 Task: Look for space in Auckland, New Zealand from 24th August, 2023 to 10th September, 2023 for 8 adults, 2 children in price range Rs.12000 to Rs.15000. Place can be entire place or shared room with 4 bedrooms having 8 beds and 4 bathrooms. Property type can be house, flat, guest house. Amenities needed are: wifi, TV, free parkinig on premises, gym, breakfast. Booking option can be shelf check-in. Required host language is English.
Action: Mouse moved to (615, 116)
Screenshot: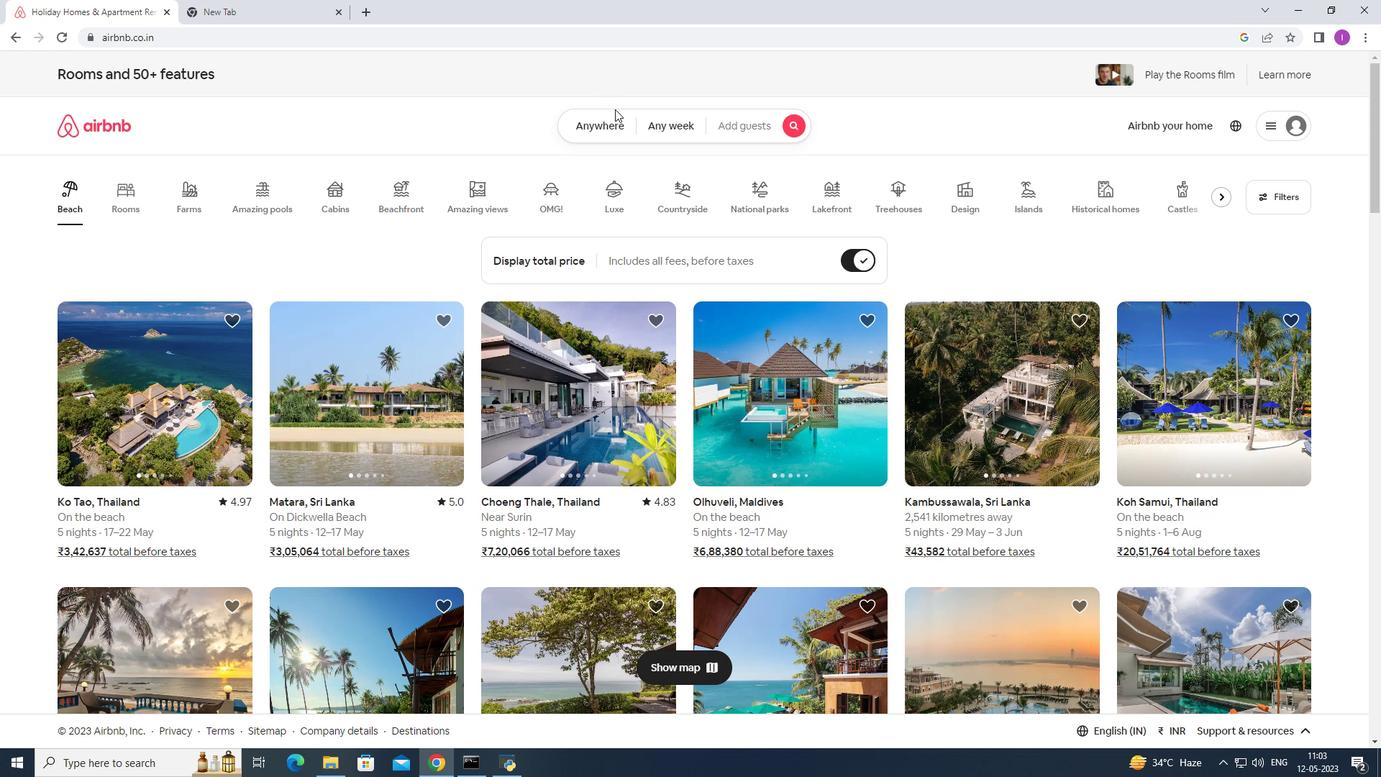 
Action: Mouse pressed left at (615, 116)
Screenshot: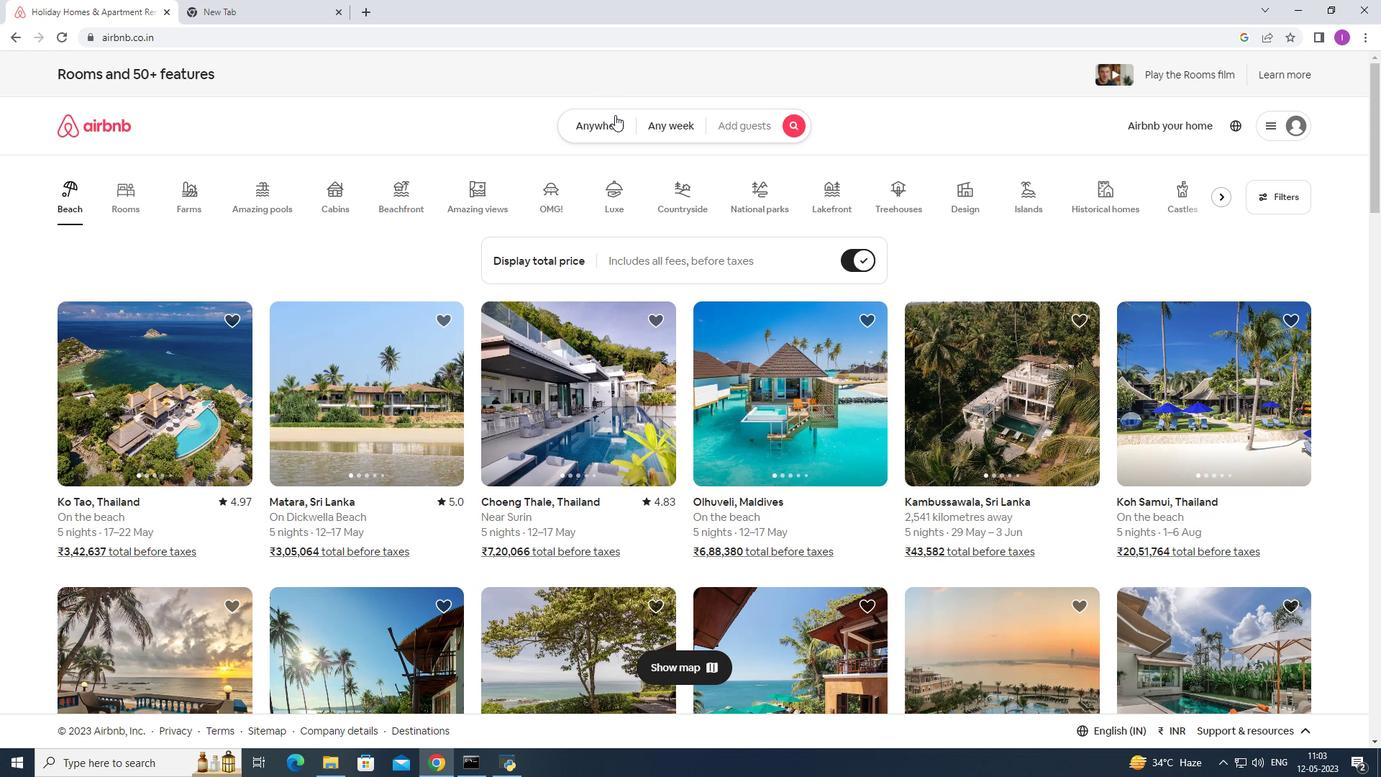
Action: Mouse moved to (462, 177)
Screenshot: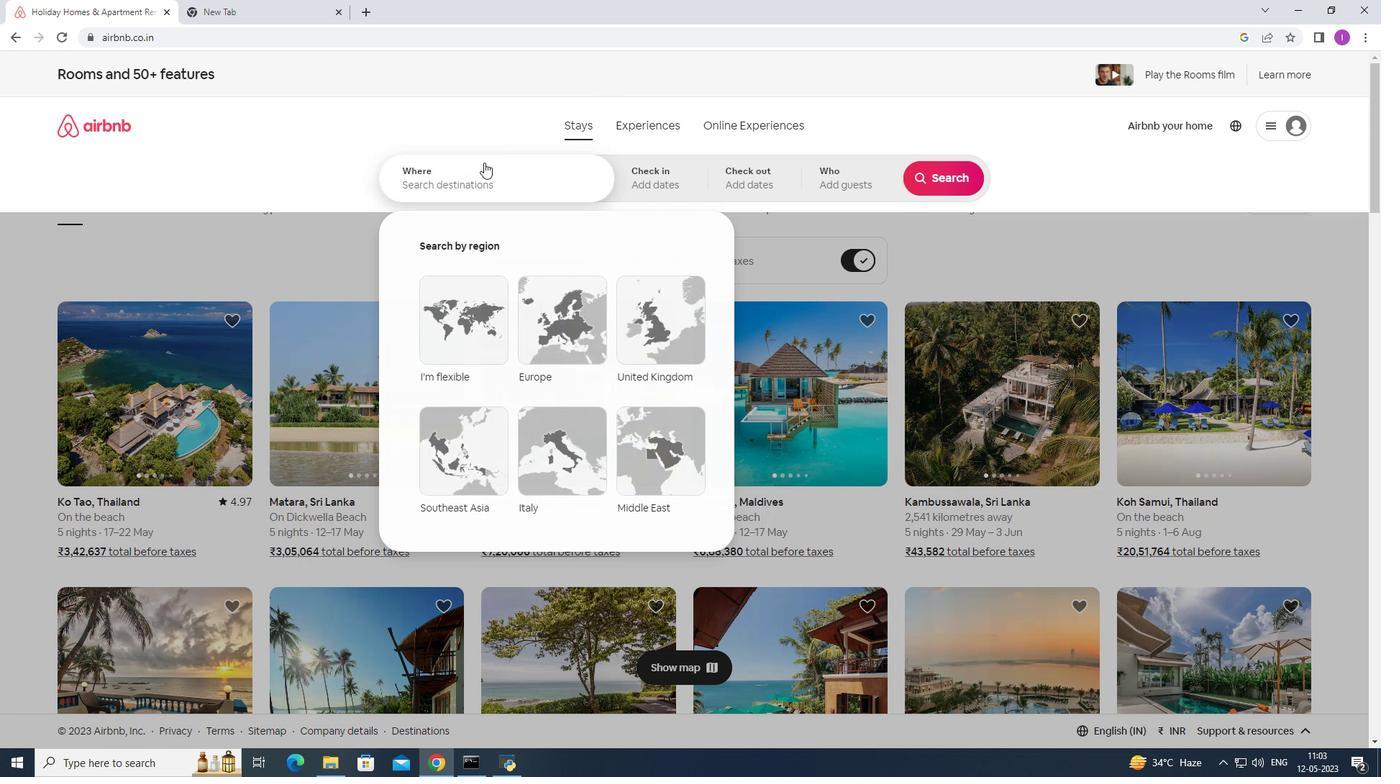 
Action: Mouse pressed left at (462, 177)
Screenshot: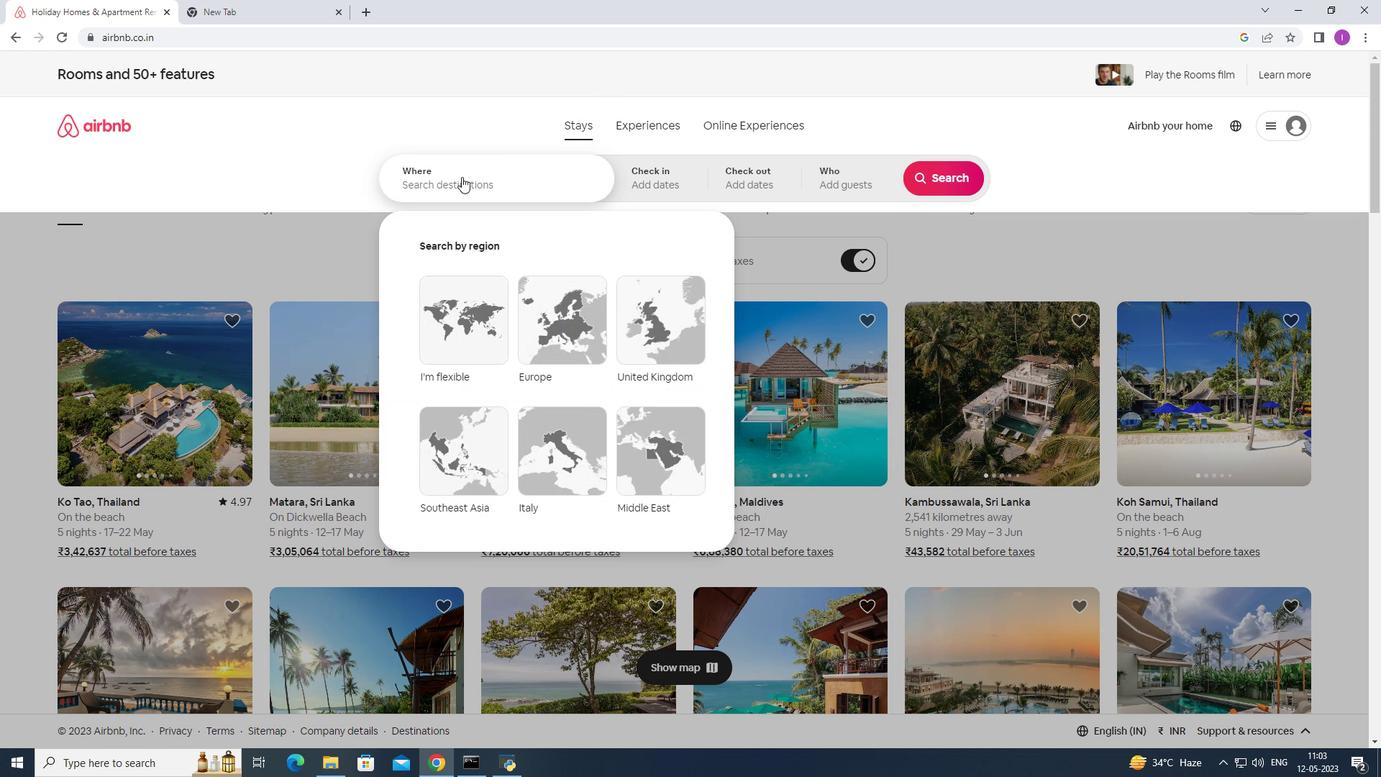 
Action: Key pressed <Key.shift>Auv<Key.backspace>ckland,<Key.shift>New
Screenshot: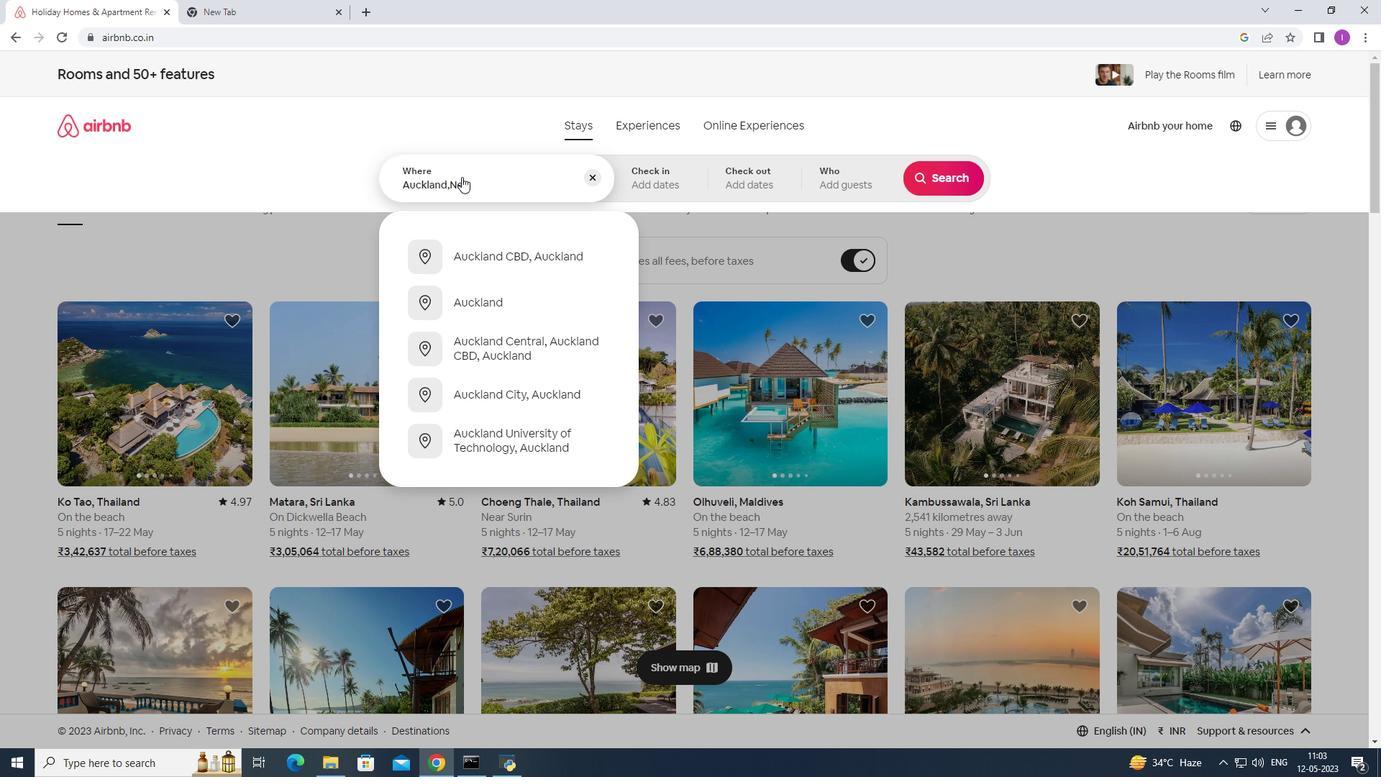 
Action: Mouse moved to (561, 263)
Screenshot: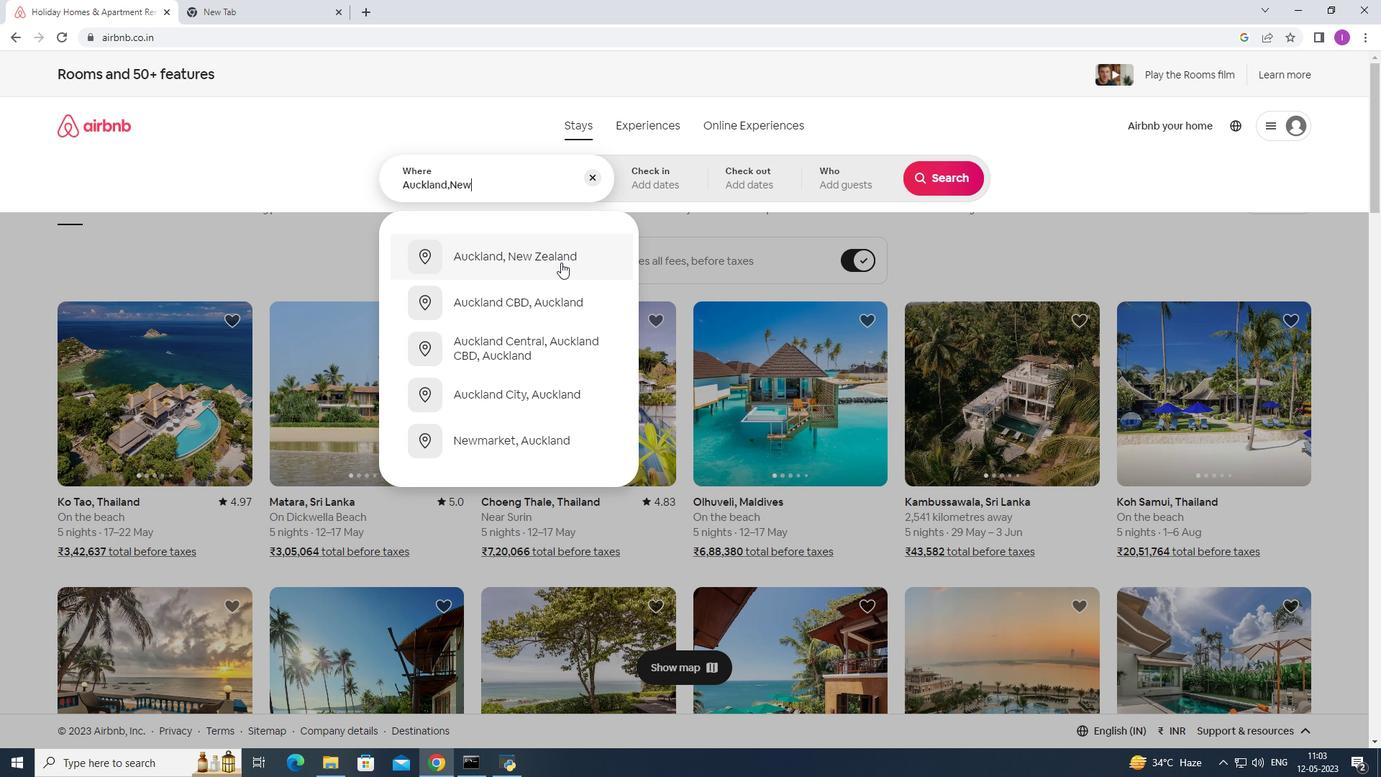 
Action: Mouse pressed left at (561, 263)
Screenshot: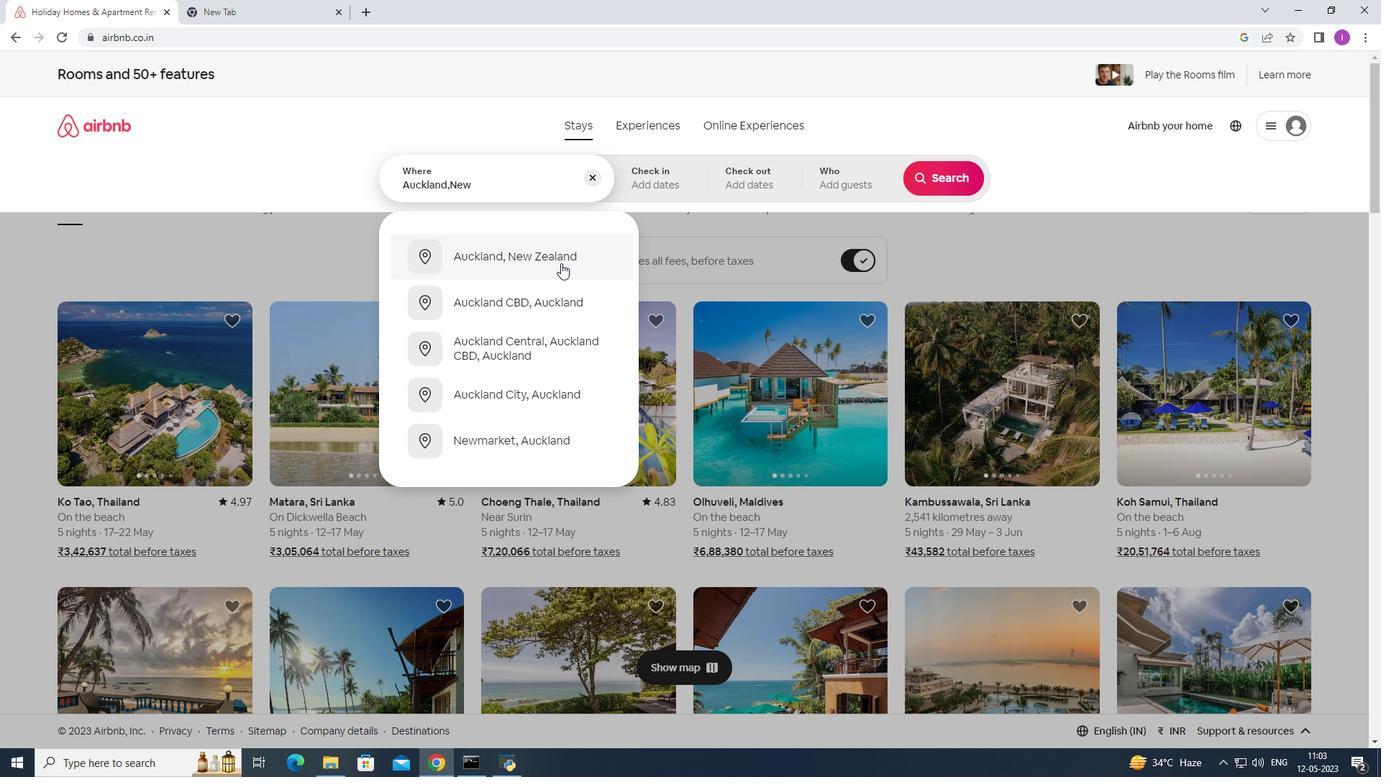 
Action: Mouse moved to (932, 290)
Screenshot: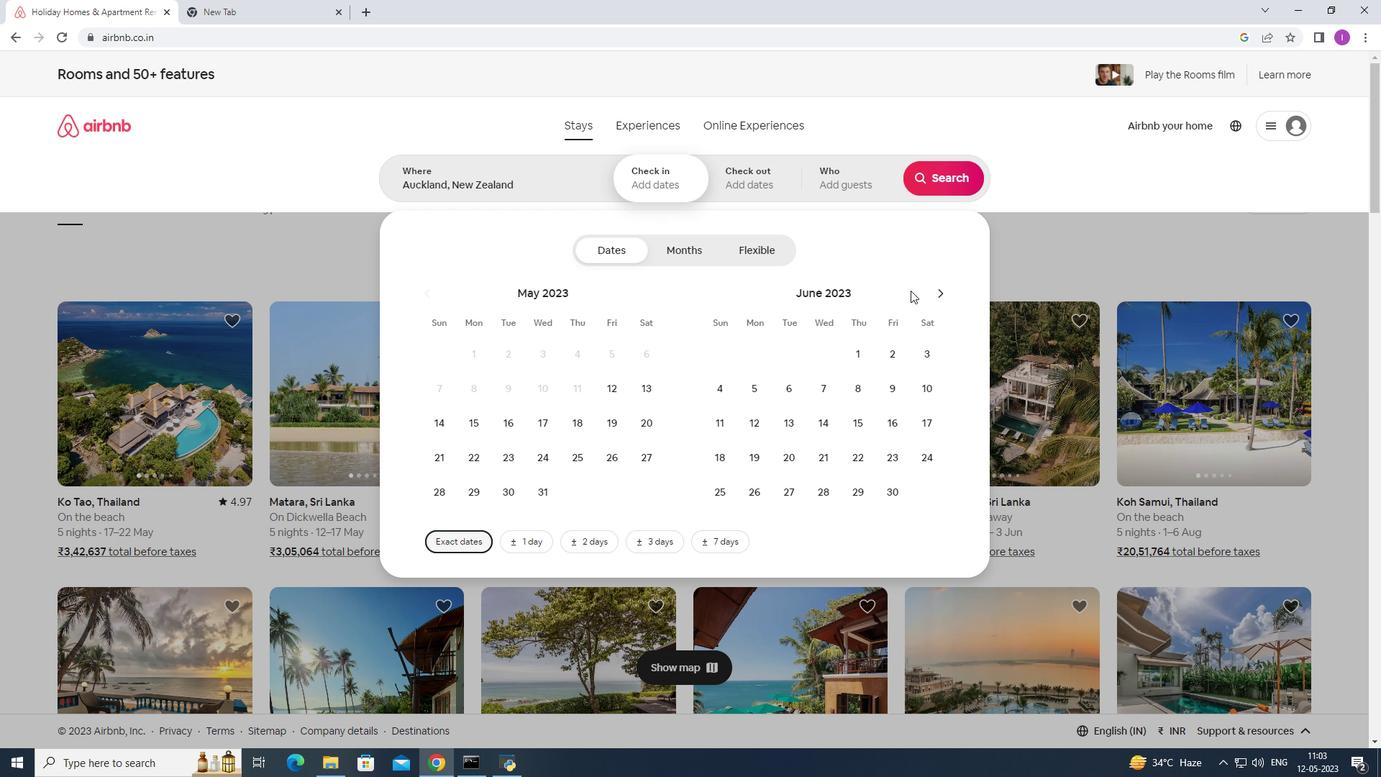 
Action: Mouse pressed left at (932, 290)
Screenshot: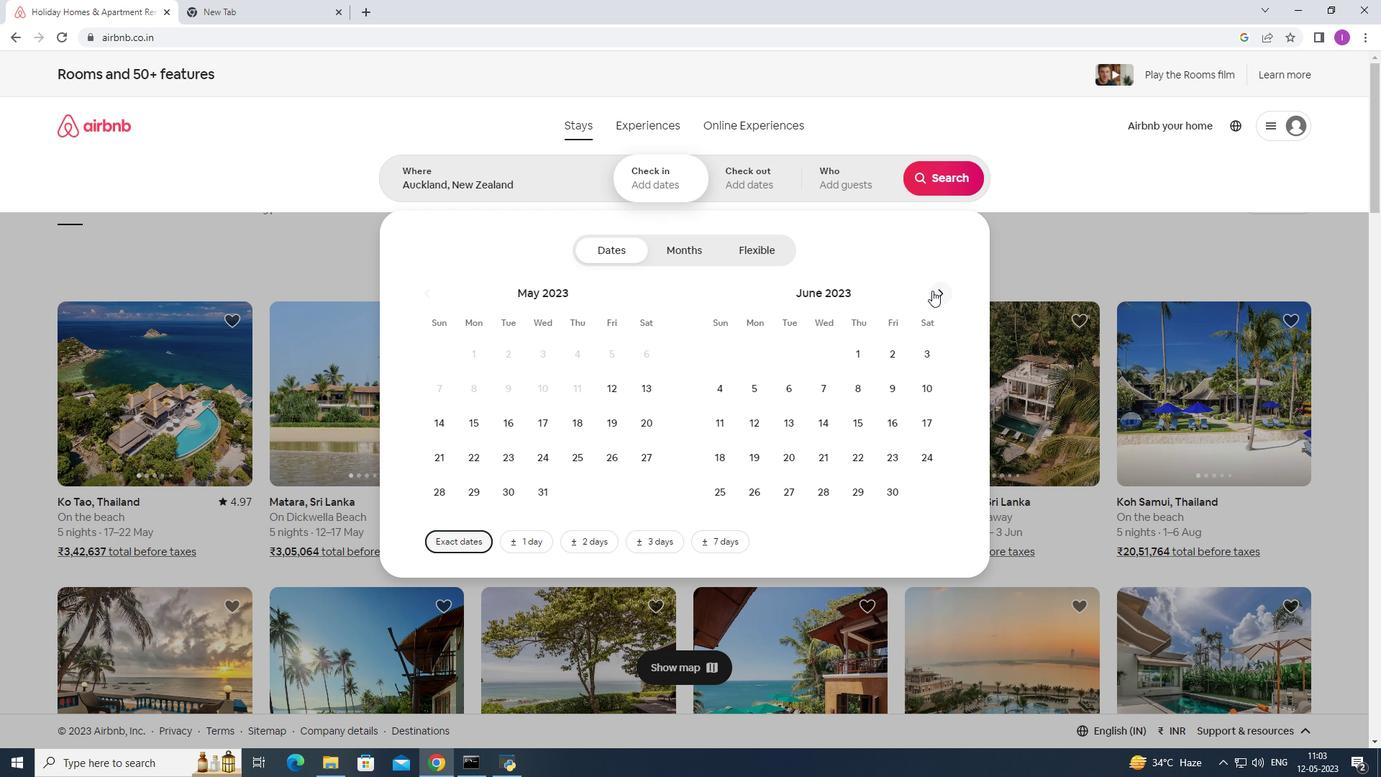 
Action: Mouse pressed left at (932, 290)
Screenshot: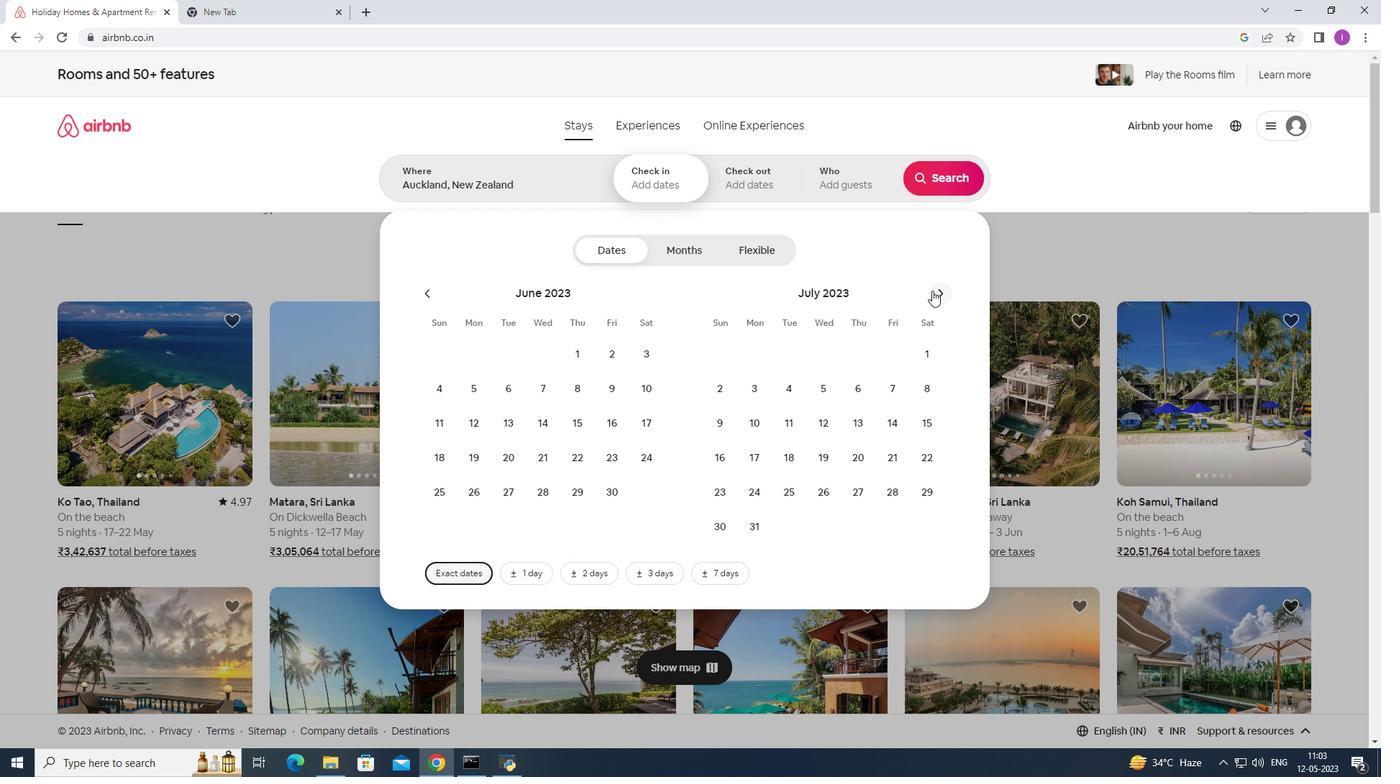 
Action: Mouse pressed left at (932, 290)
Screenshot: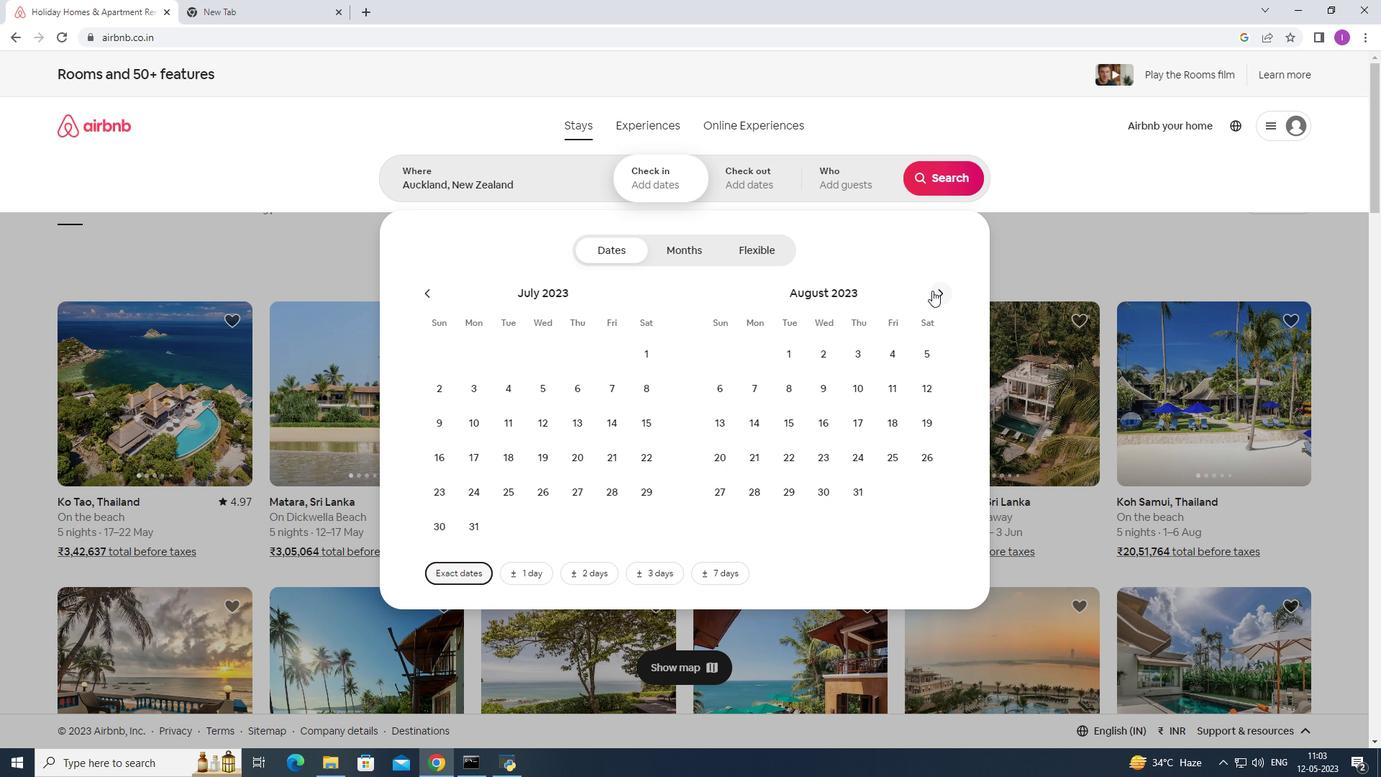
Action: Mouse moved to (579, 455)
Screenshot: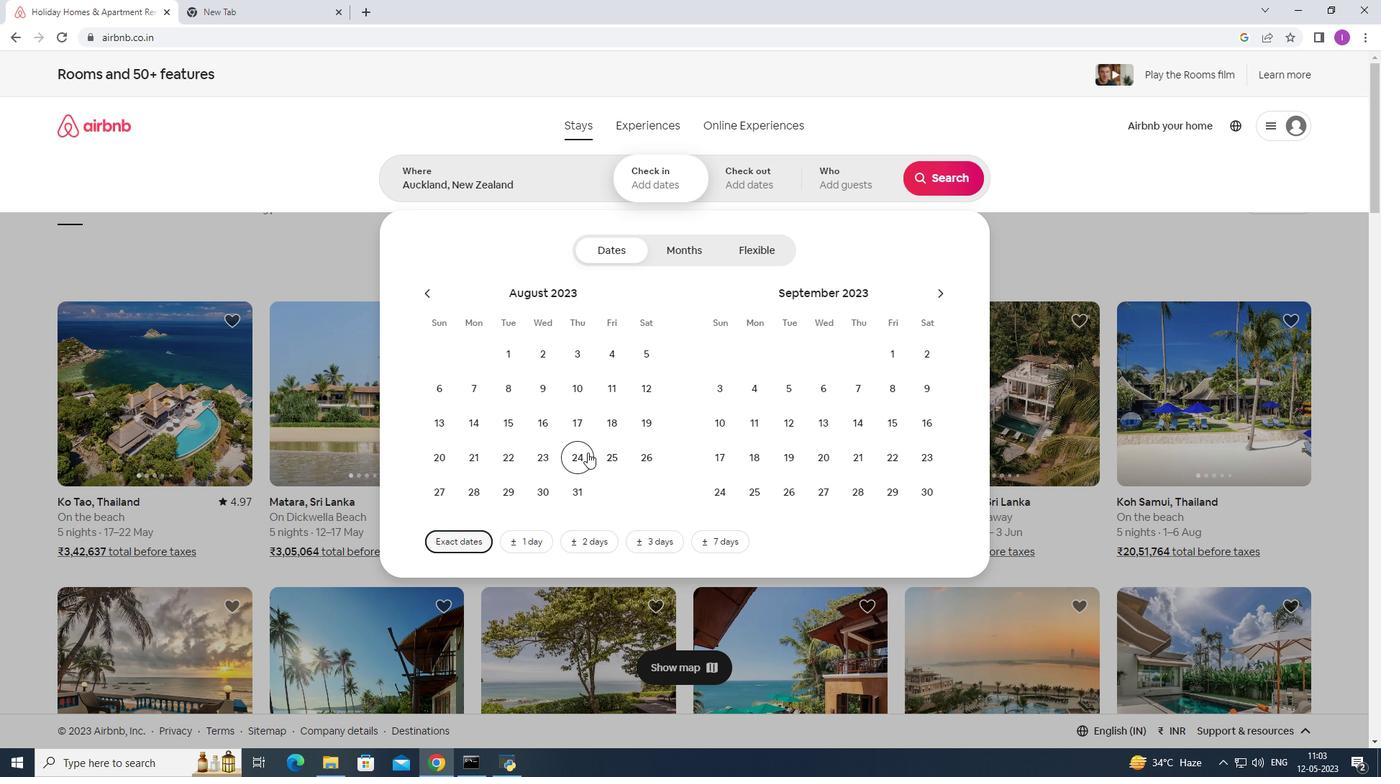 
Action: Mouse pressed left at (579, 455)
Screenshot: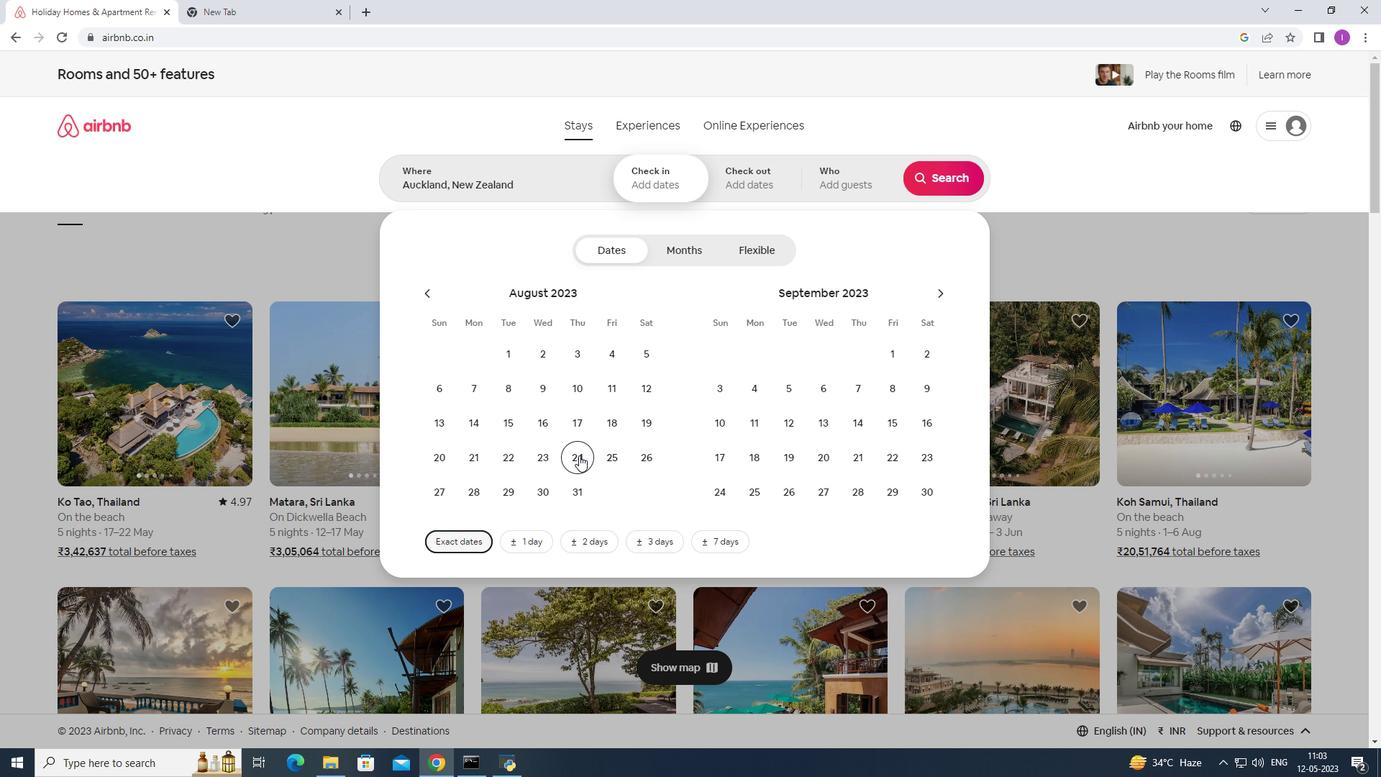 
Action: Mouse moved to (724, 425)
Screenshot: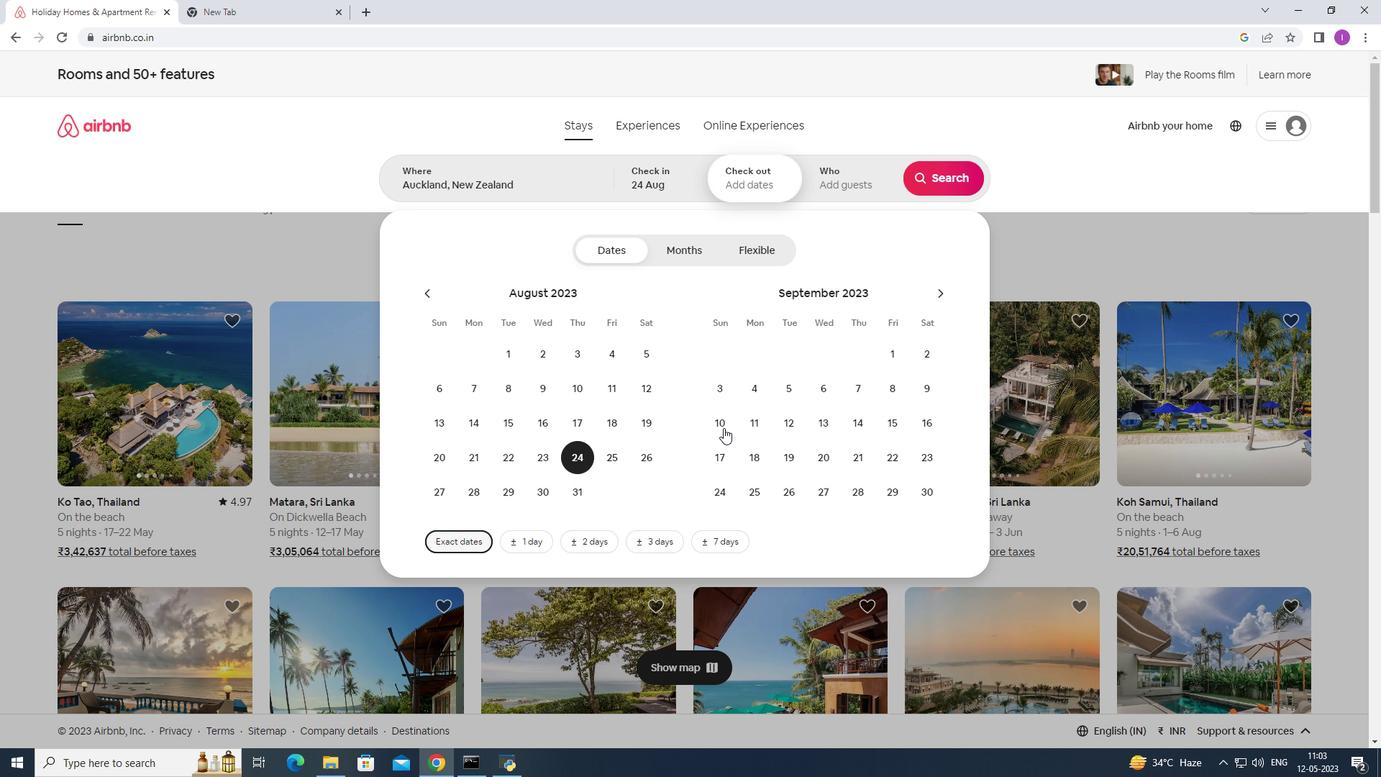 
Action: Mouse pressed left at (724, 425)
Screenshot: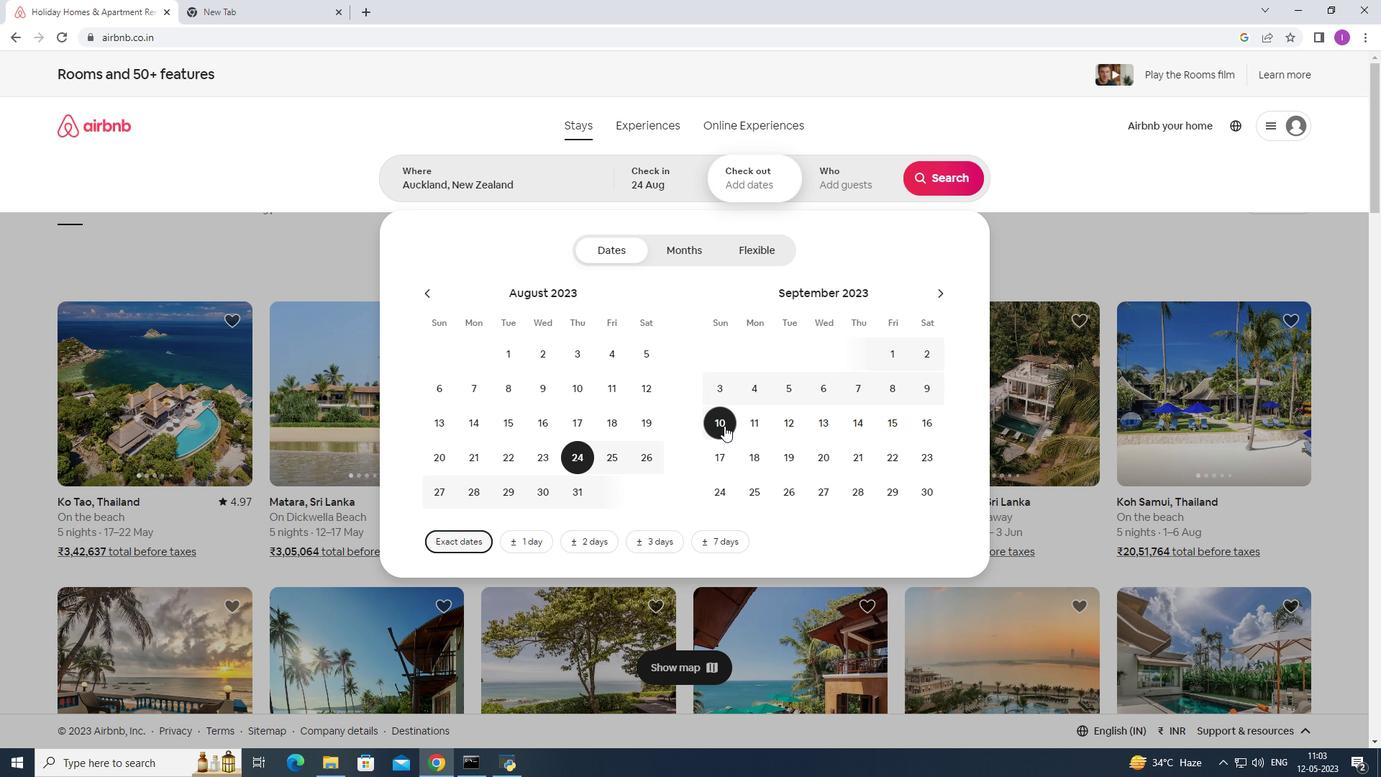 
Action: Mouse moved to (838, 177)
Screenshot: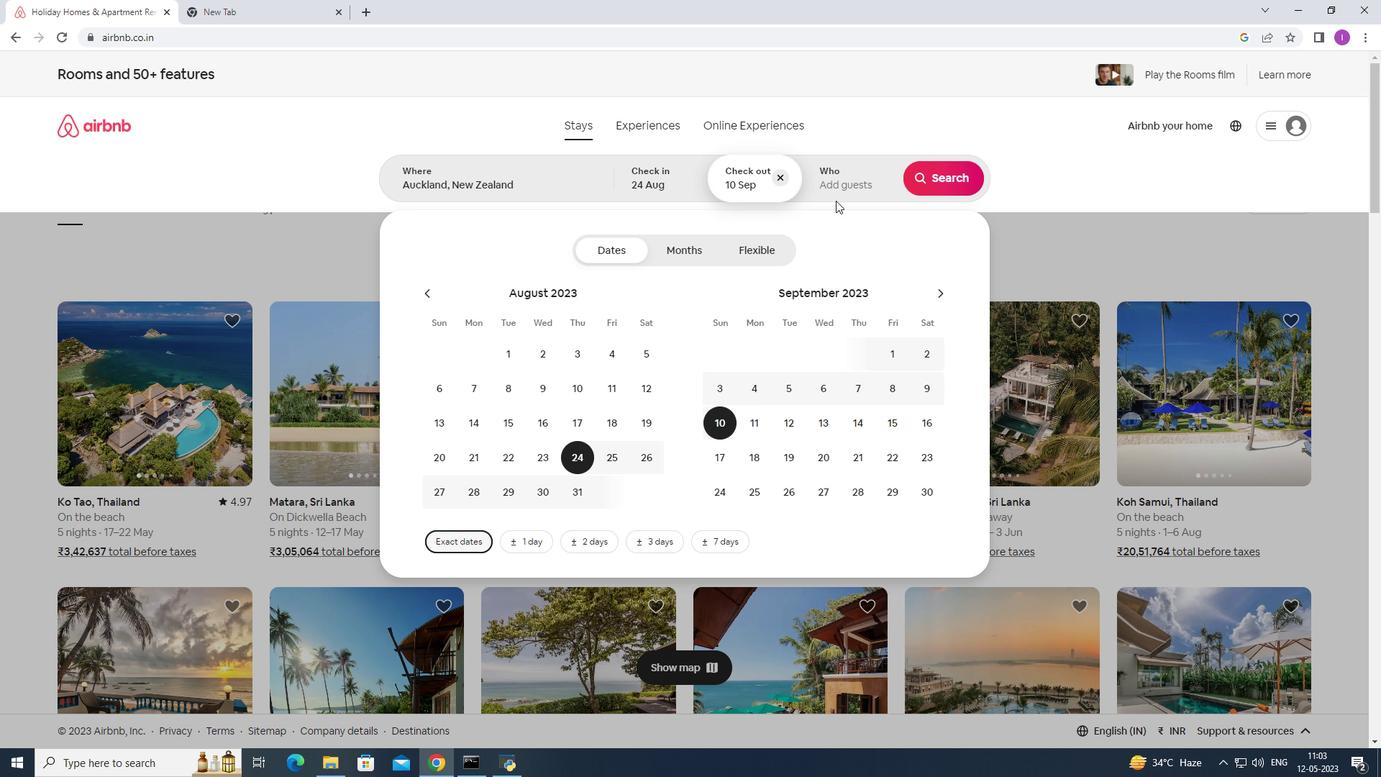 
Action: Mouse pressed left at (838, 177)
Screenshot: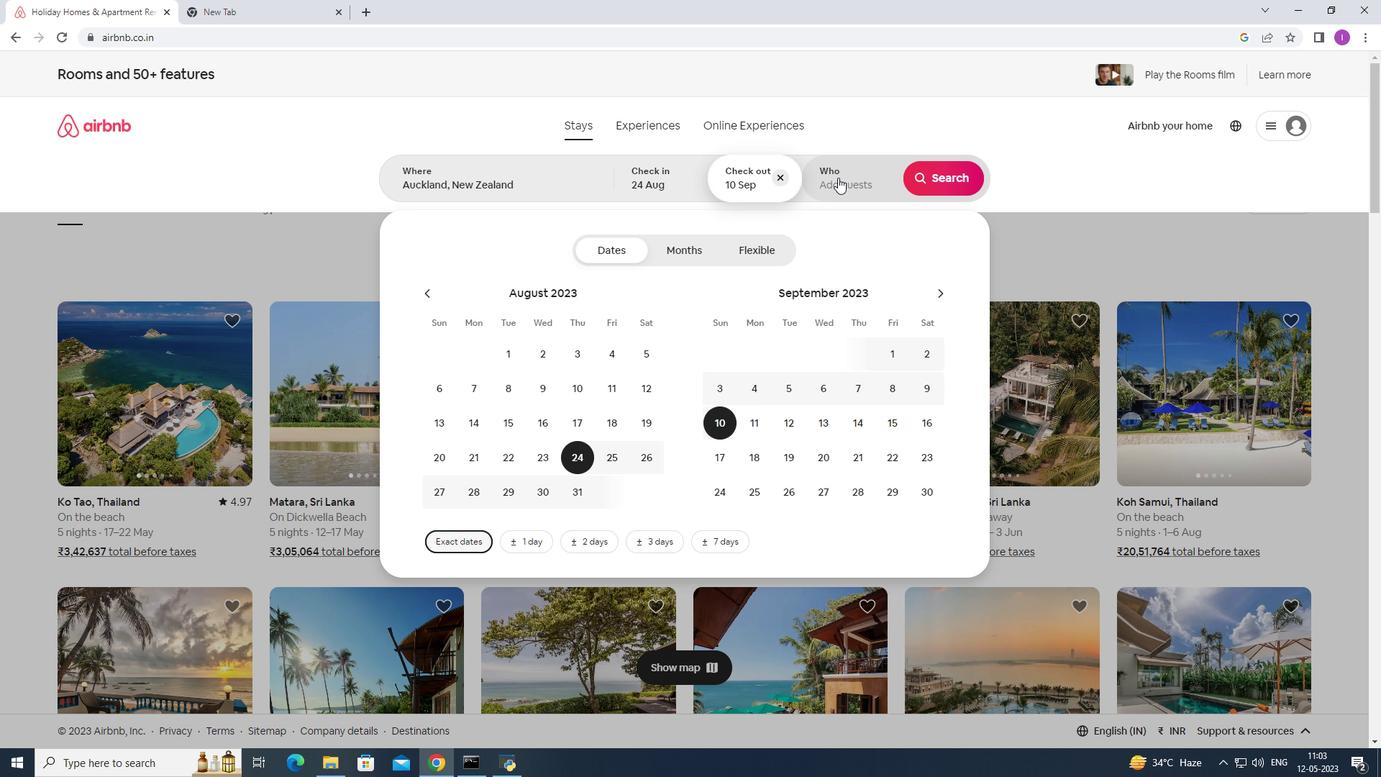 
Action: Mouse moved to (949, 252)
Screenshot: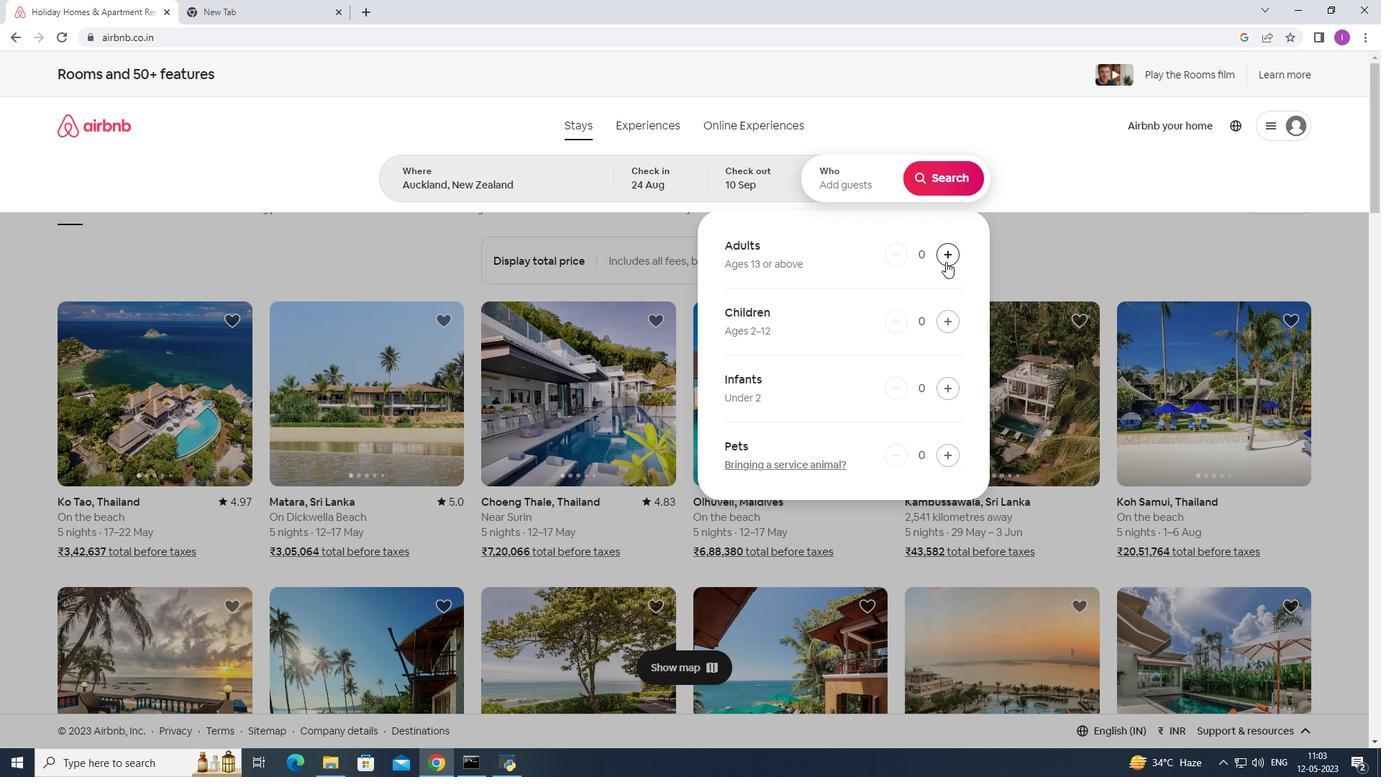 
Action: Mouse pressed left at (949, 252)
Screenshot: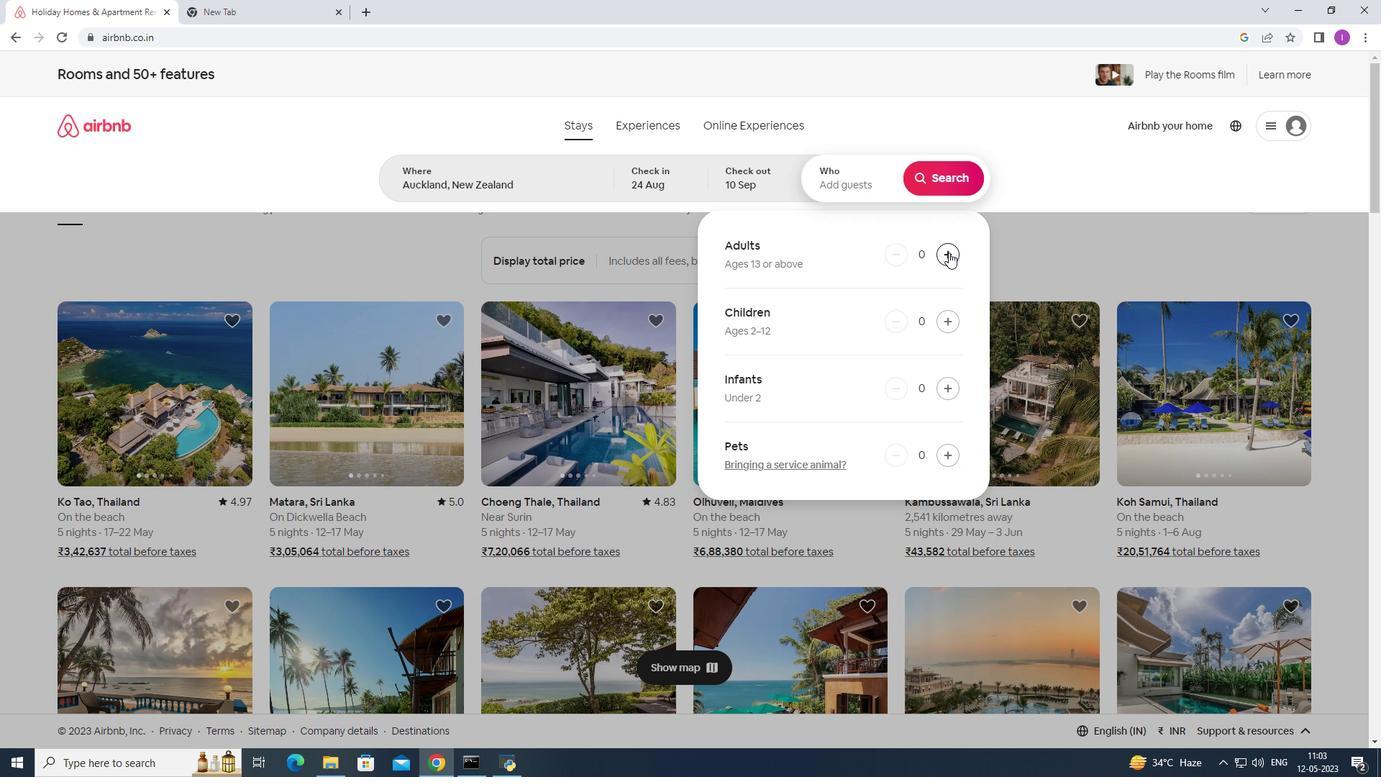 
Action: Mouse pressed left at (949, 252)
Screenshot: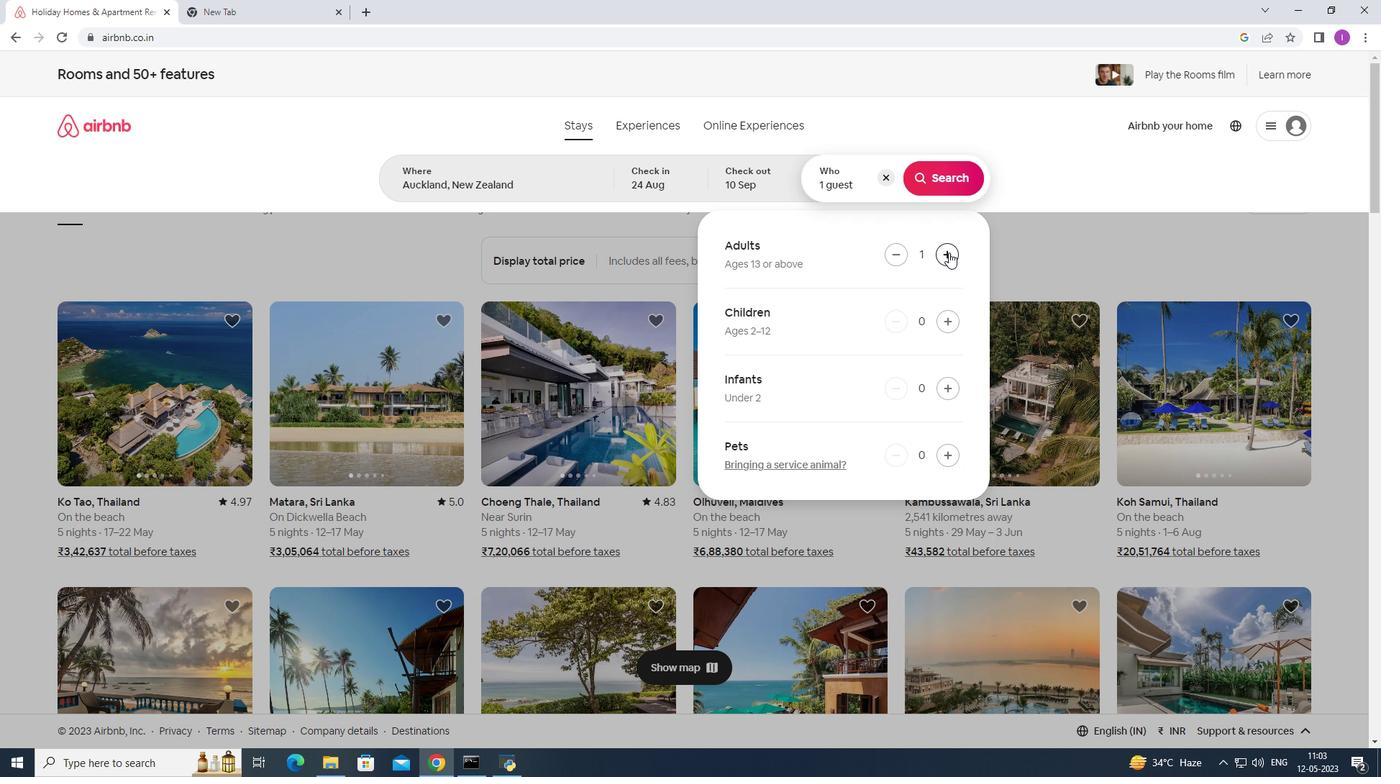 
Action: Mouse pressed left at (949, 252)
Screenshot: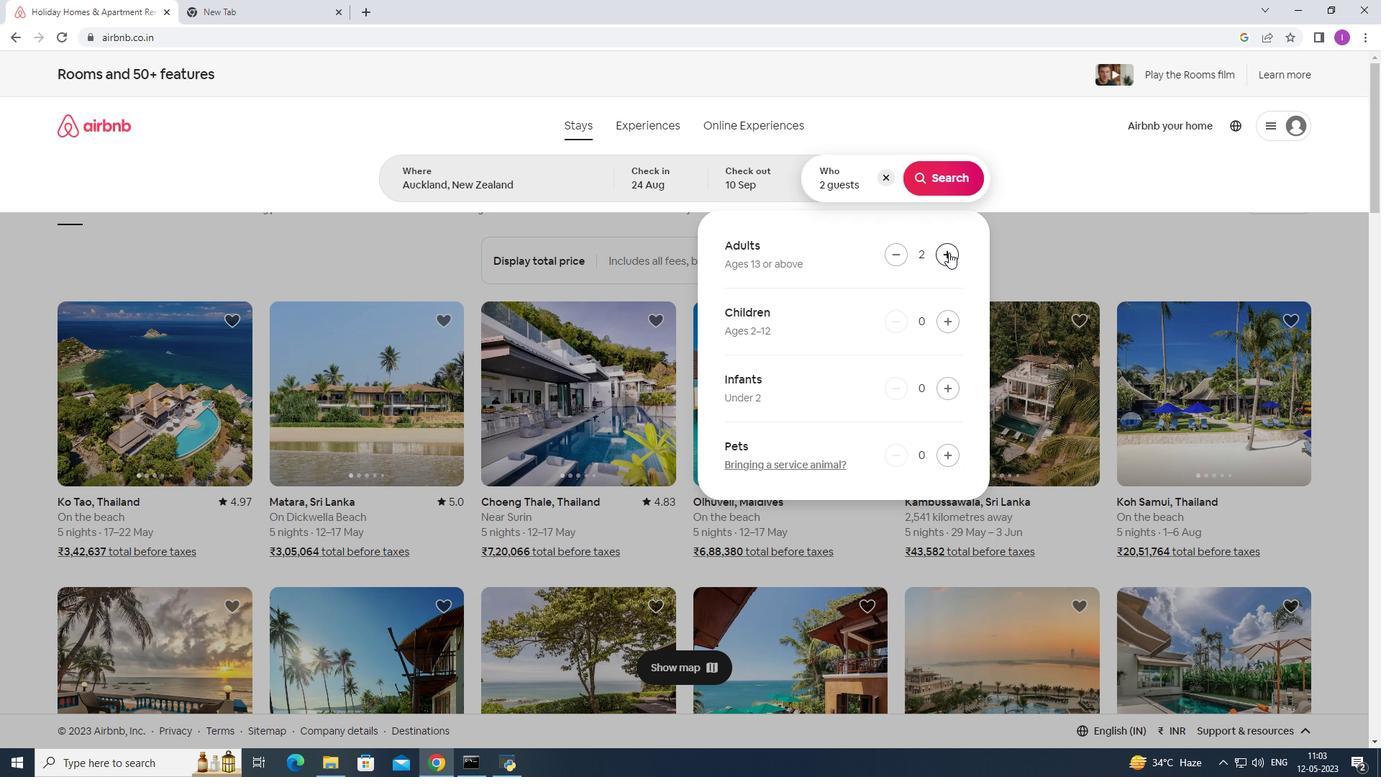 
Action: Mouse pressed left at (949, 252)
Screenshot: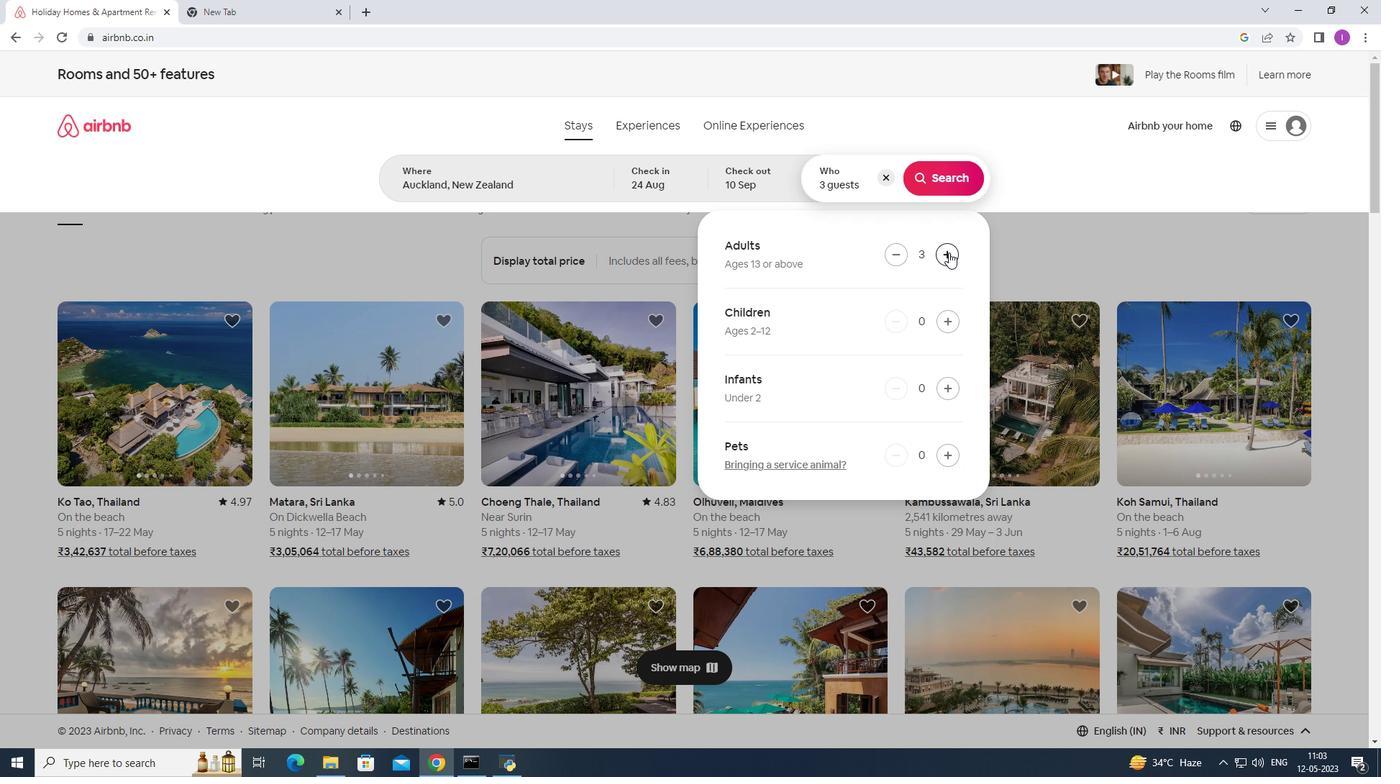 
Action: Mouse pressed left at (949, 252)
Screenshot: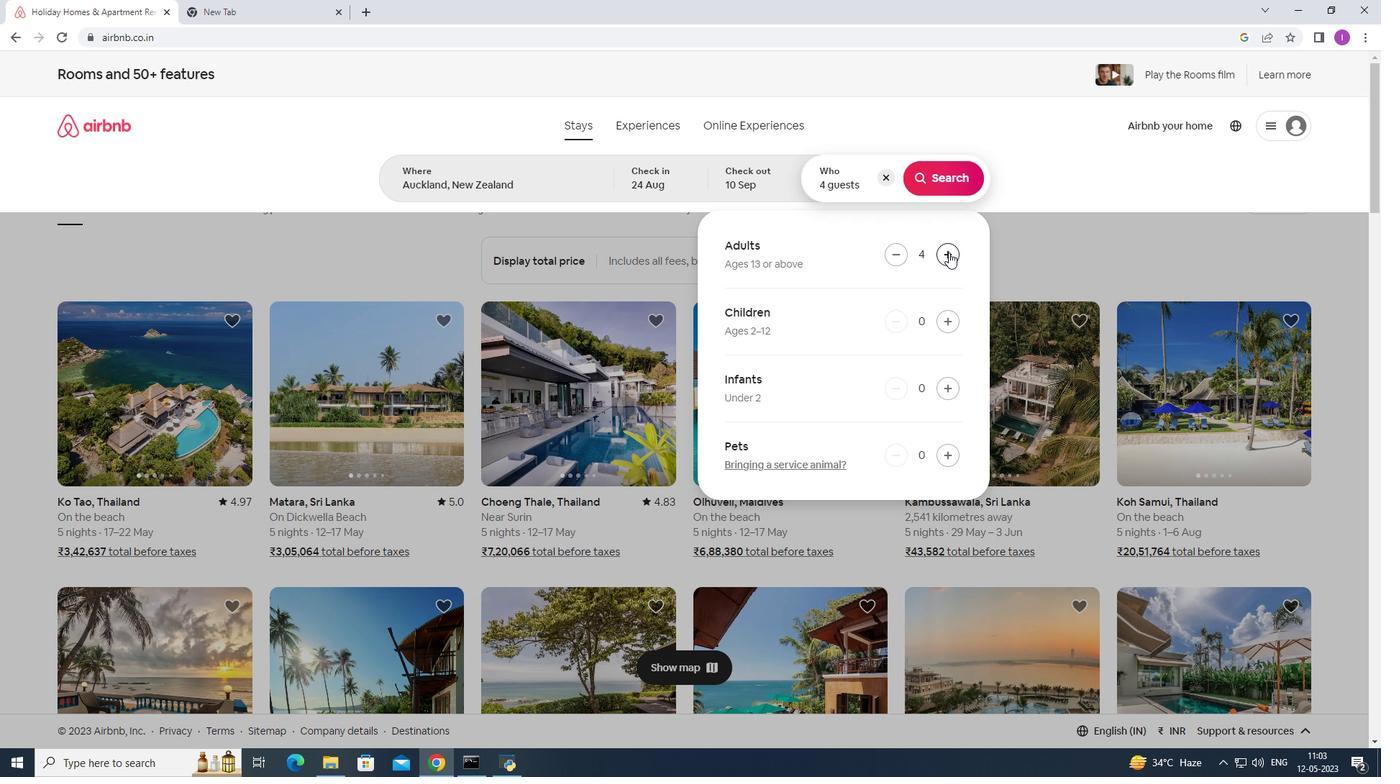 
Action: Mouse pressed left at (949, 252)
Screenshot: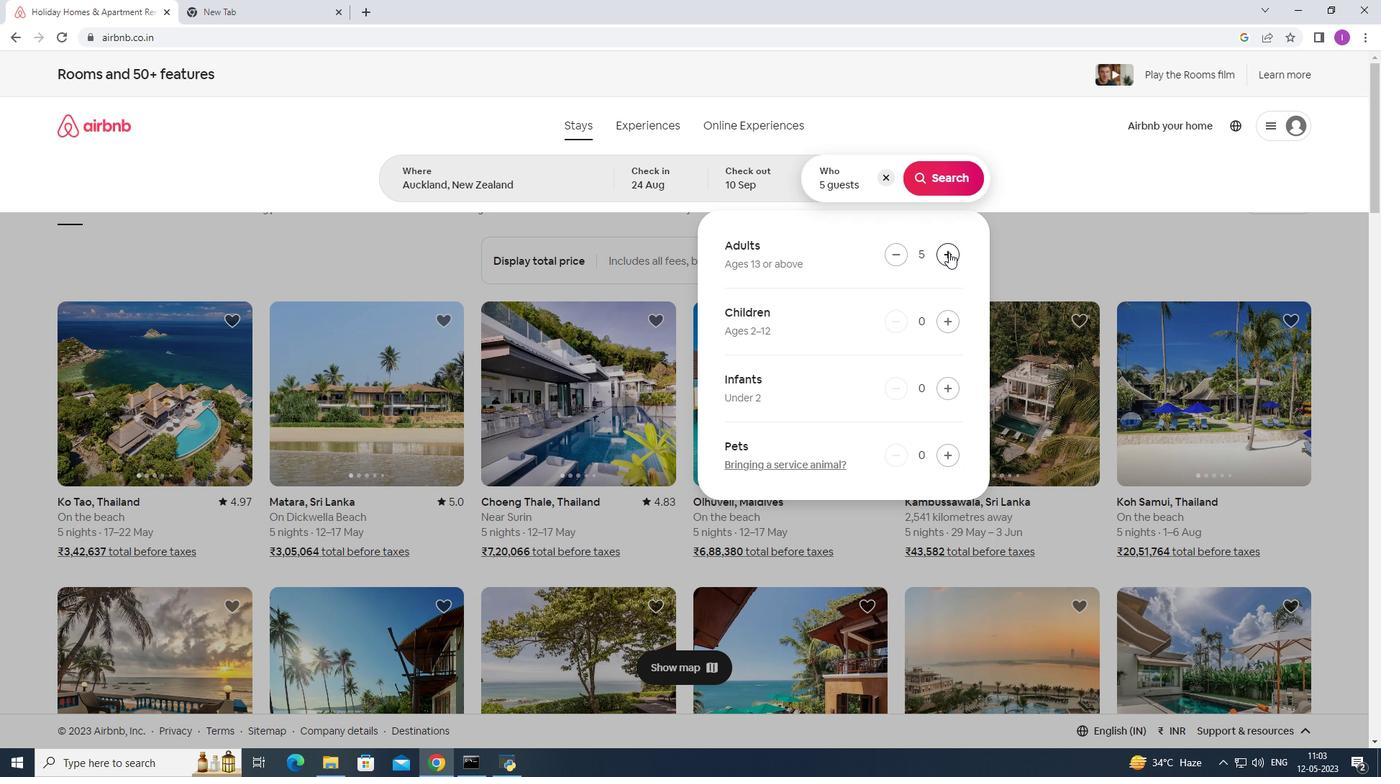 
Action: Mouse pressed left at (949, 252)
Screenshot: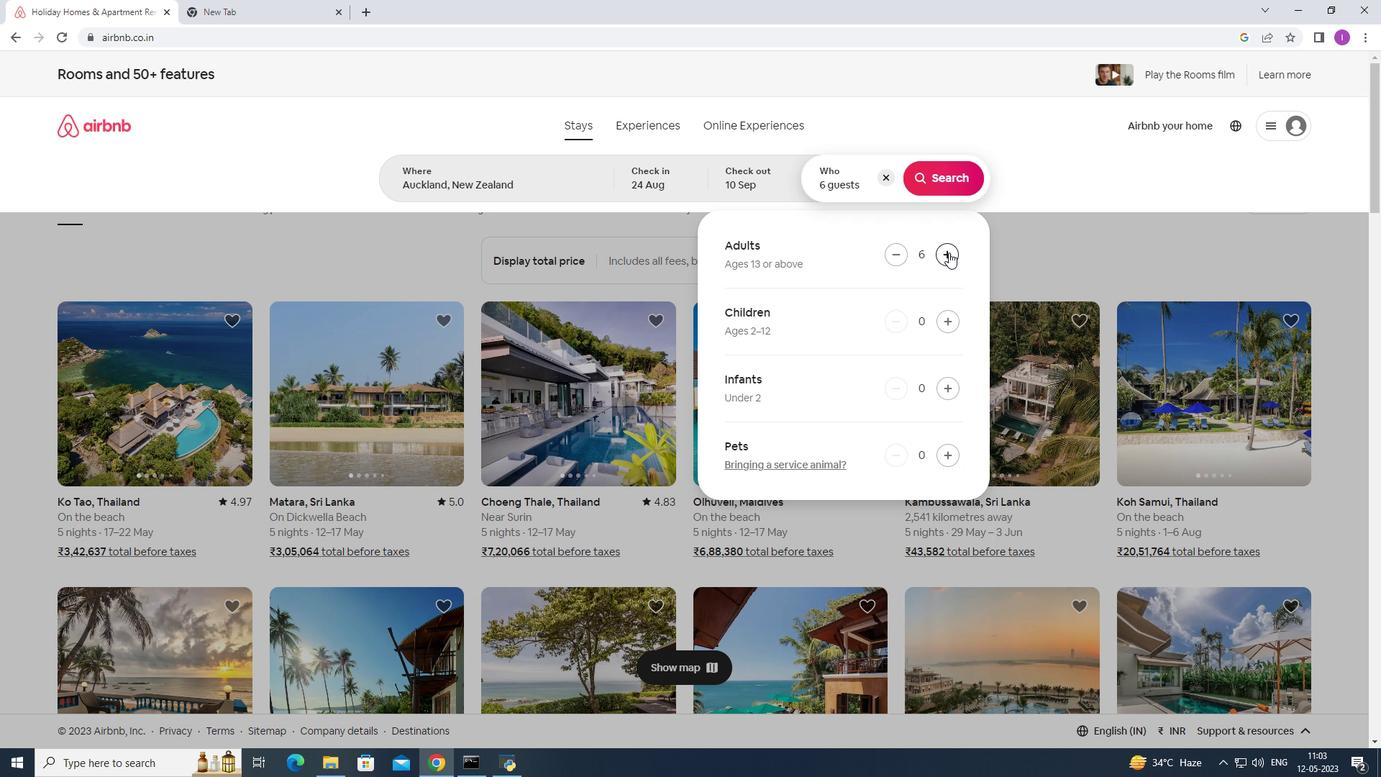 
Action: Mouse pressed left at (949, 252)
Screenshot: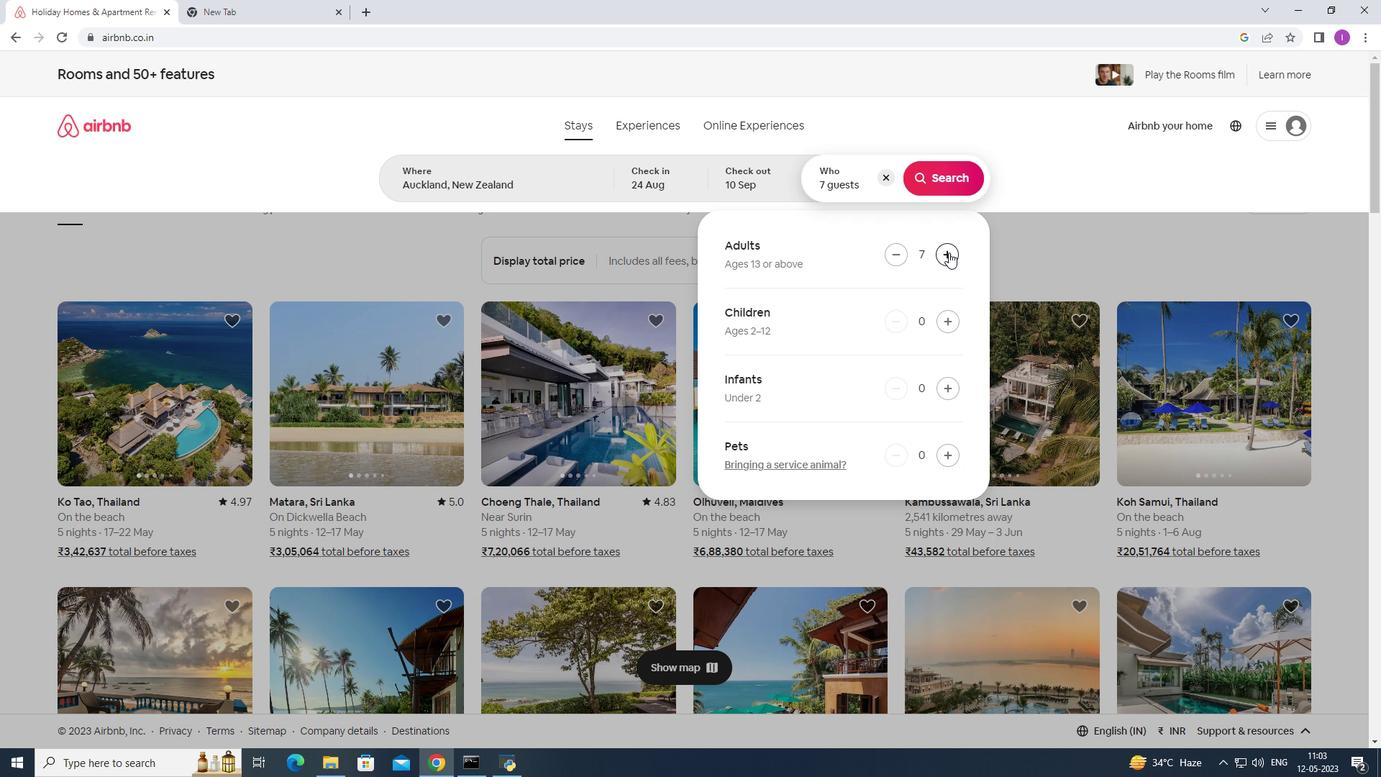 
Action: Mouse moved to (955, 318)
Screenshot: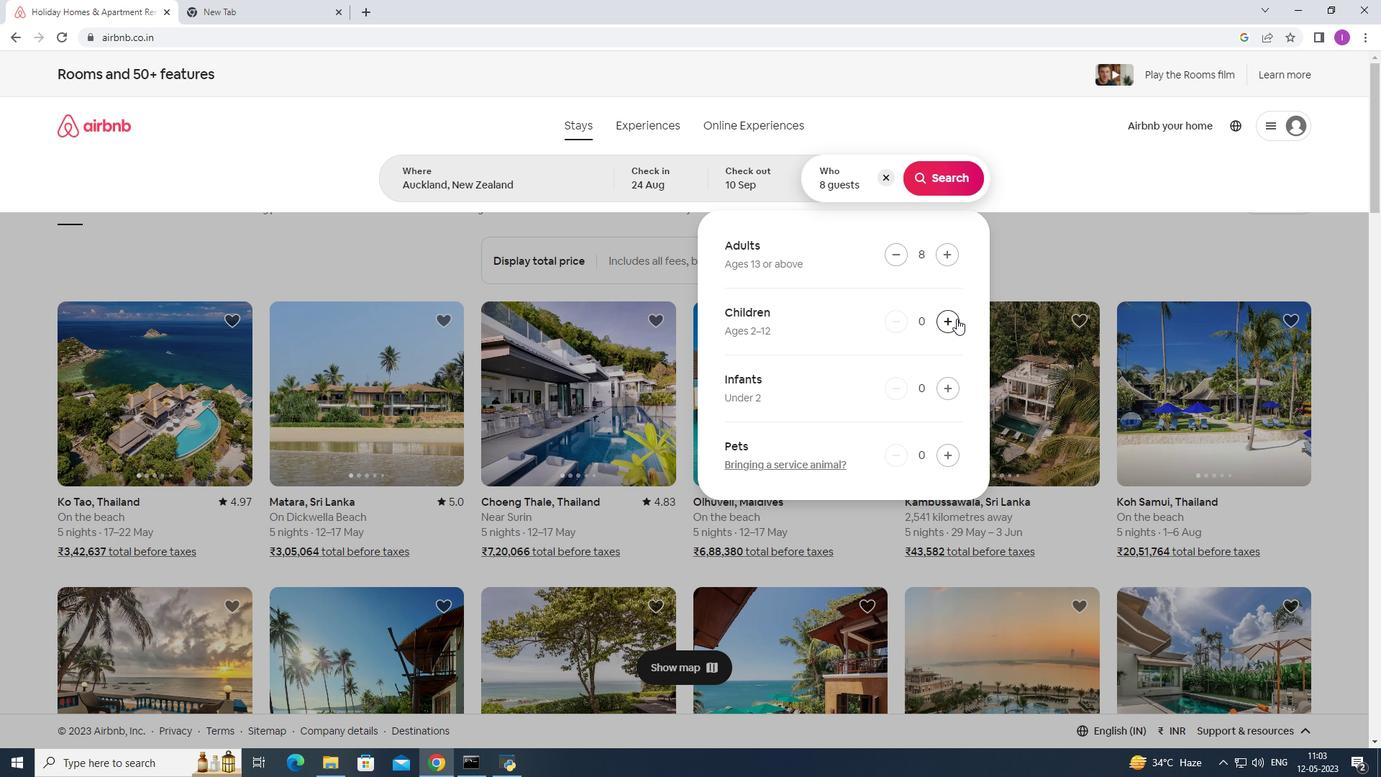 
Action: Mouse pressed left at (955, 318)
Screenshot: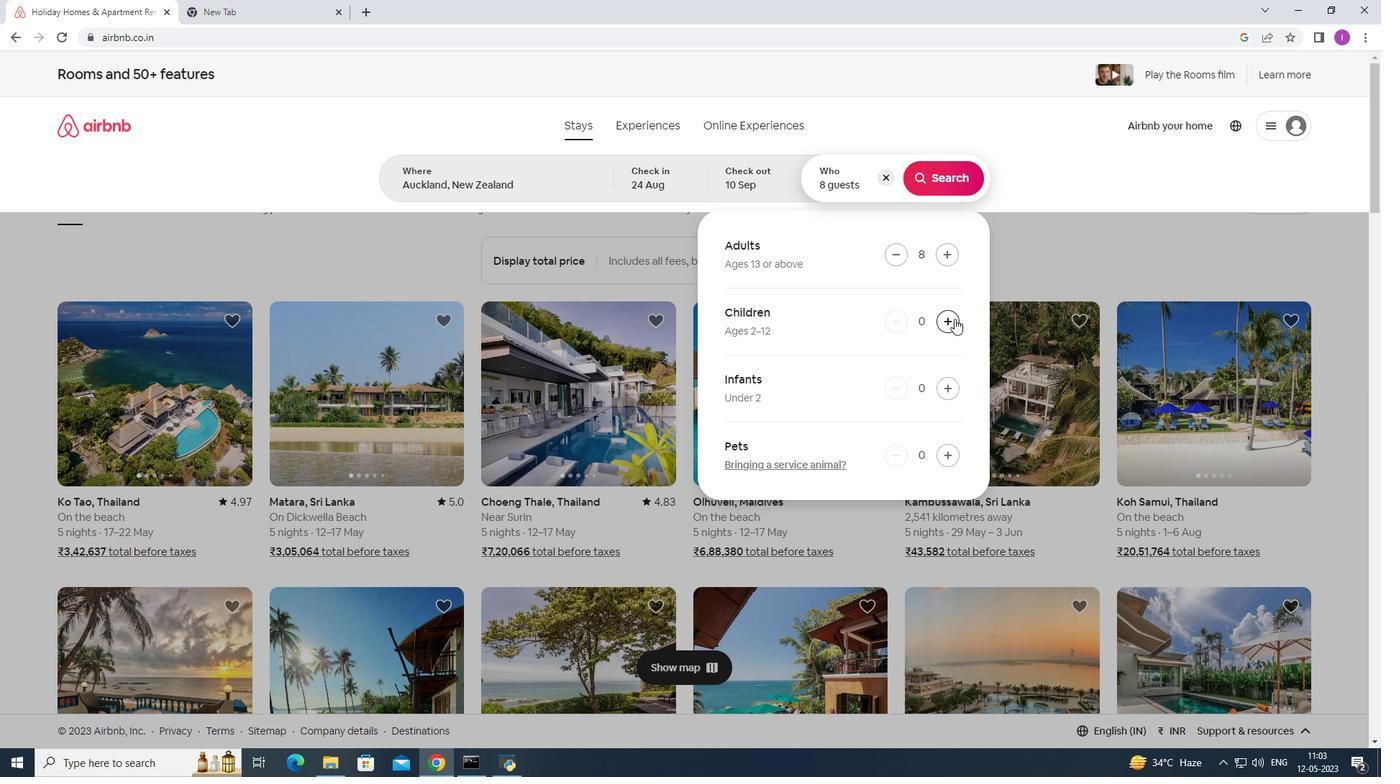 
Action: Mouse pressed left at (955, 318)
Screenshot: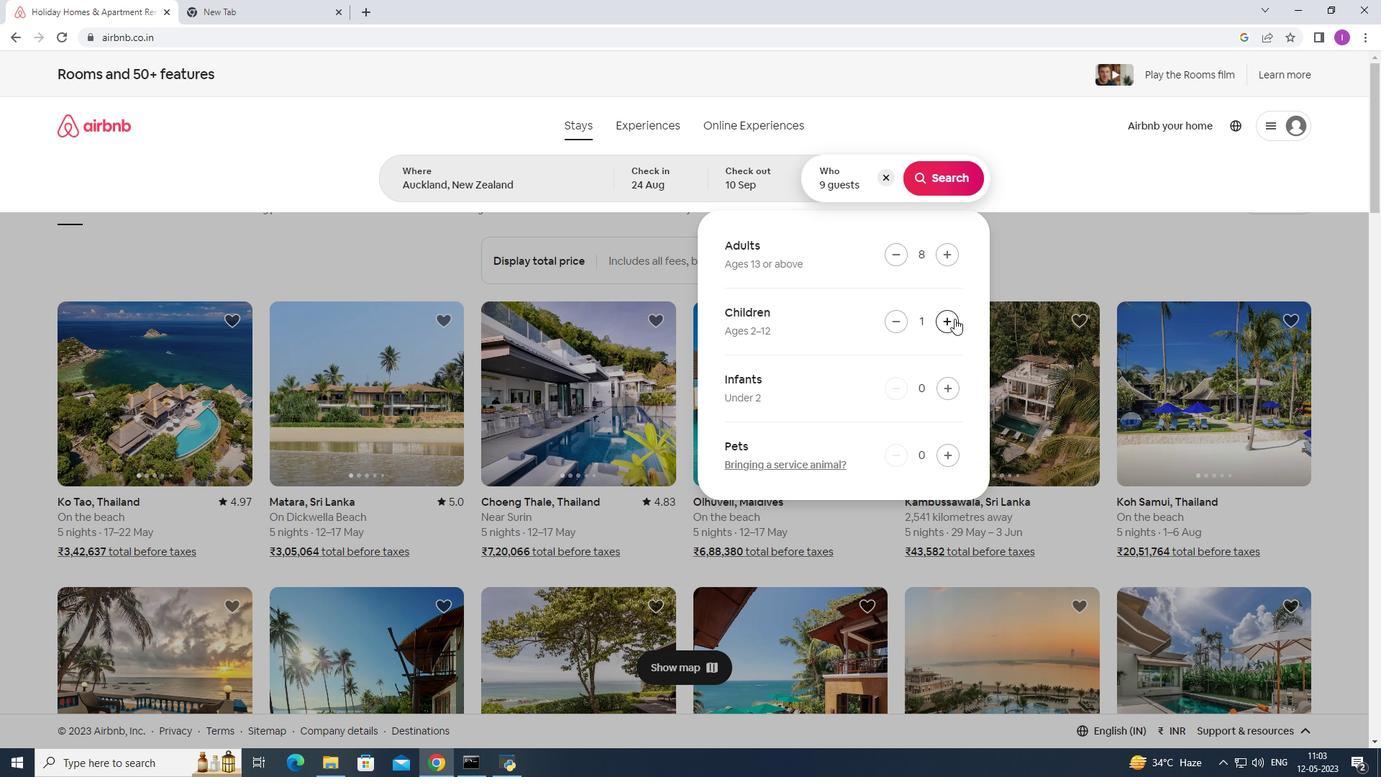 
Action: Mouse moved to (937, 175)
Screenshot: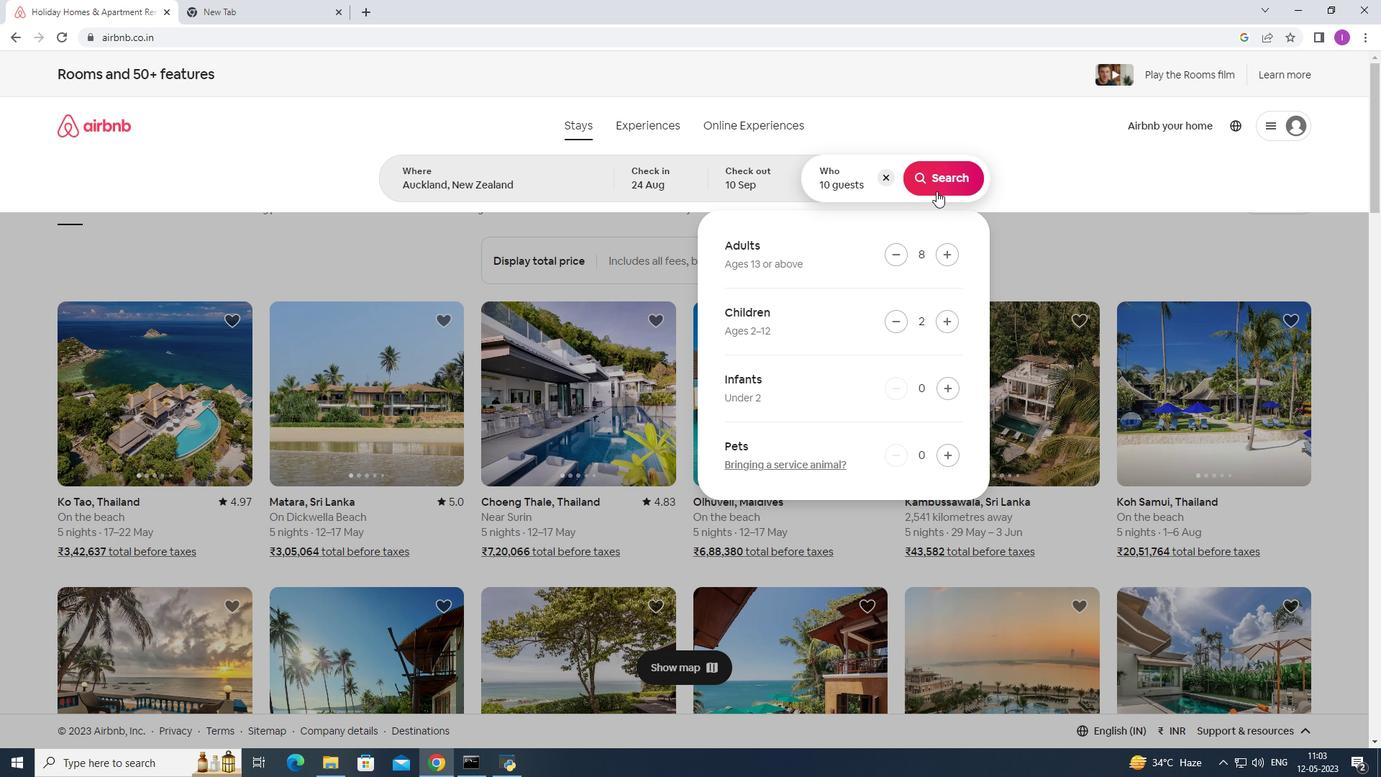 
Action: Mouse pressed left at (937, 175)
Screenshot: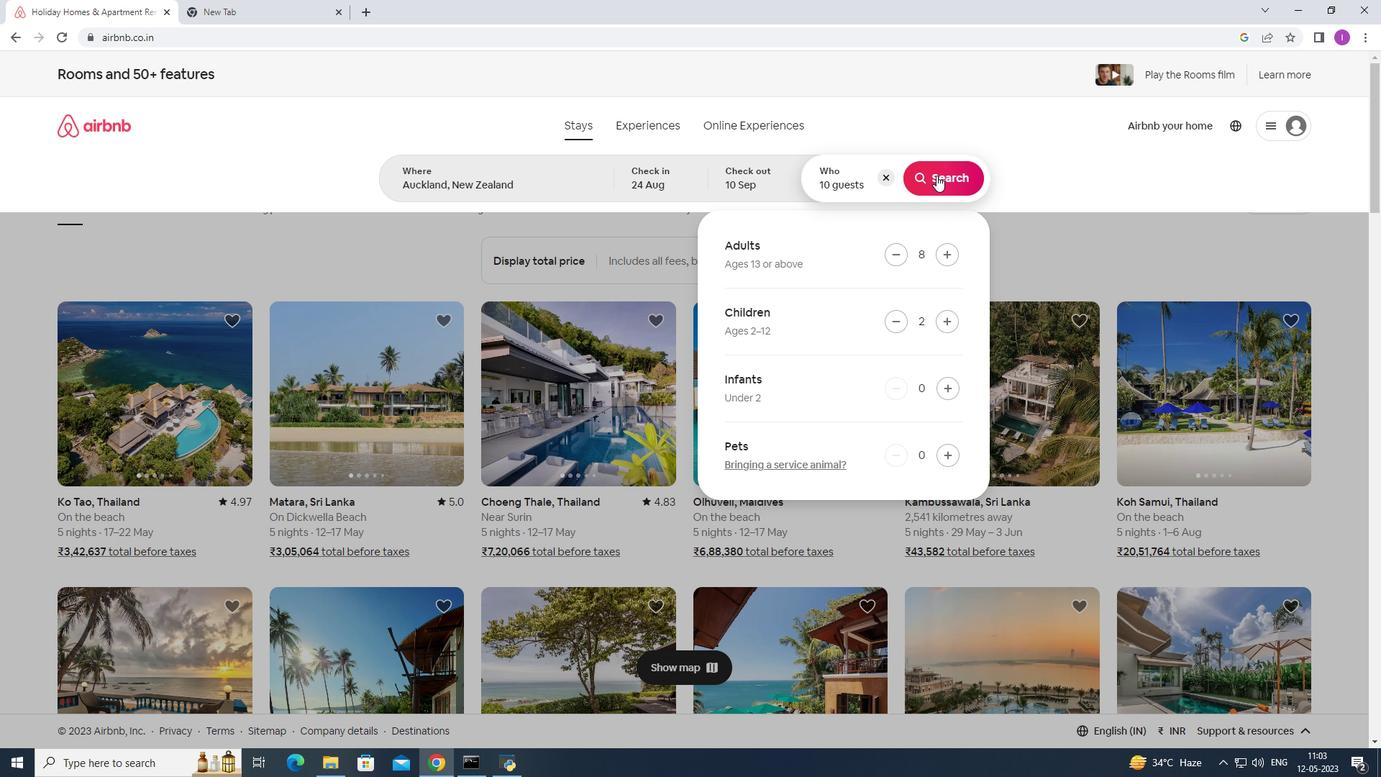 
Action: Mouse moved to (1318, 135)
Screenshot: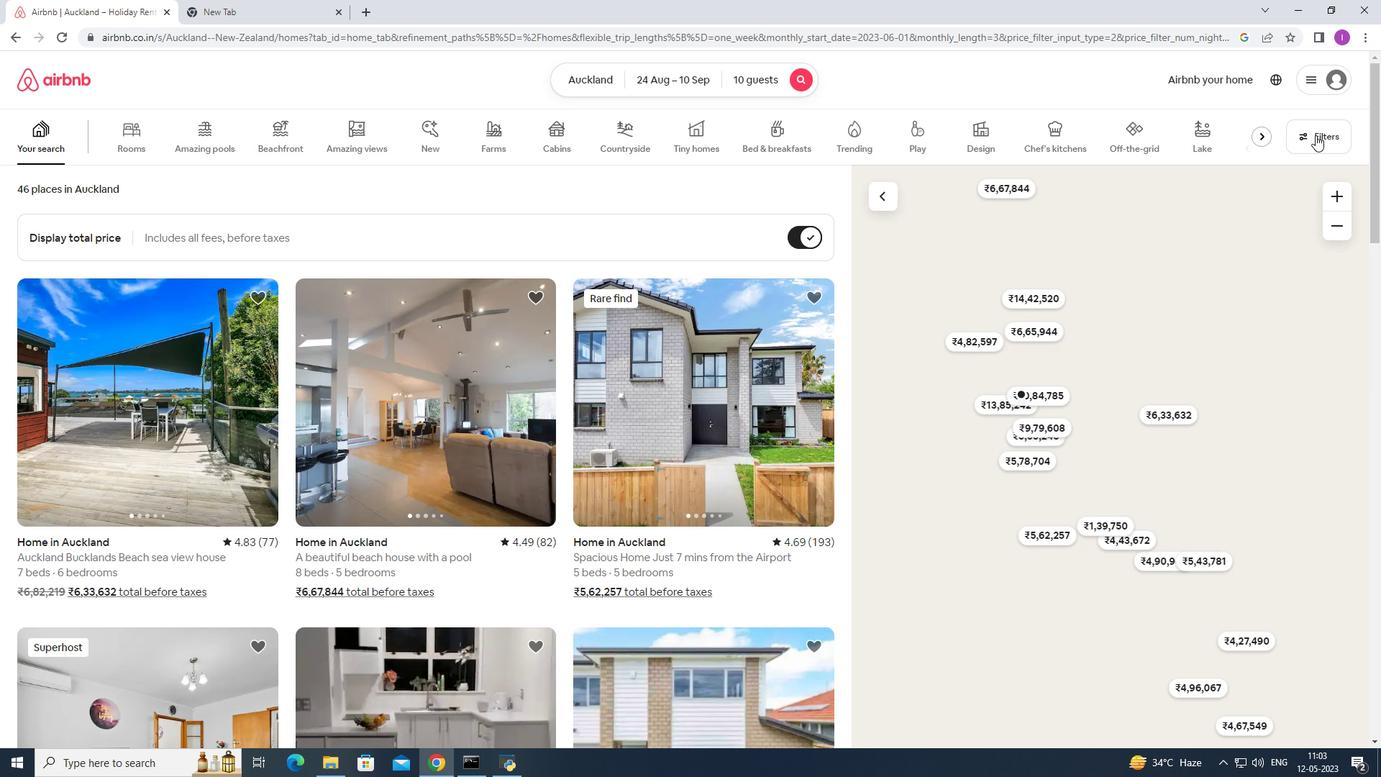 
Action: Mouse pressed left at (1318, 135)
Screenshot: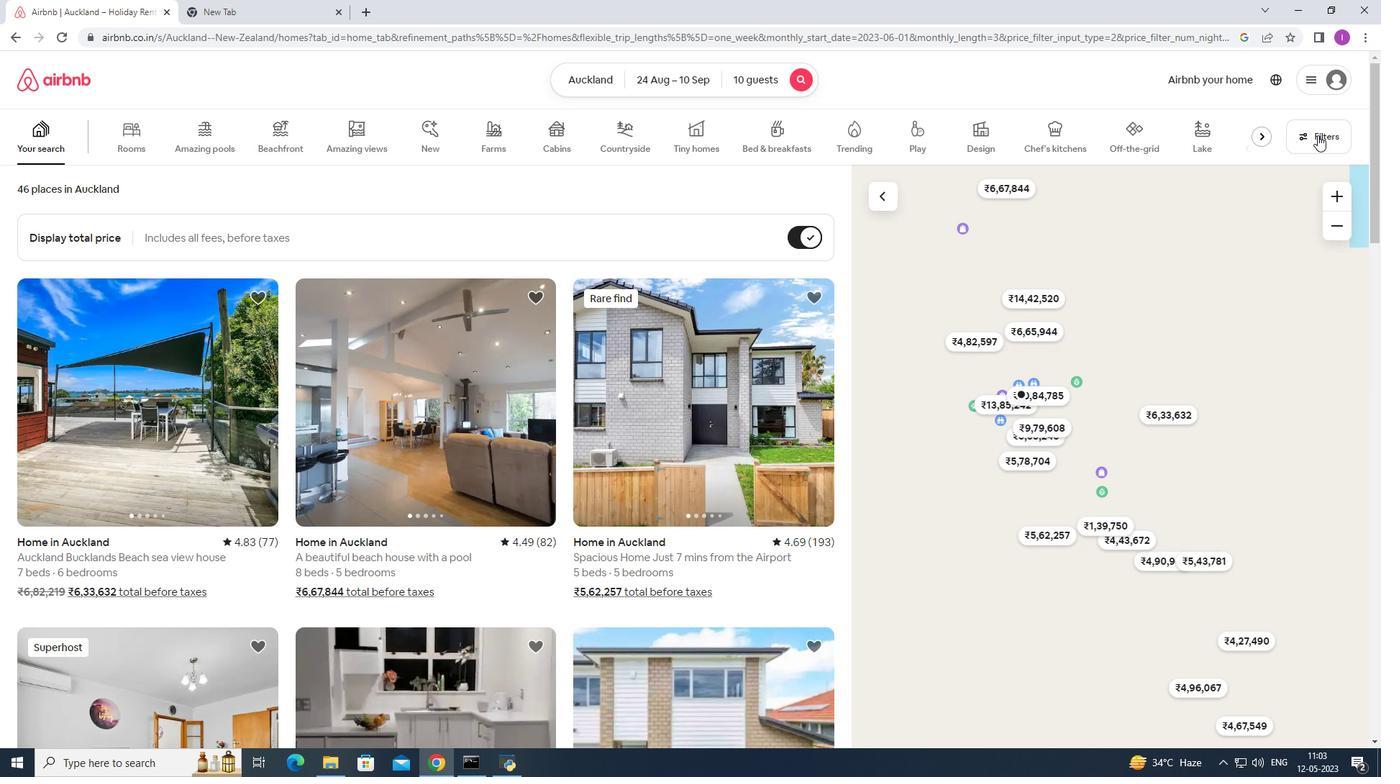 
Action: Mouse moved to (803, 484)
Screenshot: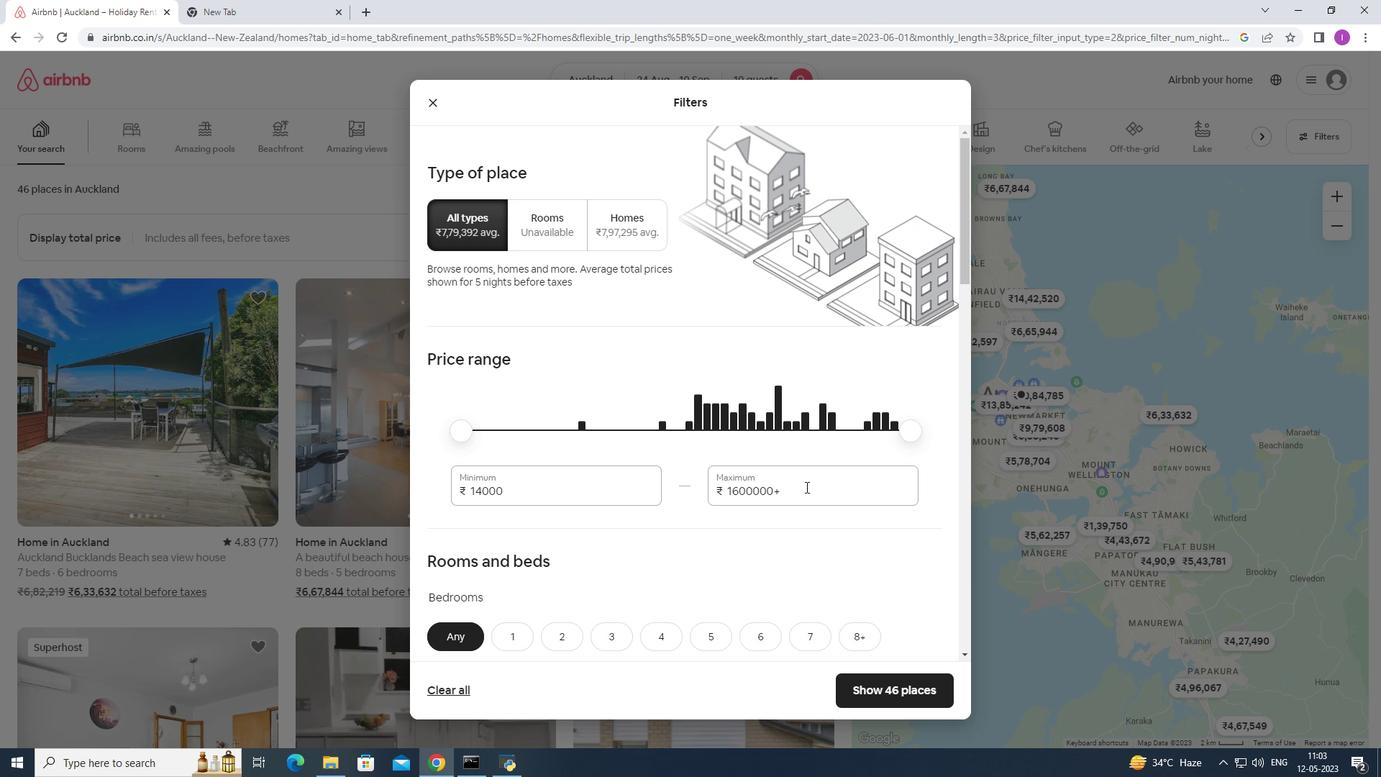 
Action: Mouse pressed left at (803, 484)
Screenshot: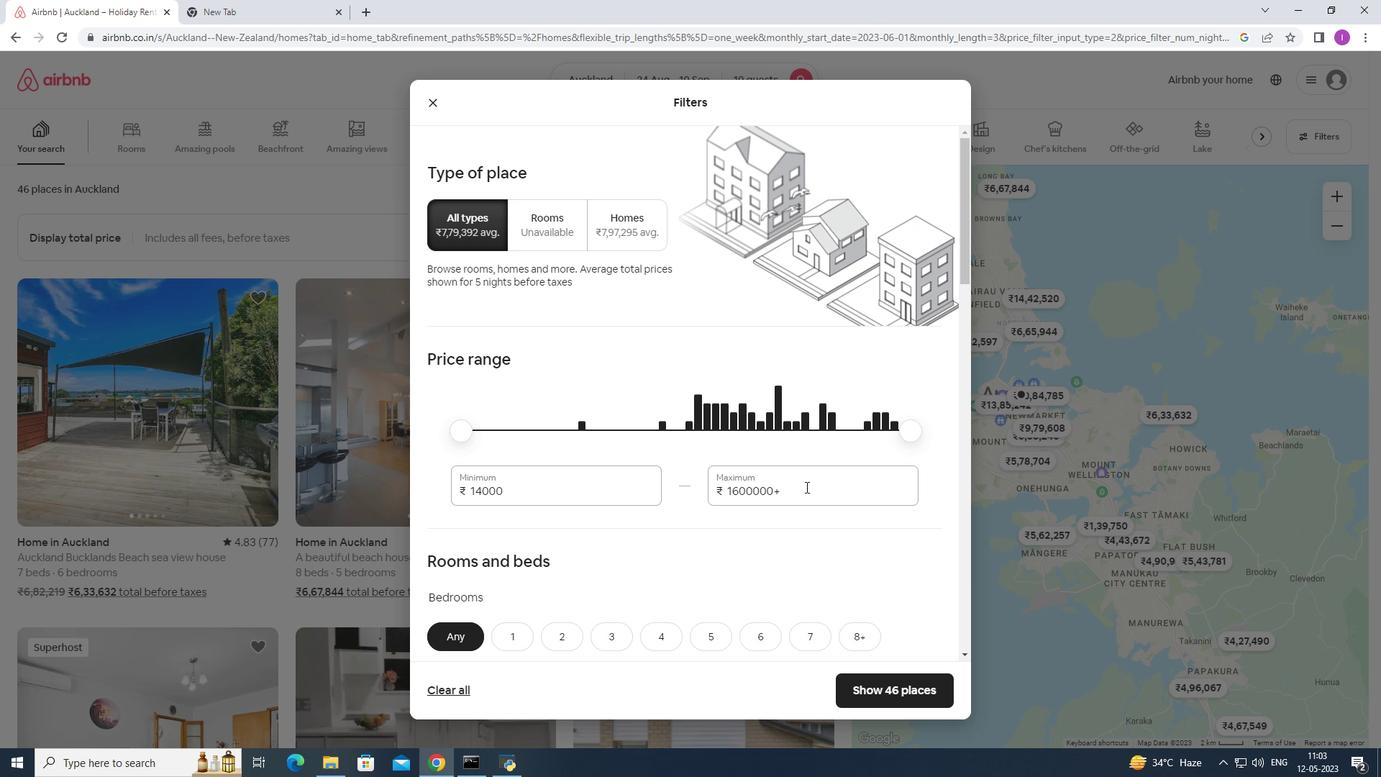 
Action: Mouse moved to (708, 500)
Screenshot: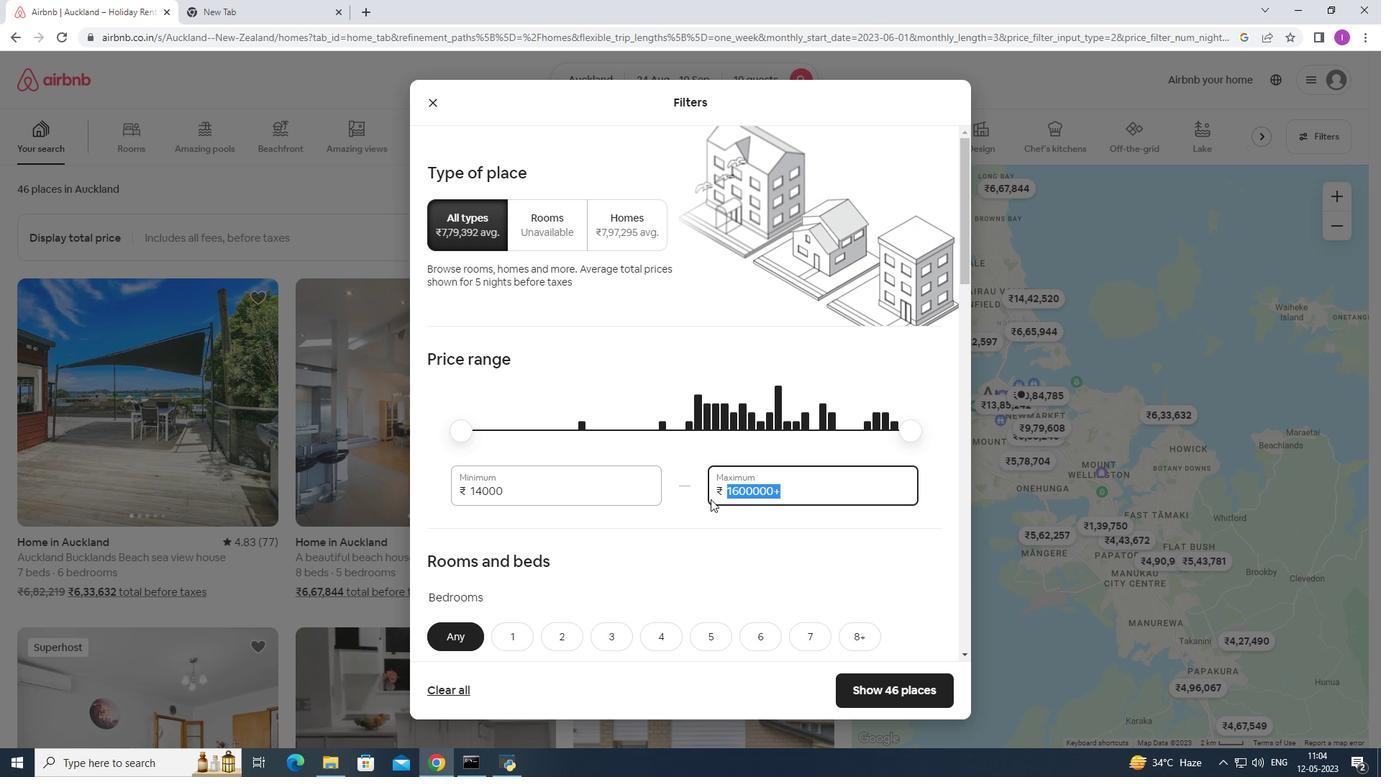 
Action: Key pressed 15000
Screenshot: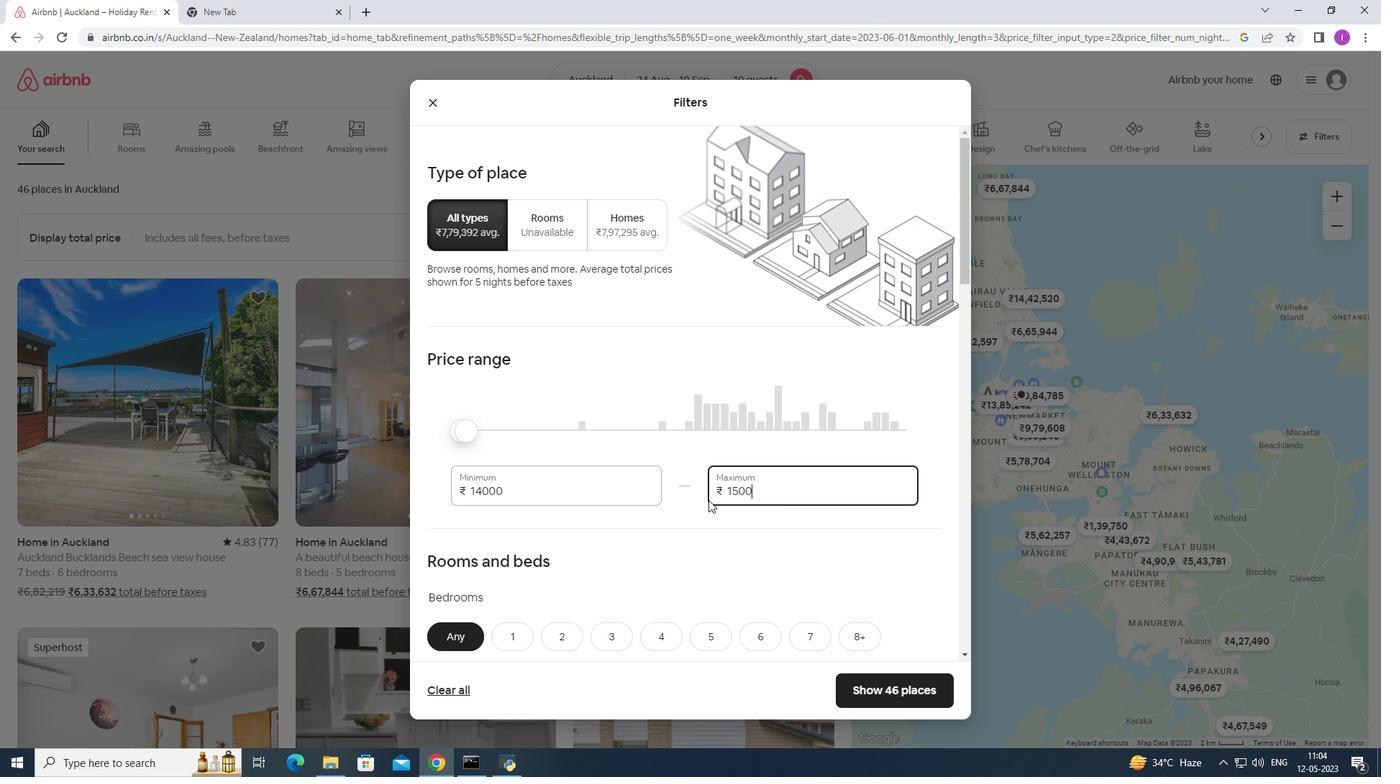 
Action: Mouse moved to (519, 495)
Screenshot: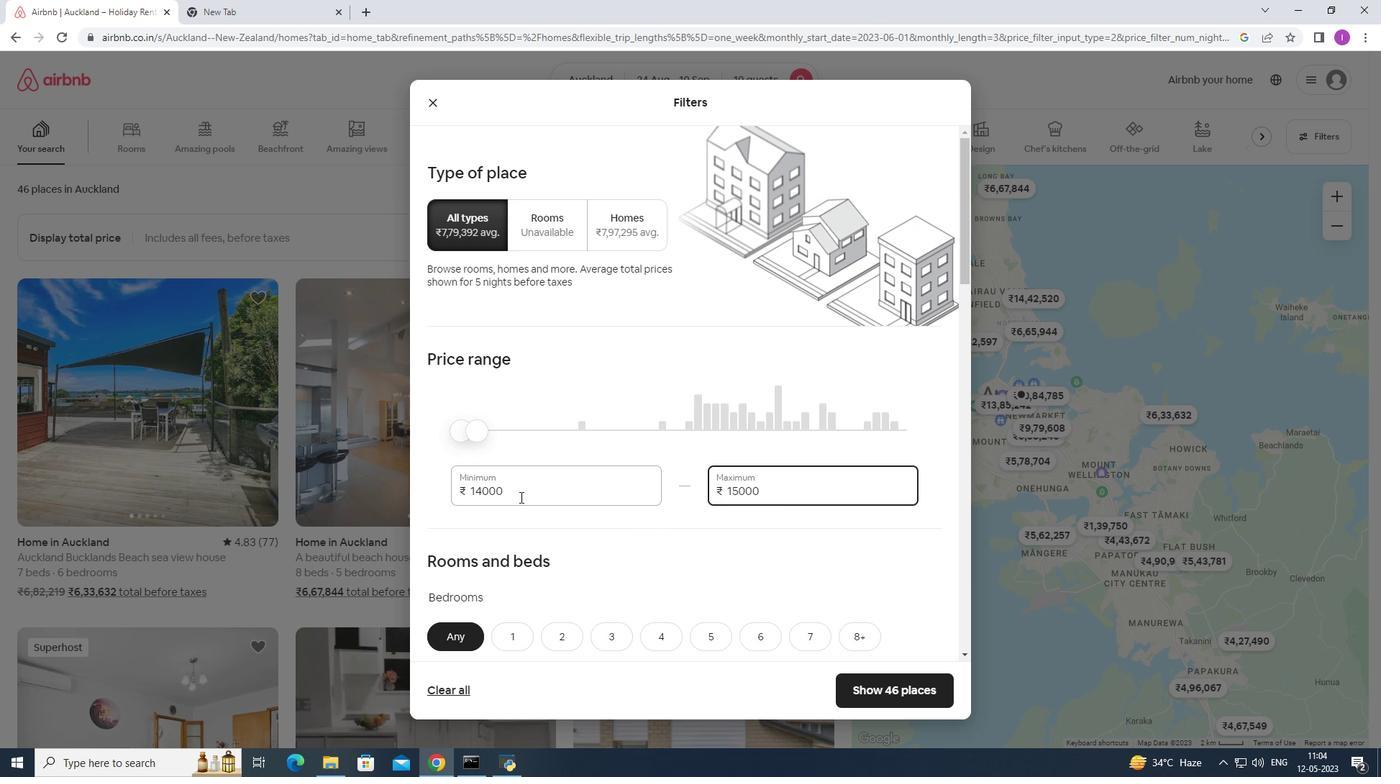 
Action: Mouse pressed left at (519, 495)
Screenshot: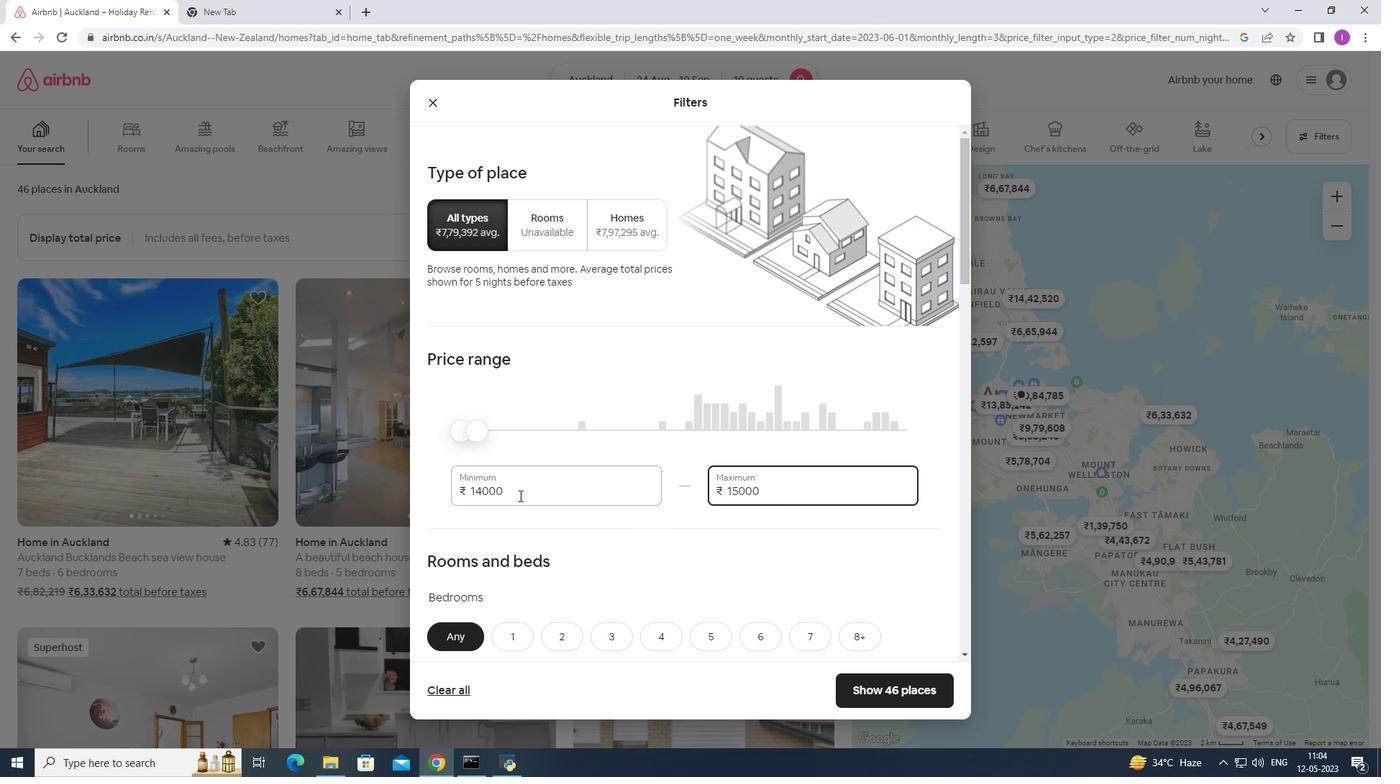 
Action: Mouse moved to (456, 499)
Screenshot: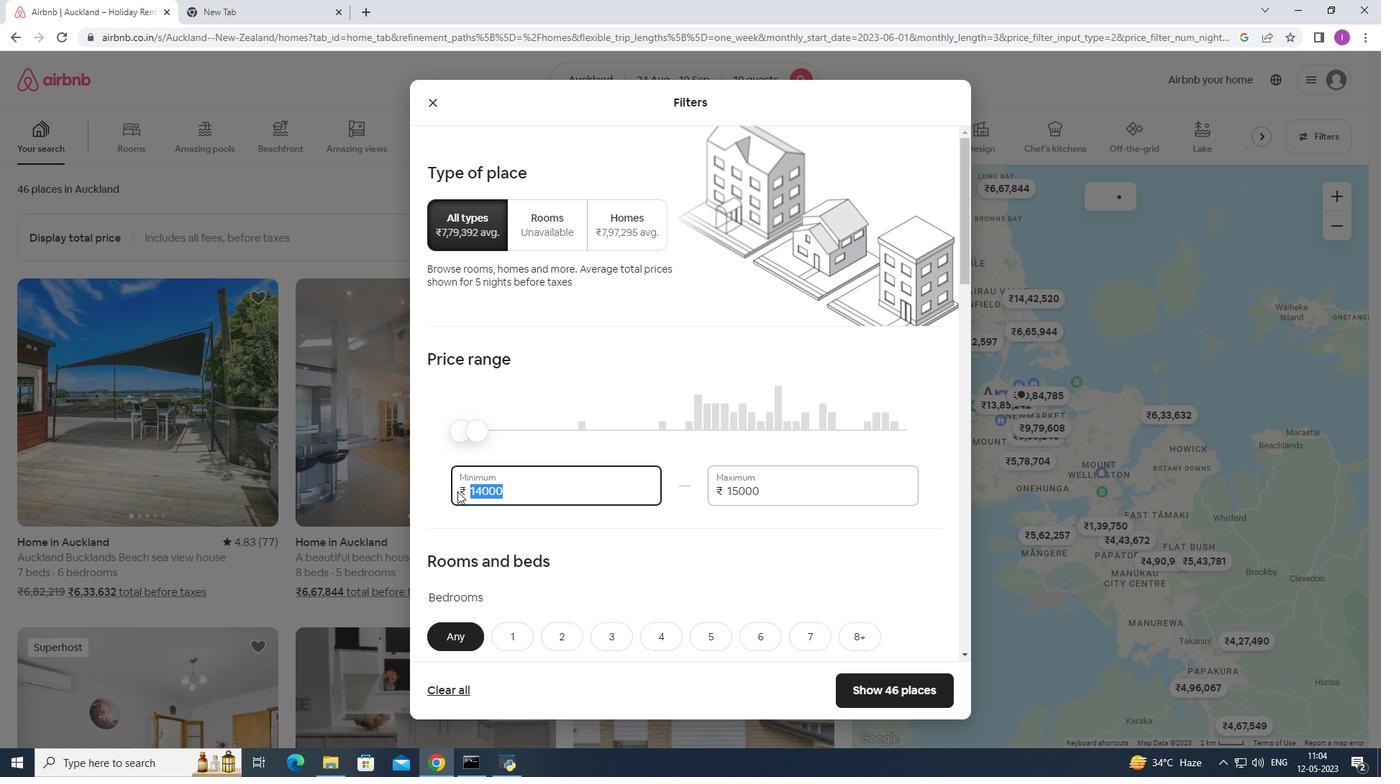 
Action: Key pressed 12
Screenshot: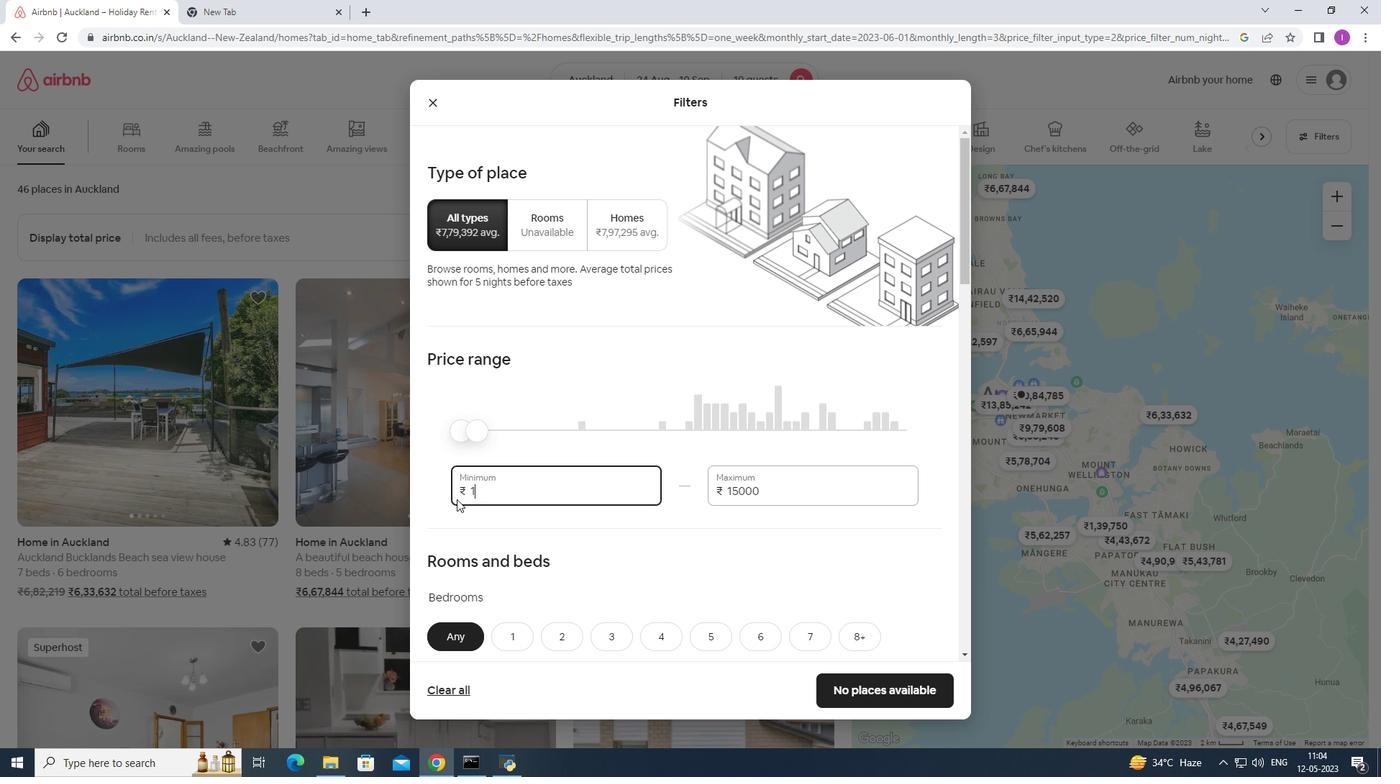 
Action: Mouse moved to (457, 499)
Screenshot: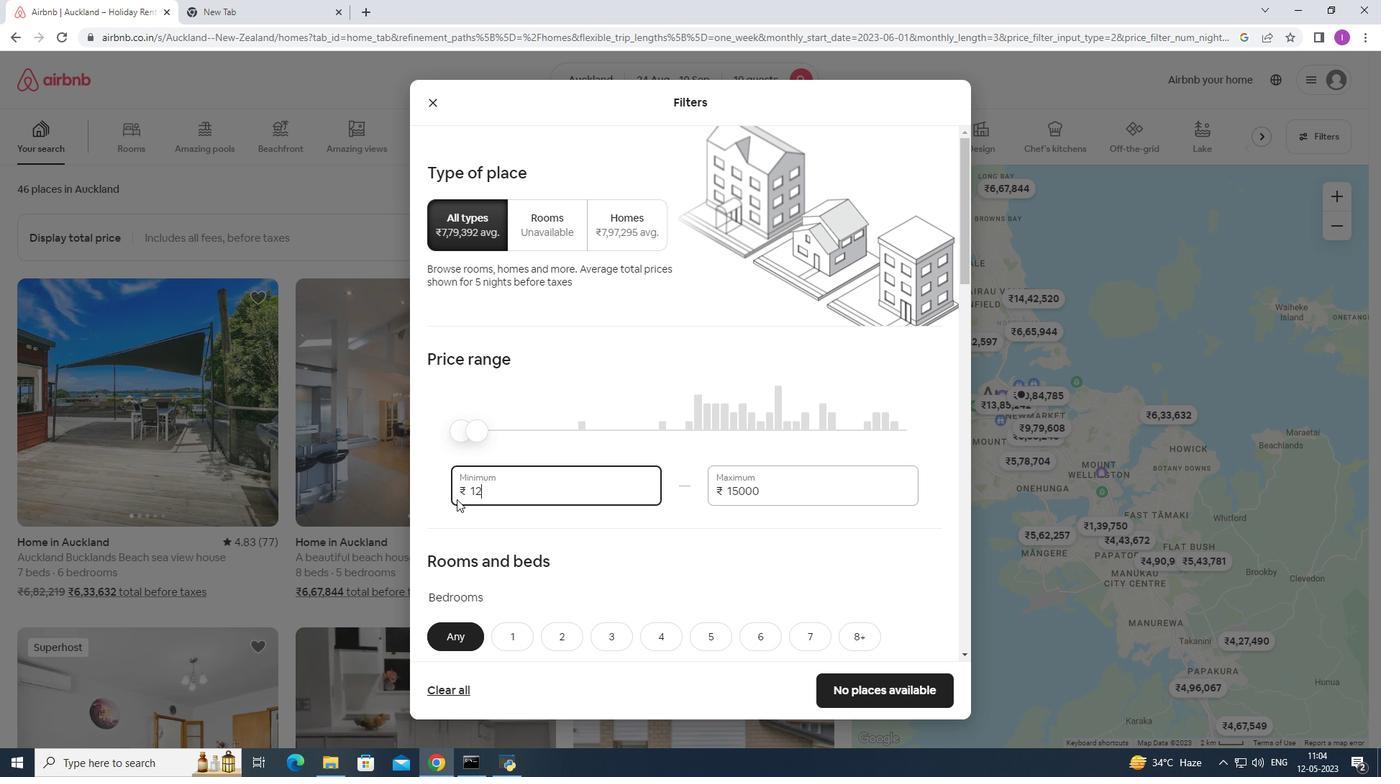 
Action: Key pressed 000
Screenshot: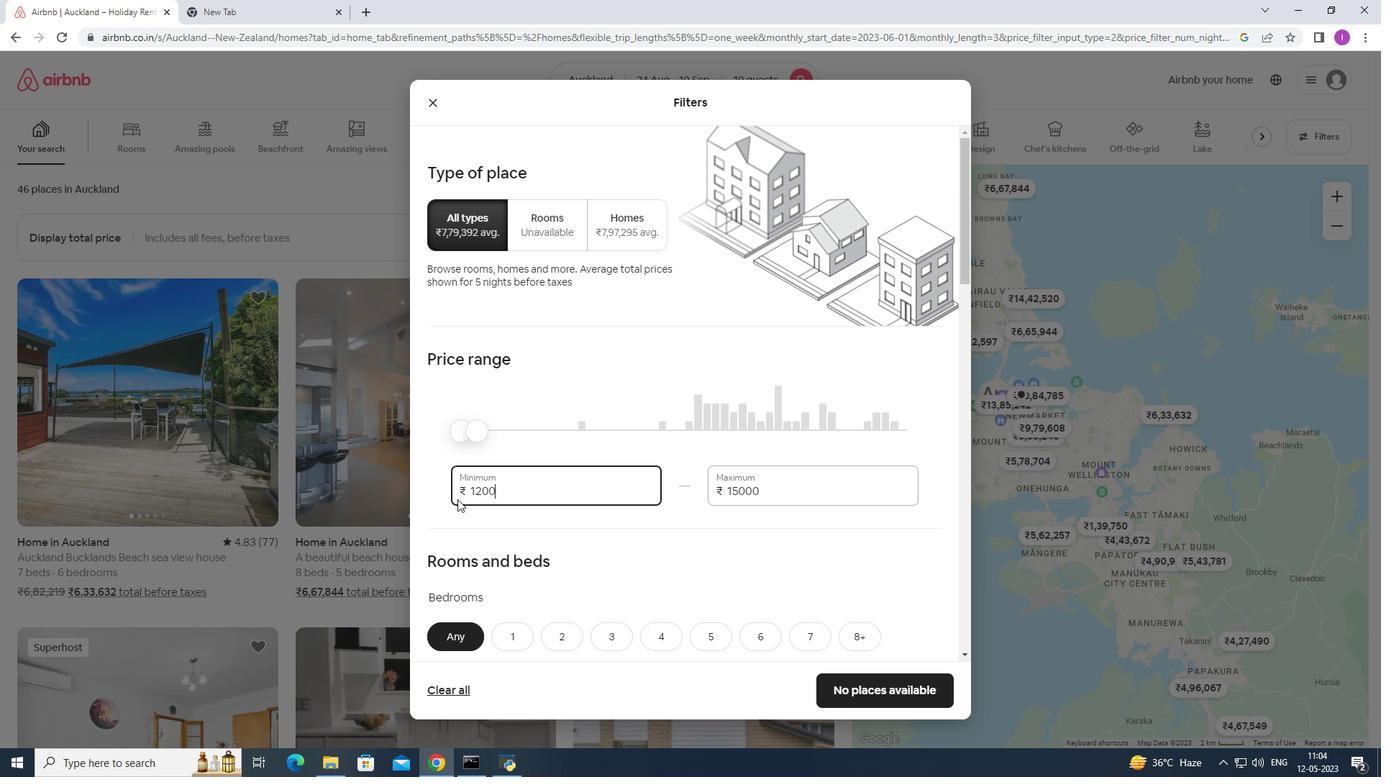 
Action: Mouse moved to (598, 495)
Screenshot: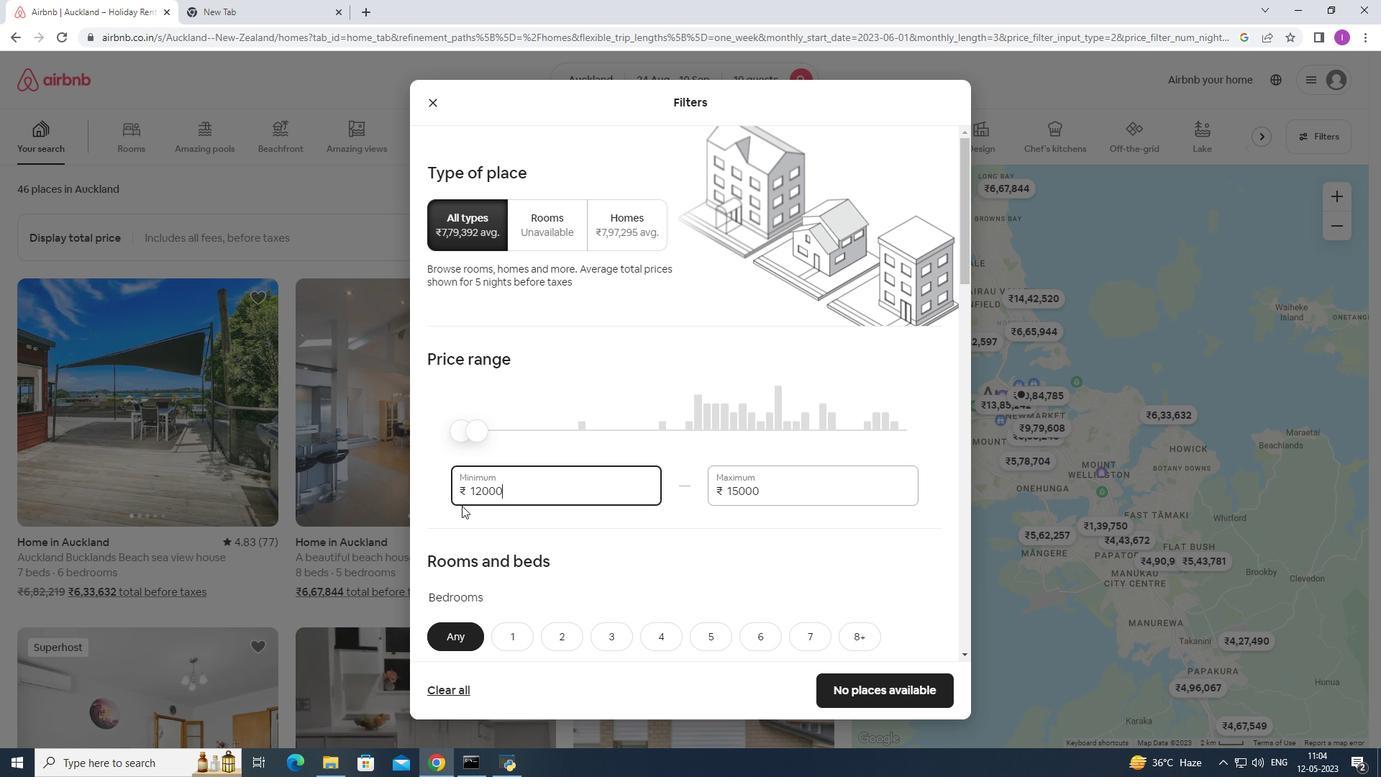 
Action: Mouse scrolled (598, 494) with delta (0, 0)
Screenshot: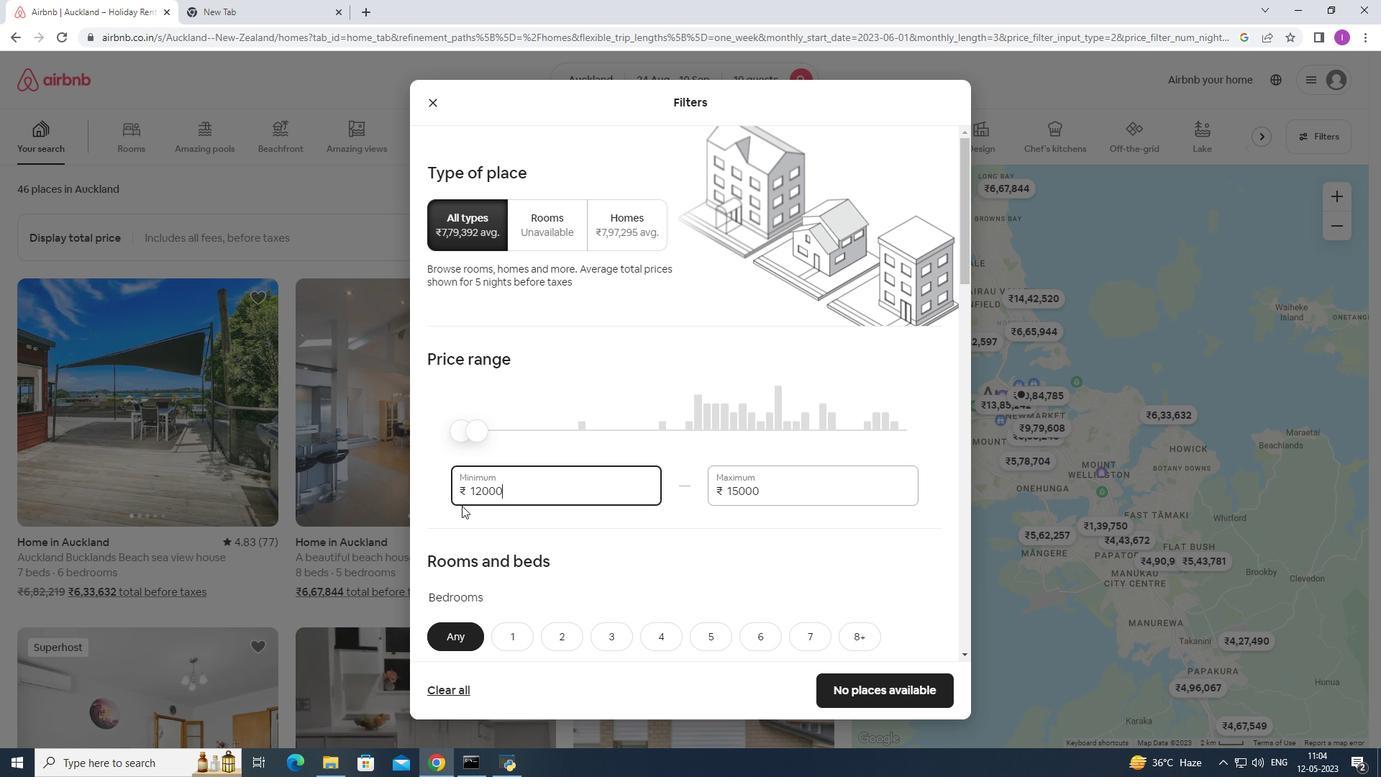 
Action: Mouse scrolled (598, 494) with delta (0, 0)
Screenshot: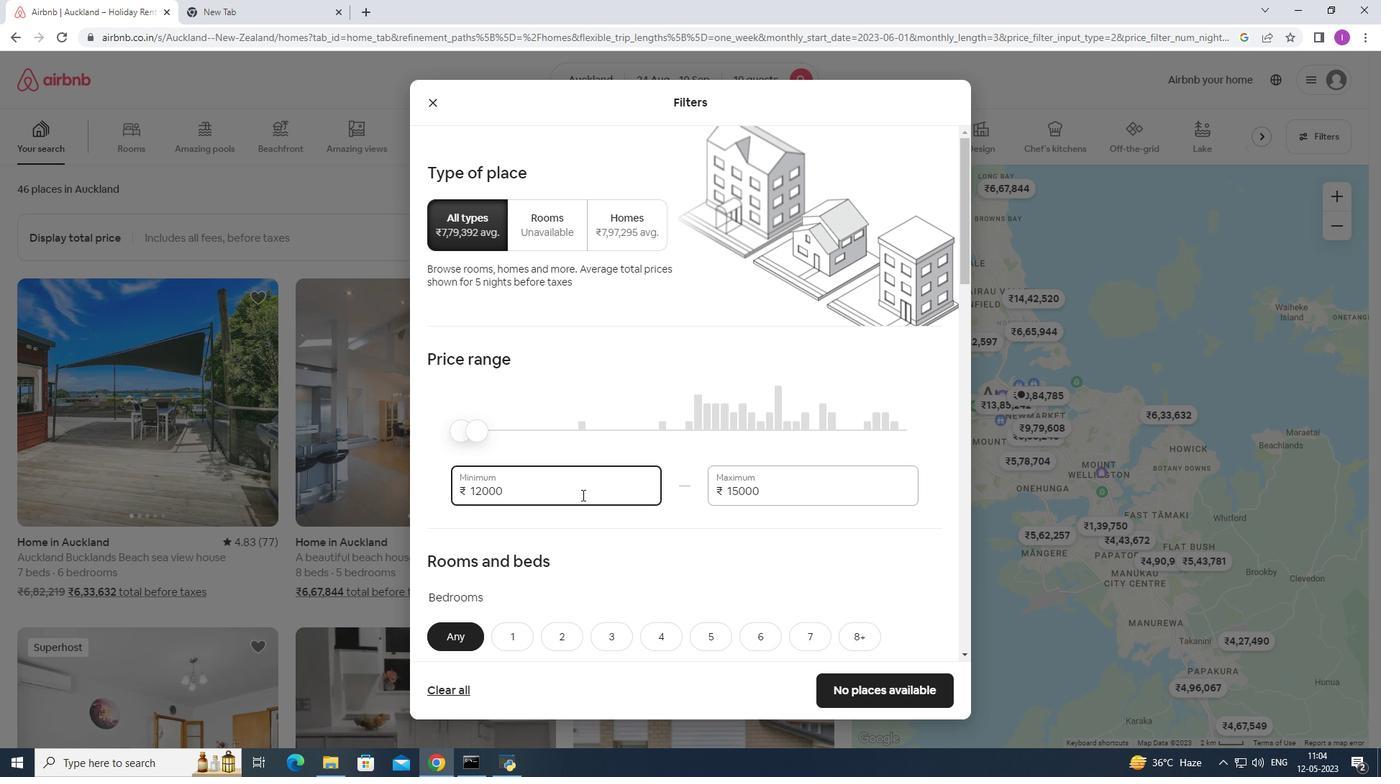 
Action: Mouse moved to (638, 483)
Screenshot: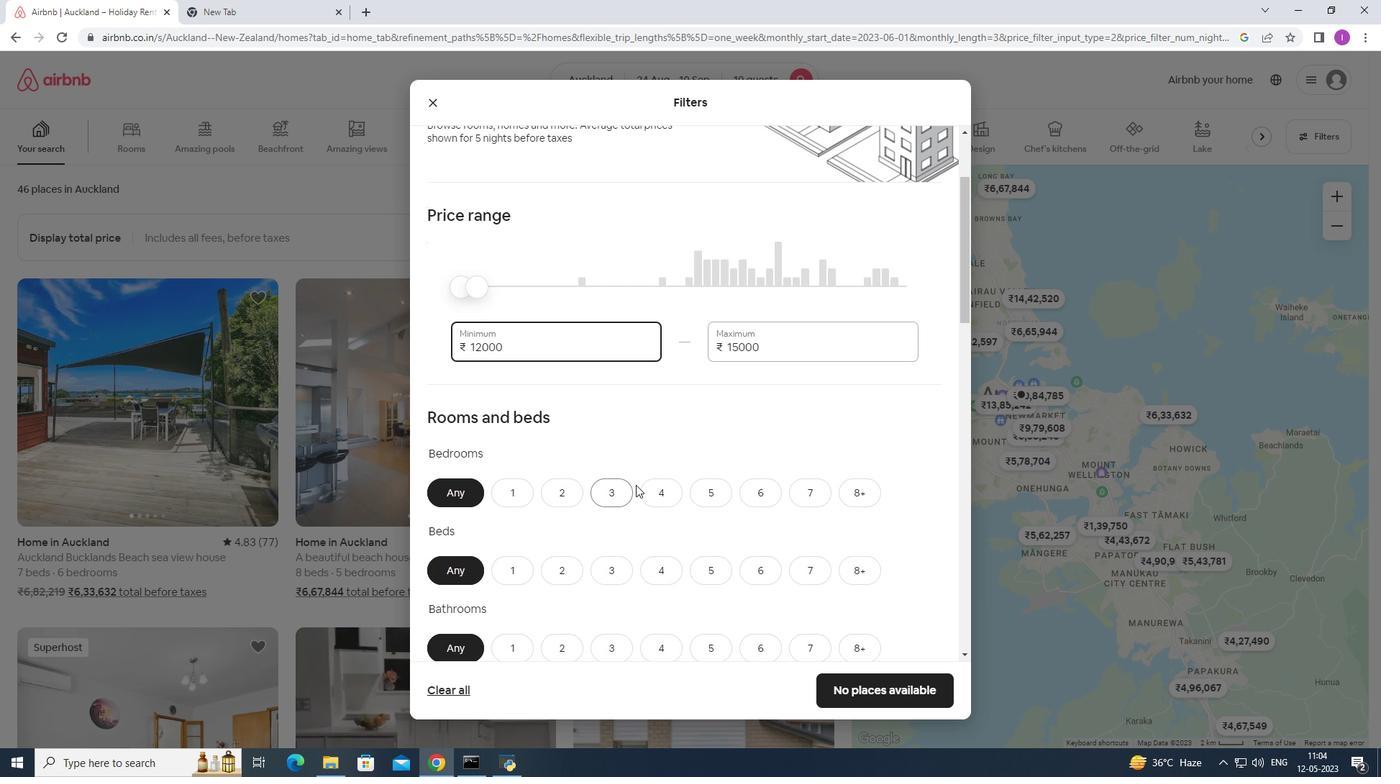 
Action: Mouse scrolled (638, 482) with delta (0, 0)
Screenshot: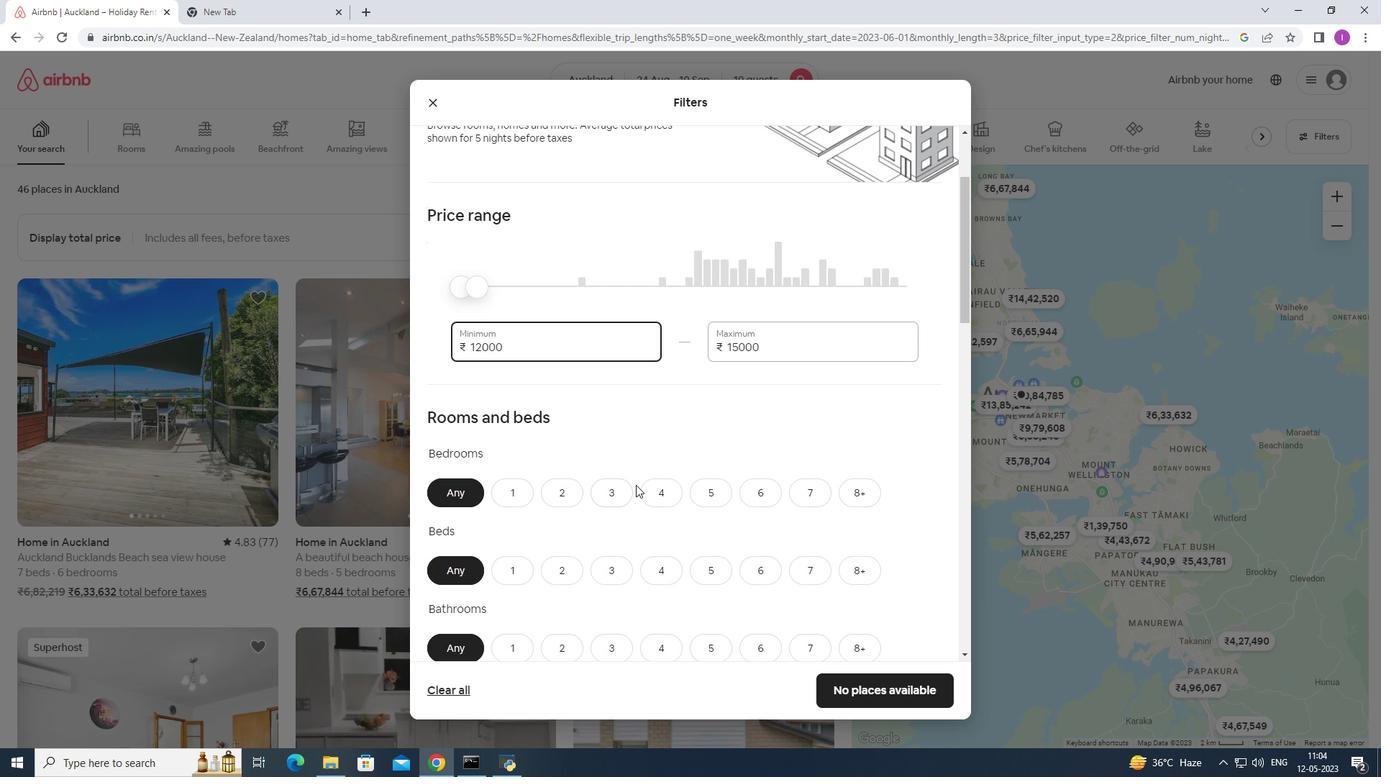 
Action: Mouse moved to (661, 408)
Screenshot: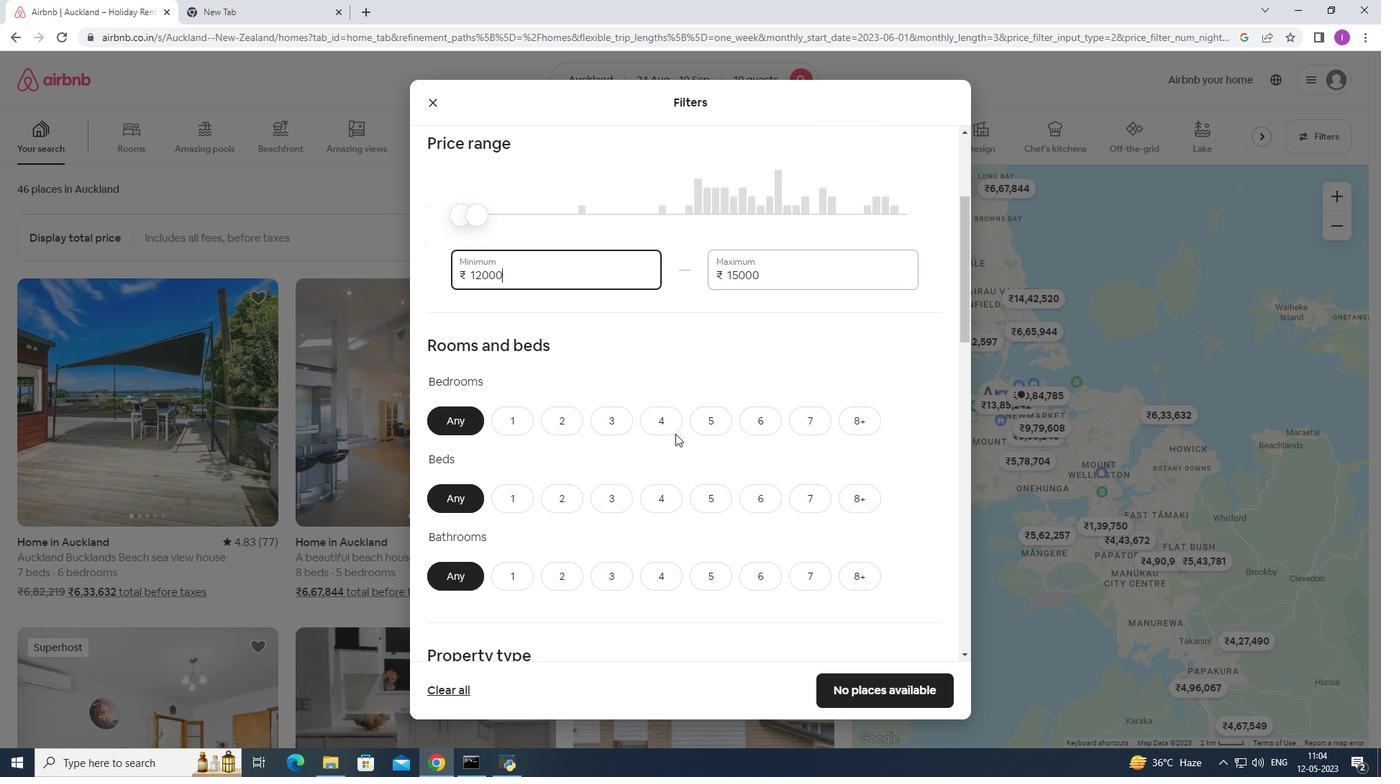 
Action: Mouse pressed left at (661, 408)
Screenshot: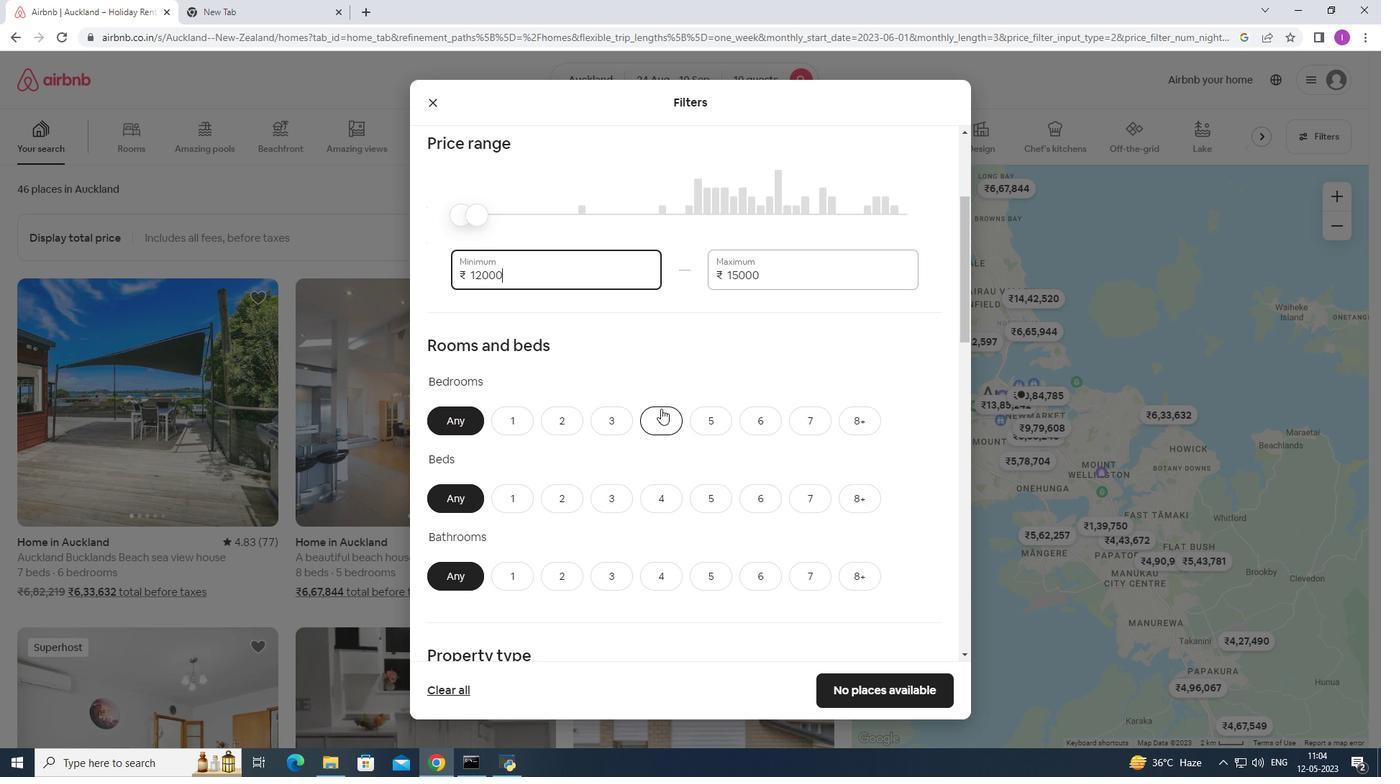 
Action: Mouse moved to (854, 488)
Screenshot: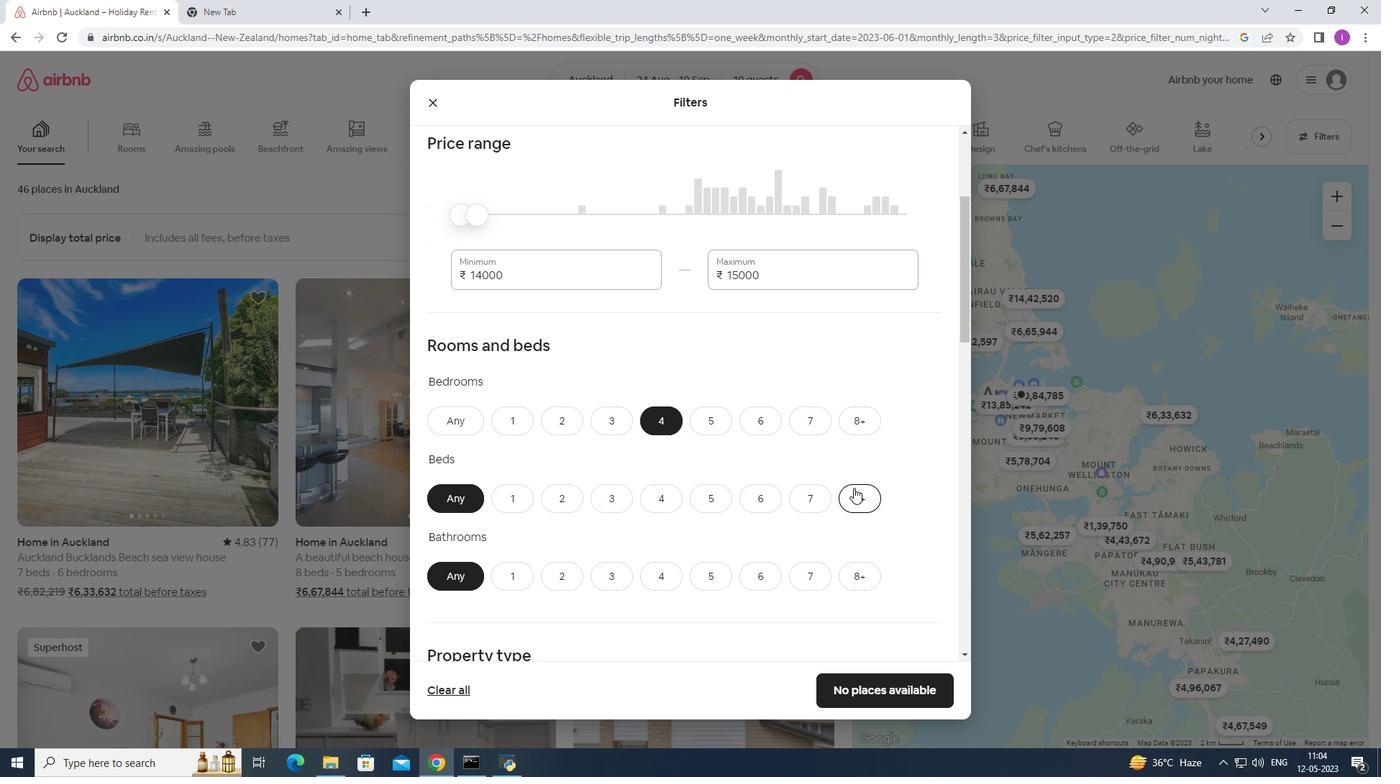 
Action: Mouse pressed left at (854, 488)
Screenshot: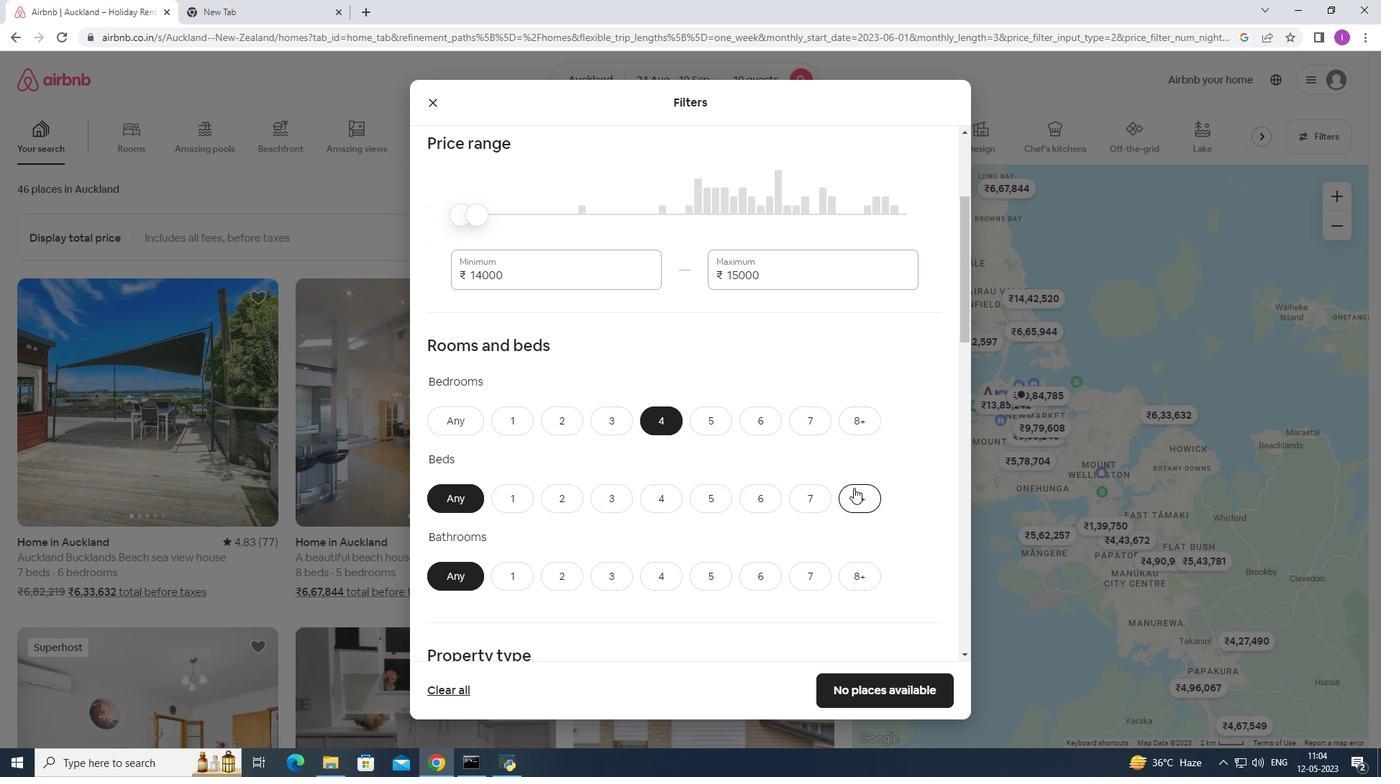
Action: Mouse moved to (672, 576)
Screenshot: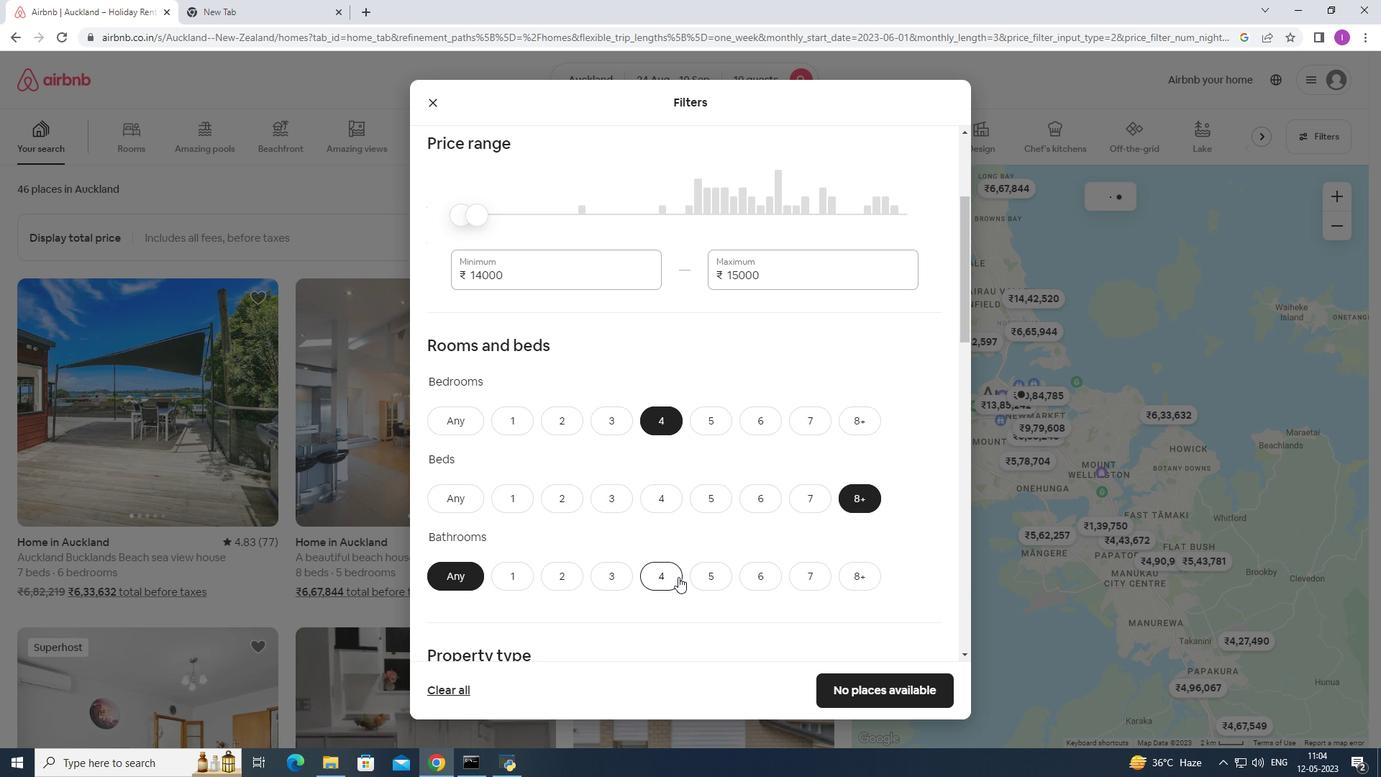 
Action: Mouse pressed left at (672, 576)
Screenshot: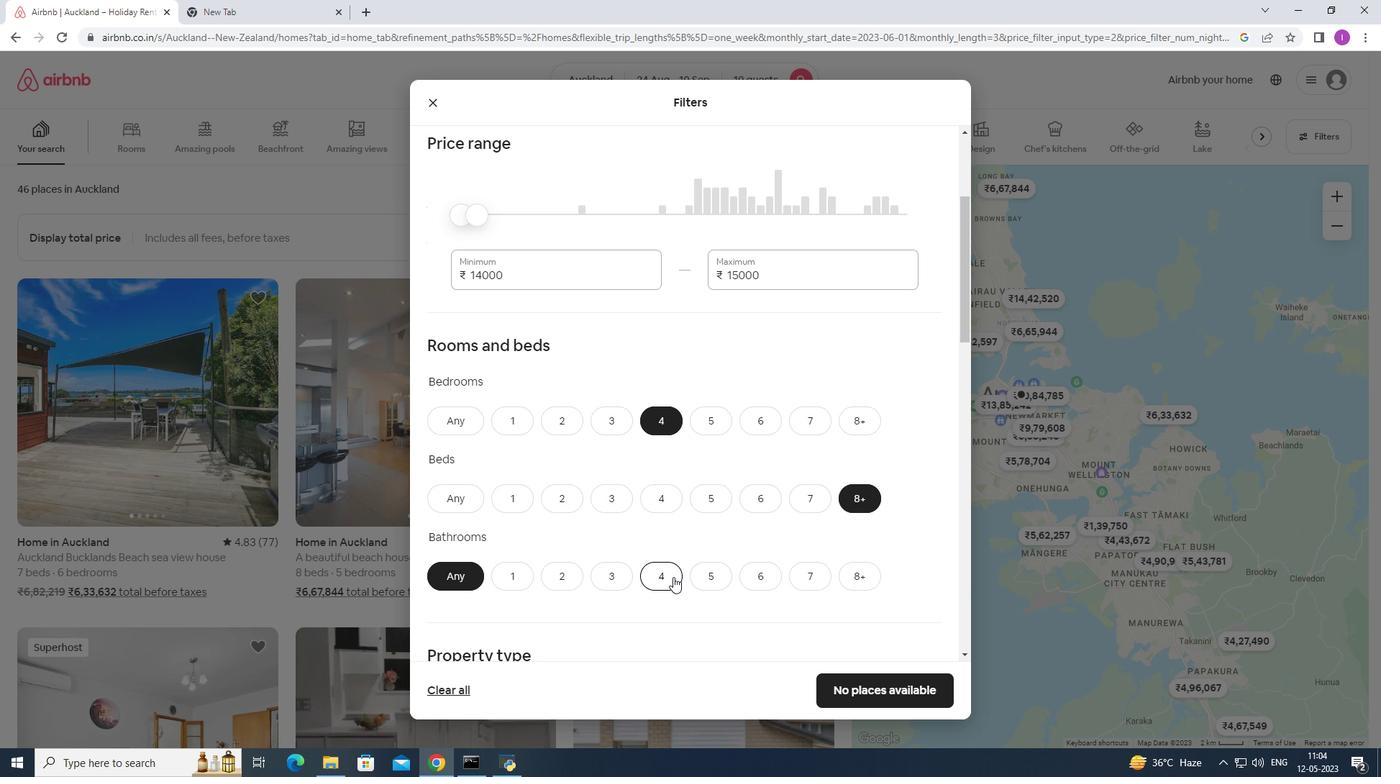 
Action: Mouse moved to (779, 487)
Screenshot: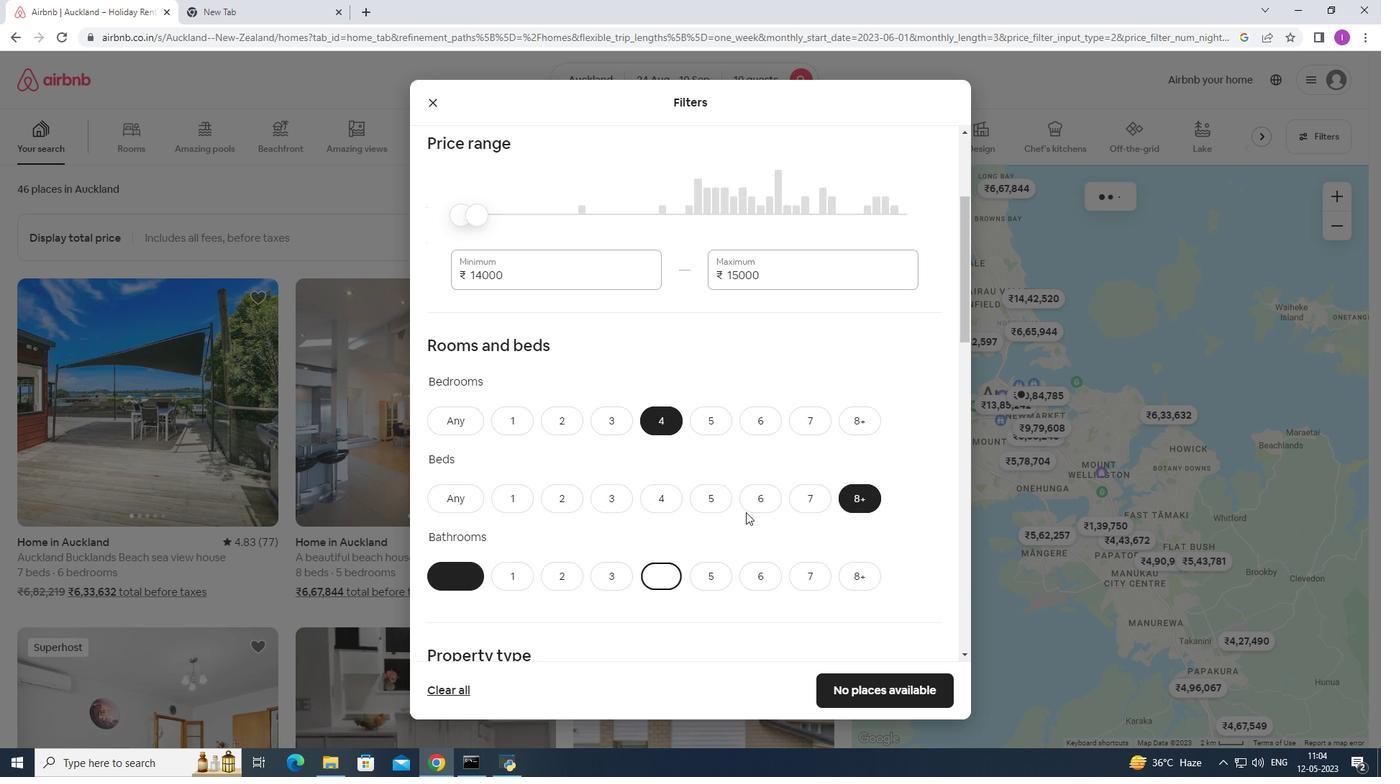 
Action: Mouse scrolled (779, 486) with delta (0, 0)
Screenshot: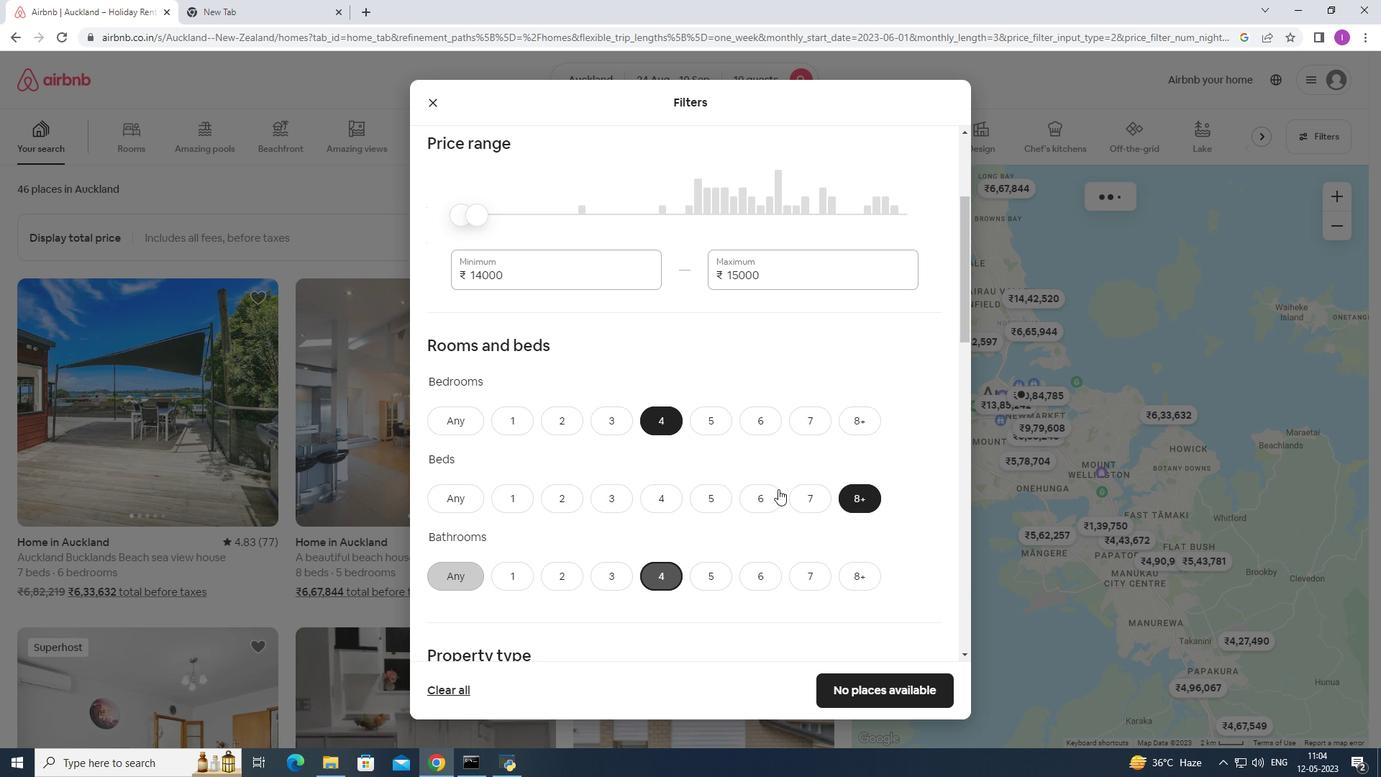
Action: Mouse scrolled (779, 486) with delta (0, 0)
Screenshot: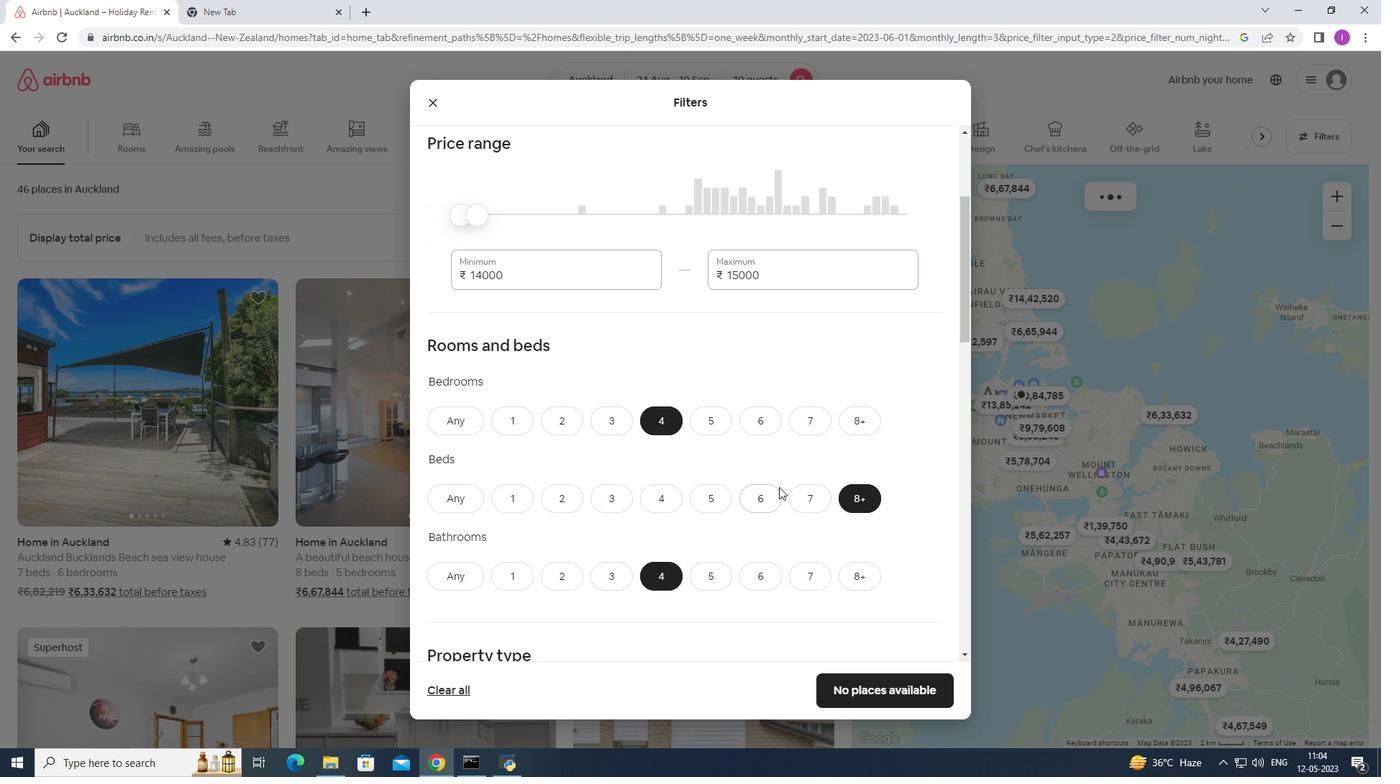 
Action: Mouse scrolled (779, 487) with delta (0, 0)
Screenshot: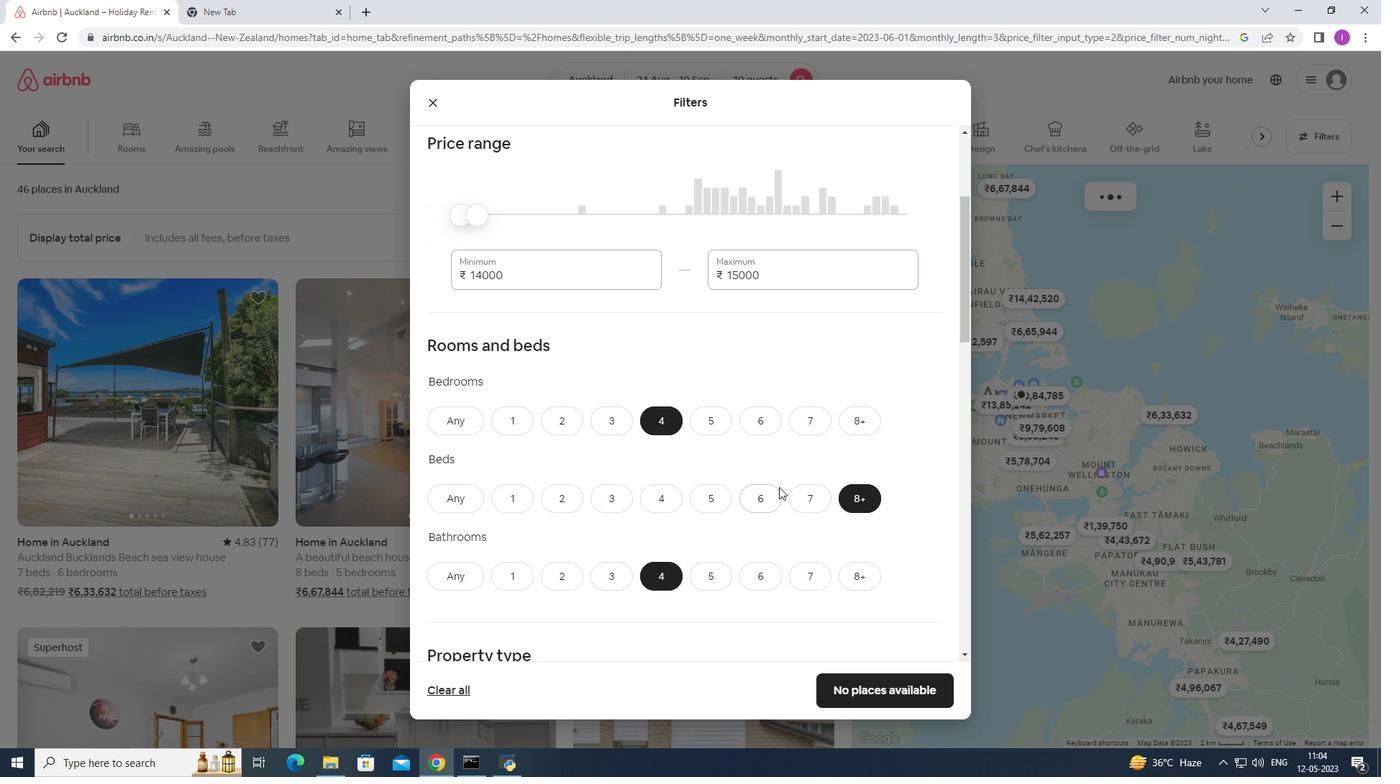 
Action: Mouse moved to (780, 485)
Screenshot: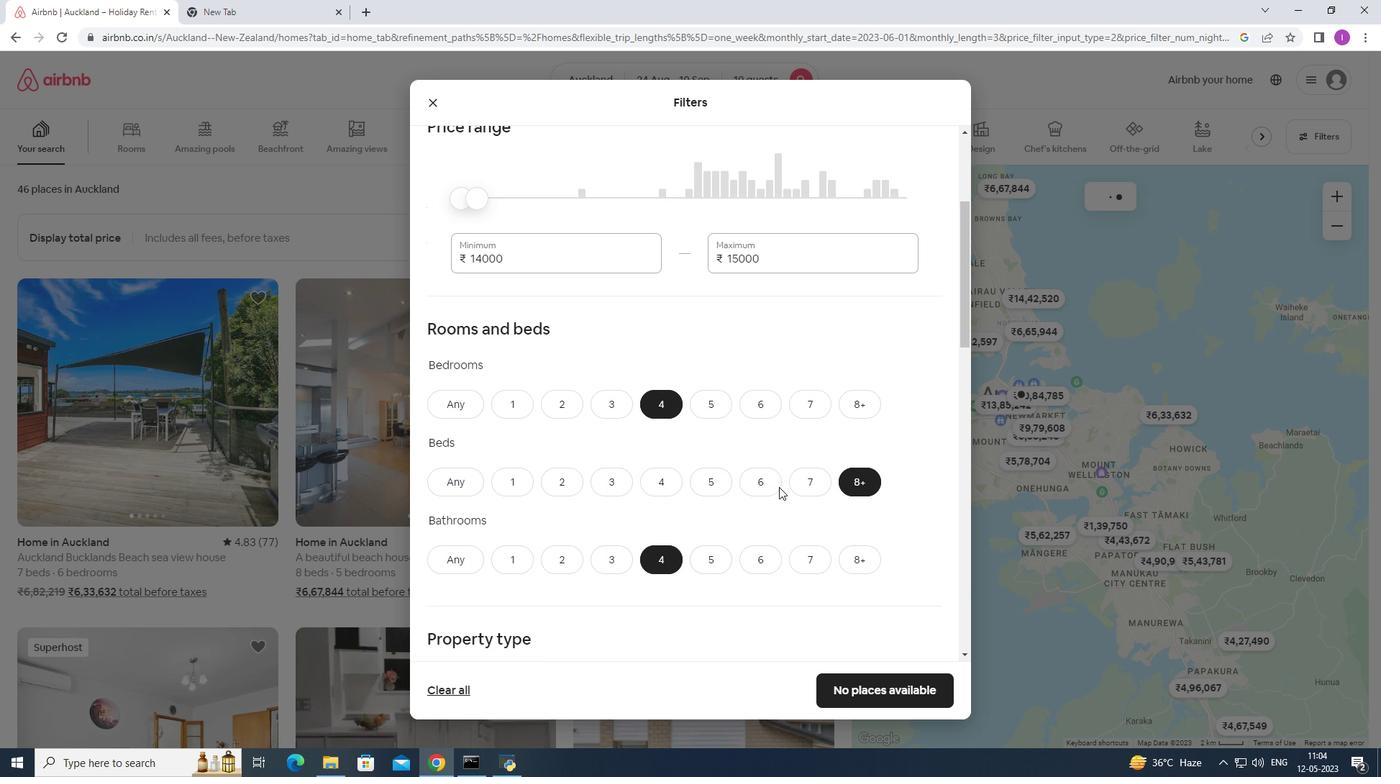 
Action: Mouse scrolled (780, 484) with delta (0, 0)
Screenshot: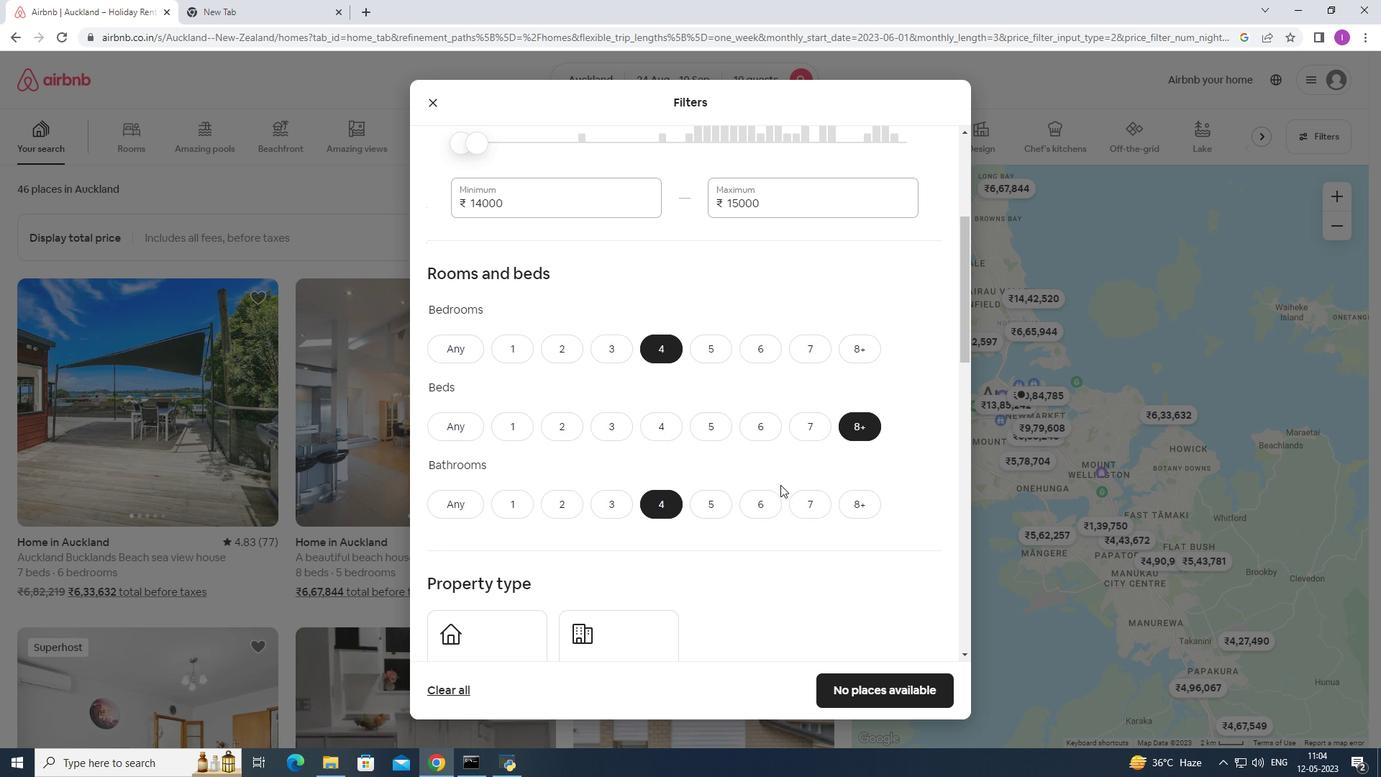 
Action: Mouse scrolled (780, 484) with delta (0, 0)
Screenshot: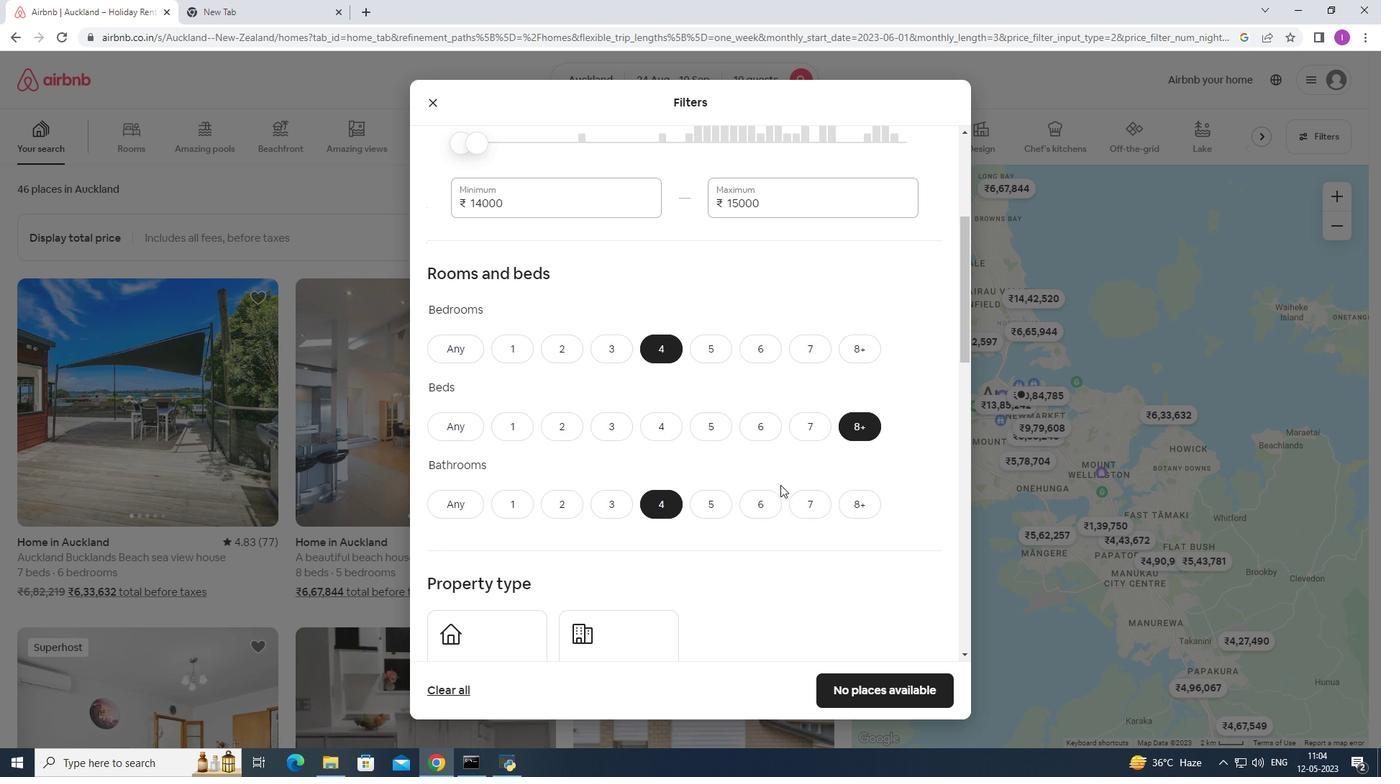 
Action: Mouse scrolled (780, 484) with delta (0, 0)
Screenshot: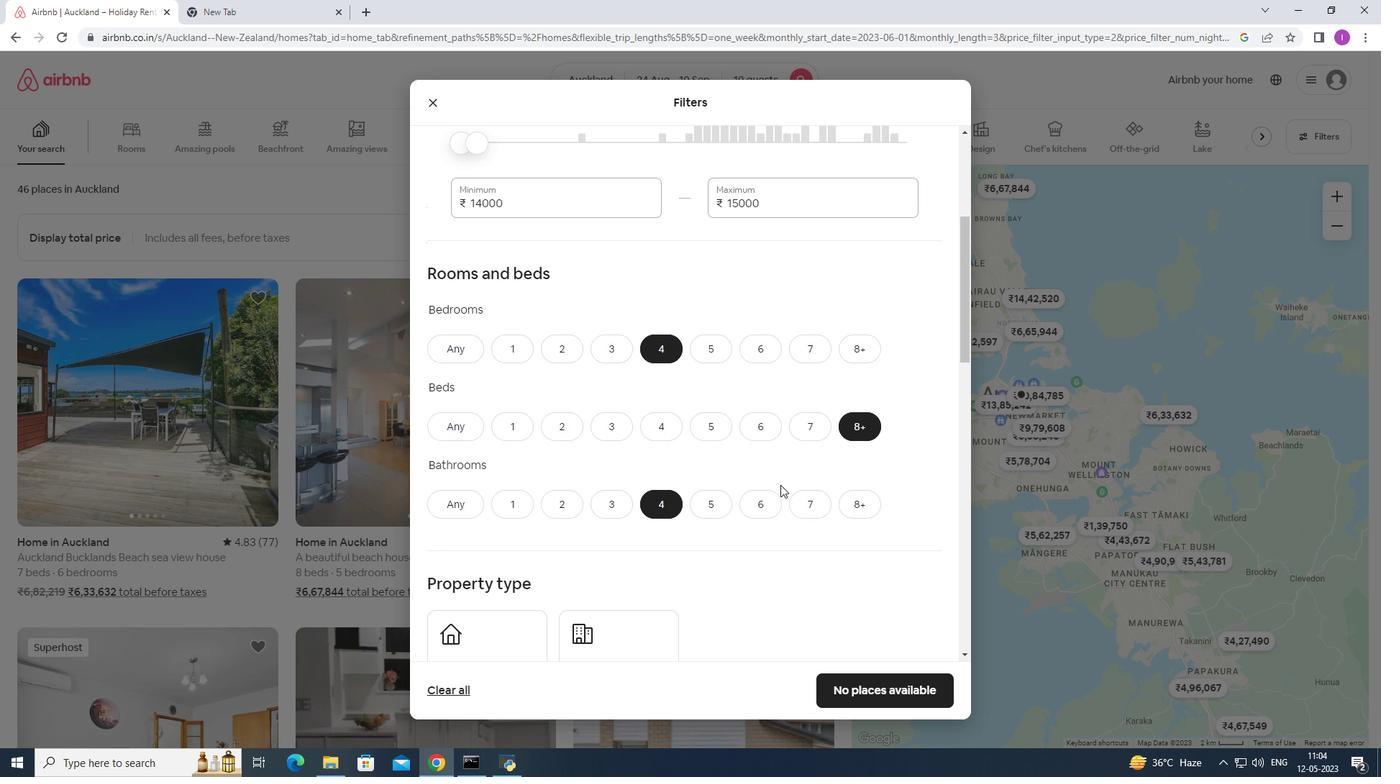 
Action: Mouse scrolled (780, 484) with delta (0, 0)
Screenshot: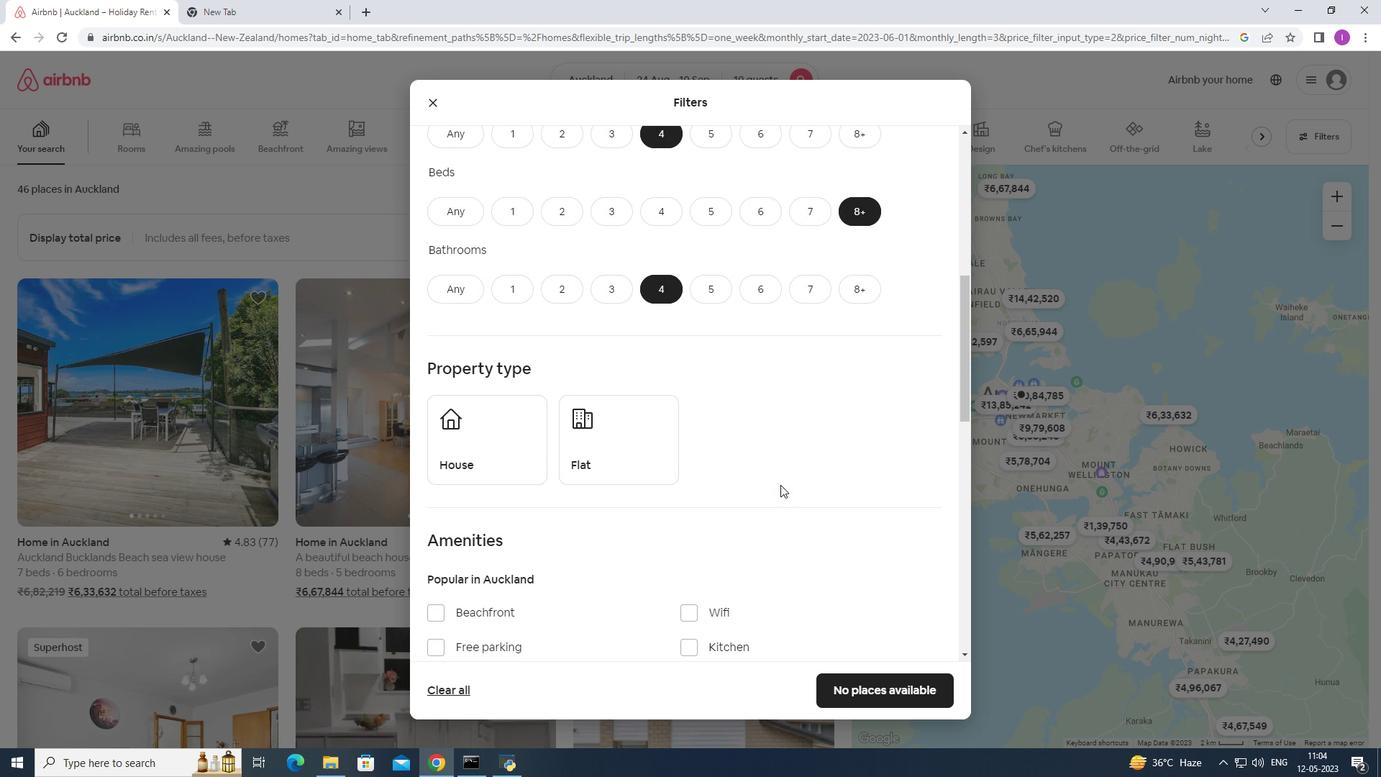 
Action: Mouse moved to (482, 372)
Screenshot: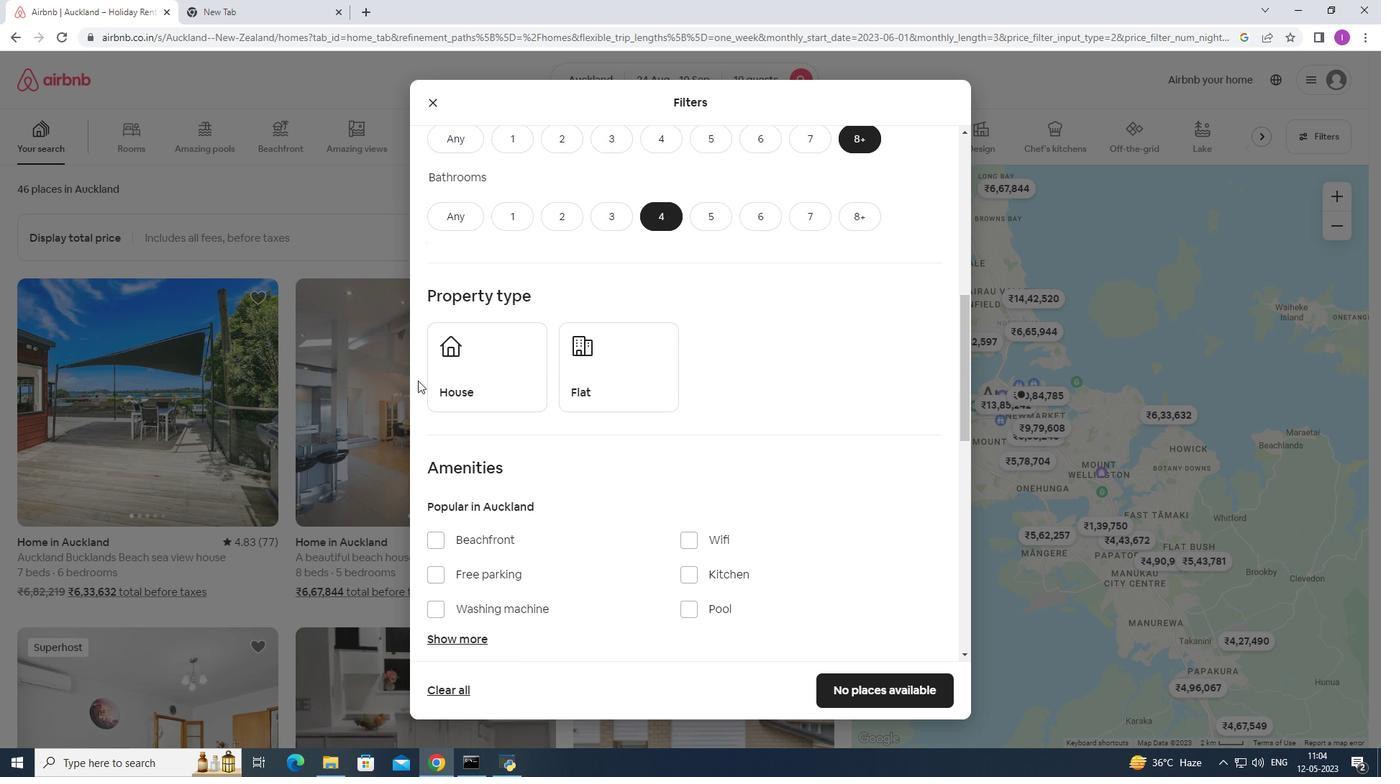 
Action: Mouse pressed left at (482, 372)
Screenshot: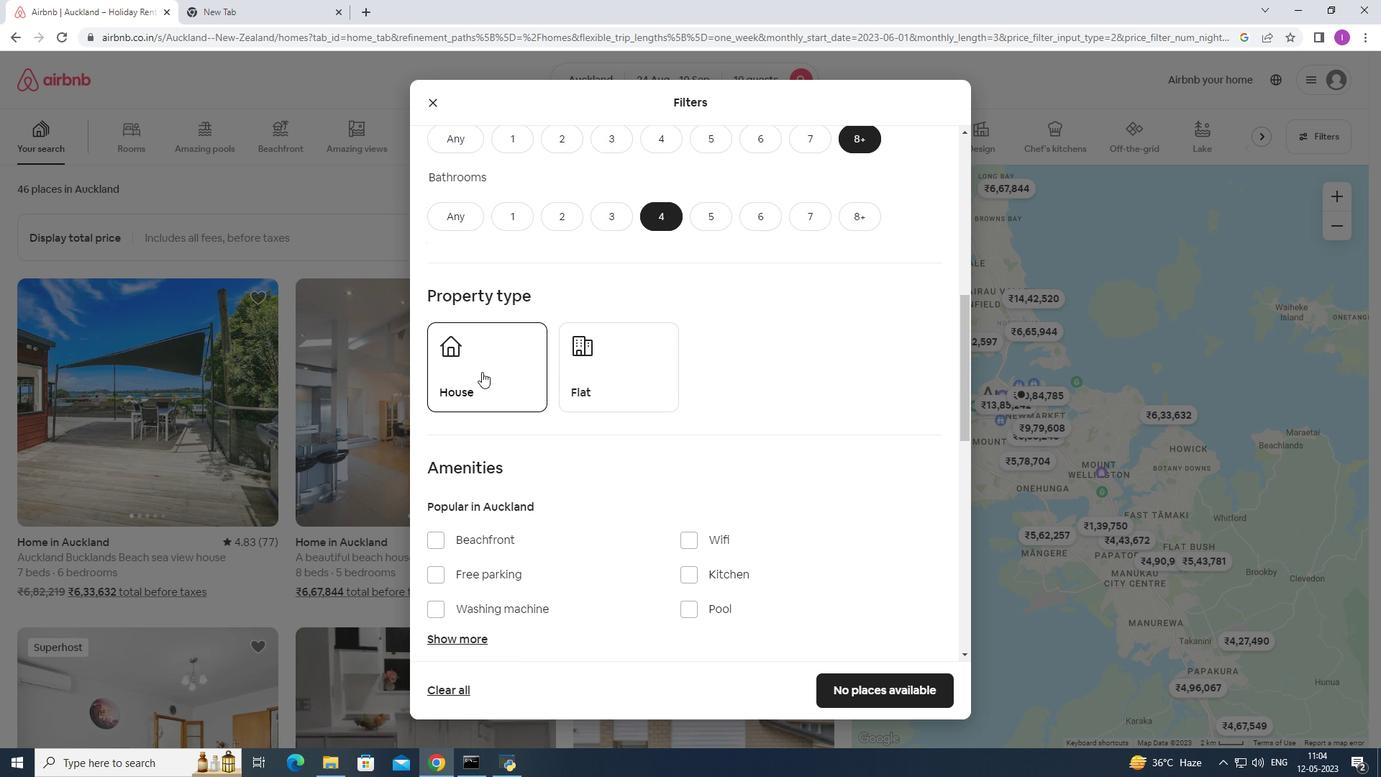 
Action: Mouse moved to (572, 387)
Screenshot: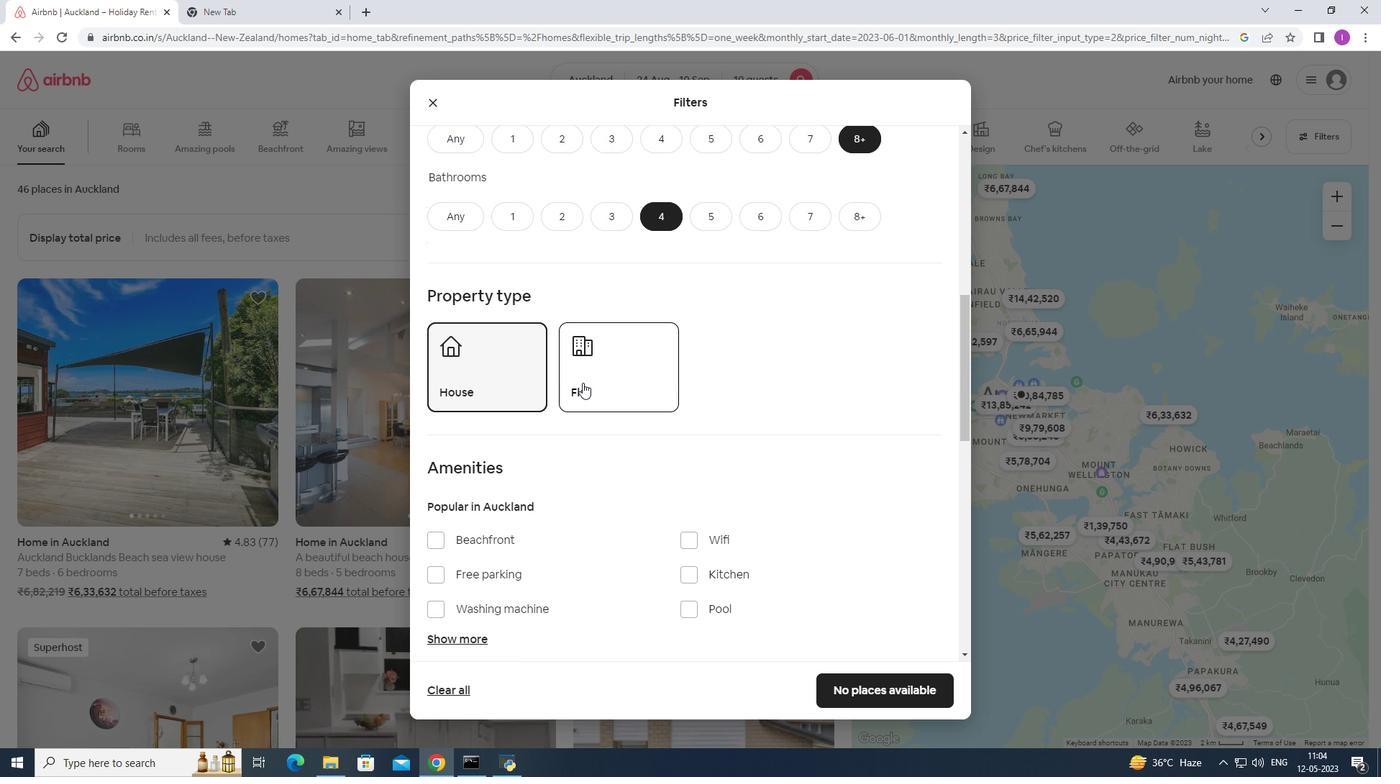 
Action: Mouse scrolled (572, 386) with delta (0, 0)
Screenshot: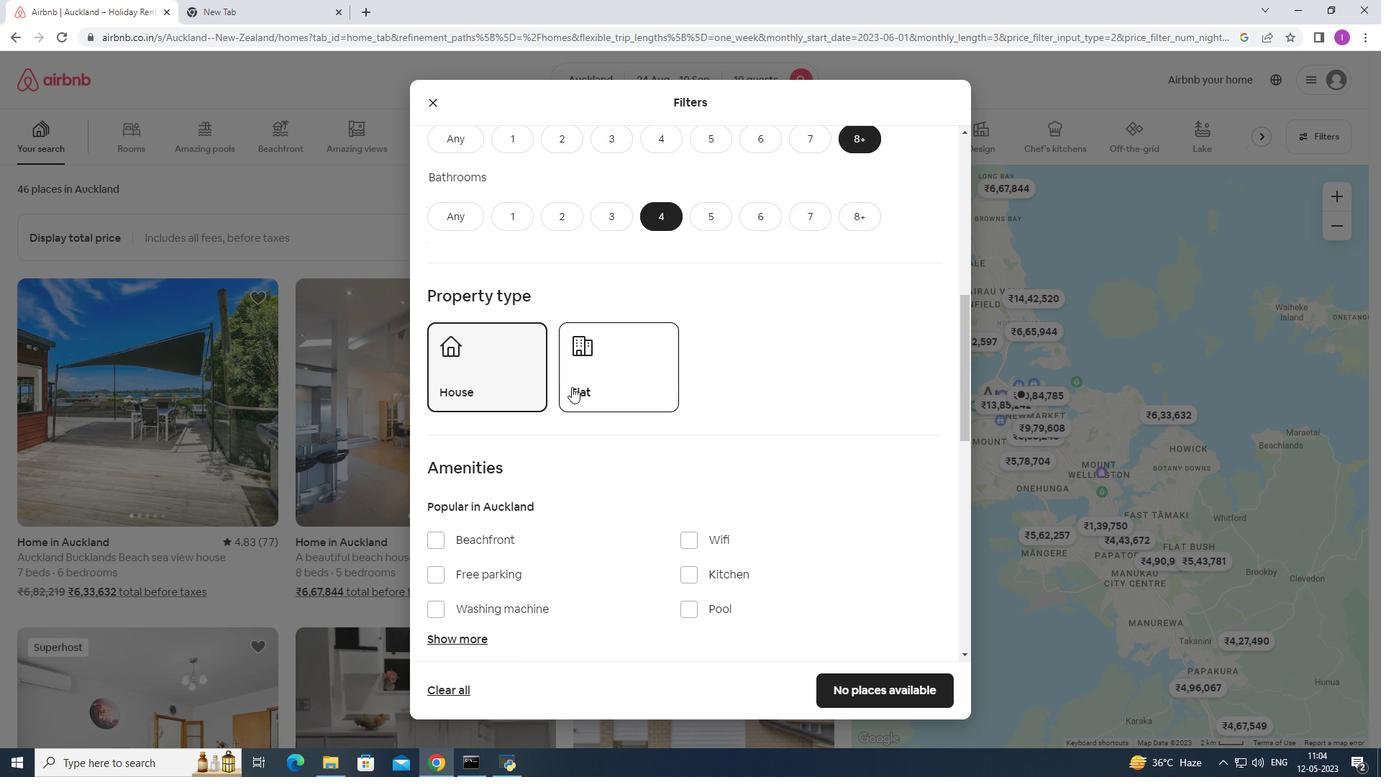 
Action: Mouse scrolled (572, 386) with delta (0, 0)
Screenshot: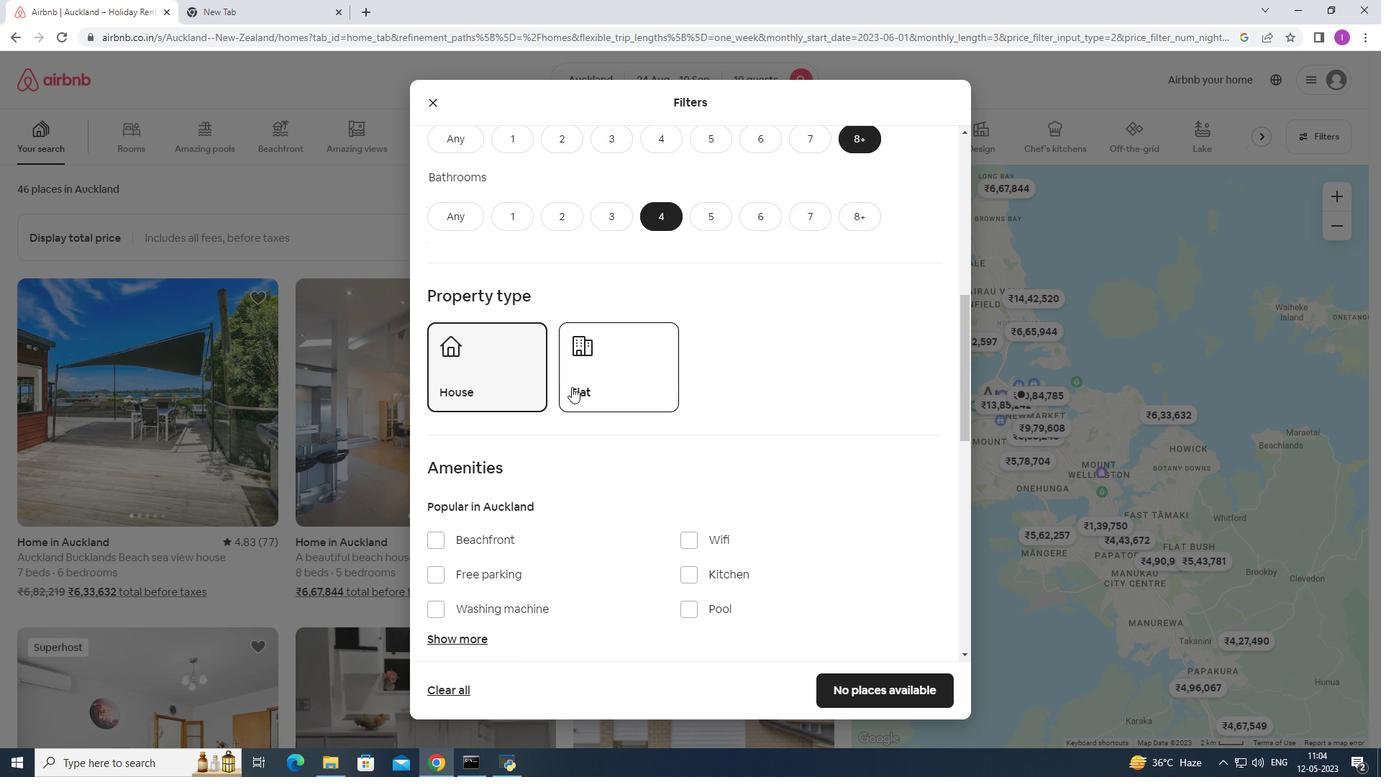
Action: Mouse moved to (612, 248)
Screenshot: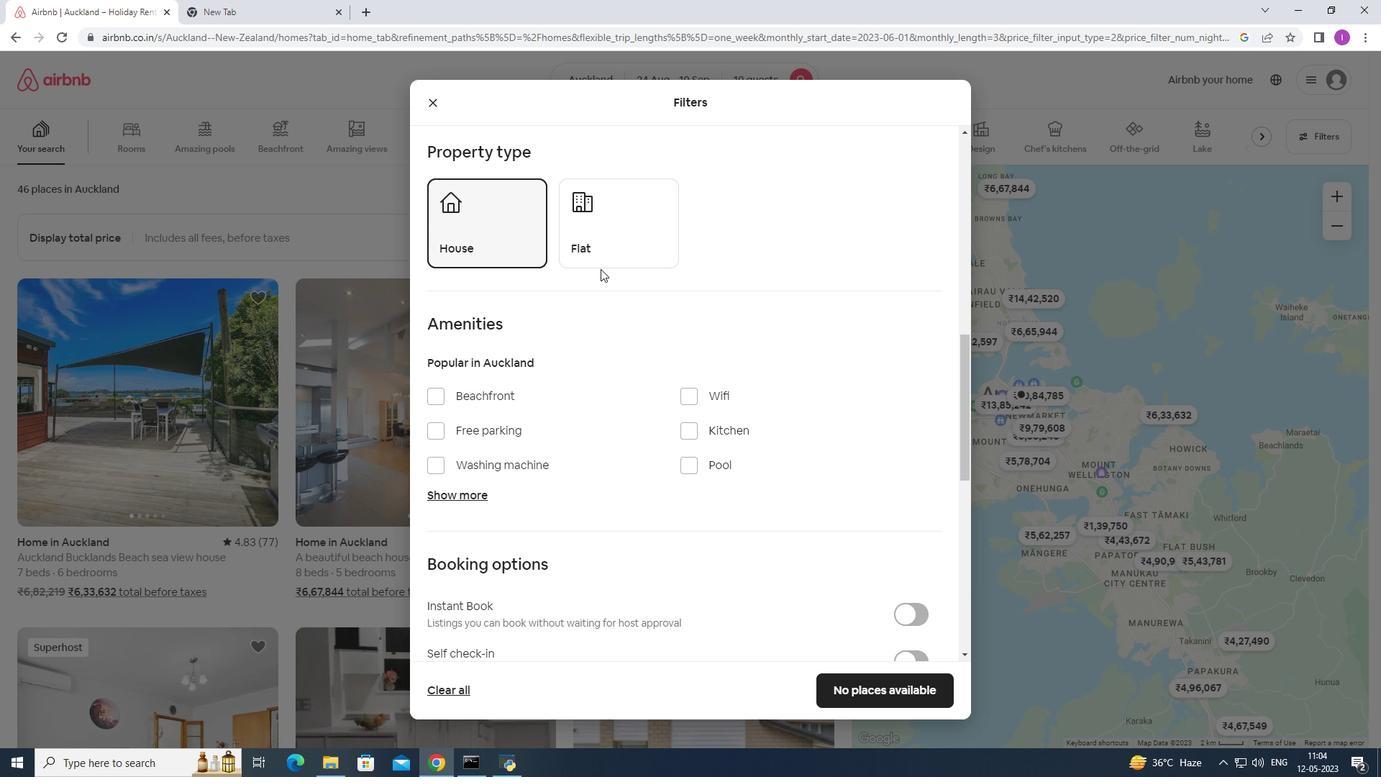 
Action: Mouse pressed left at (612, 248)
Screenshot: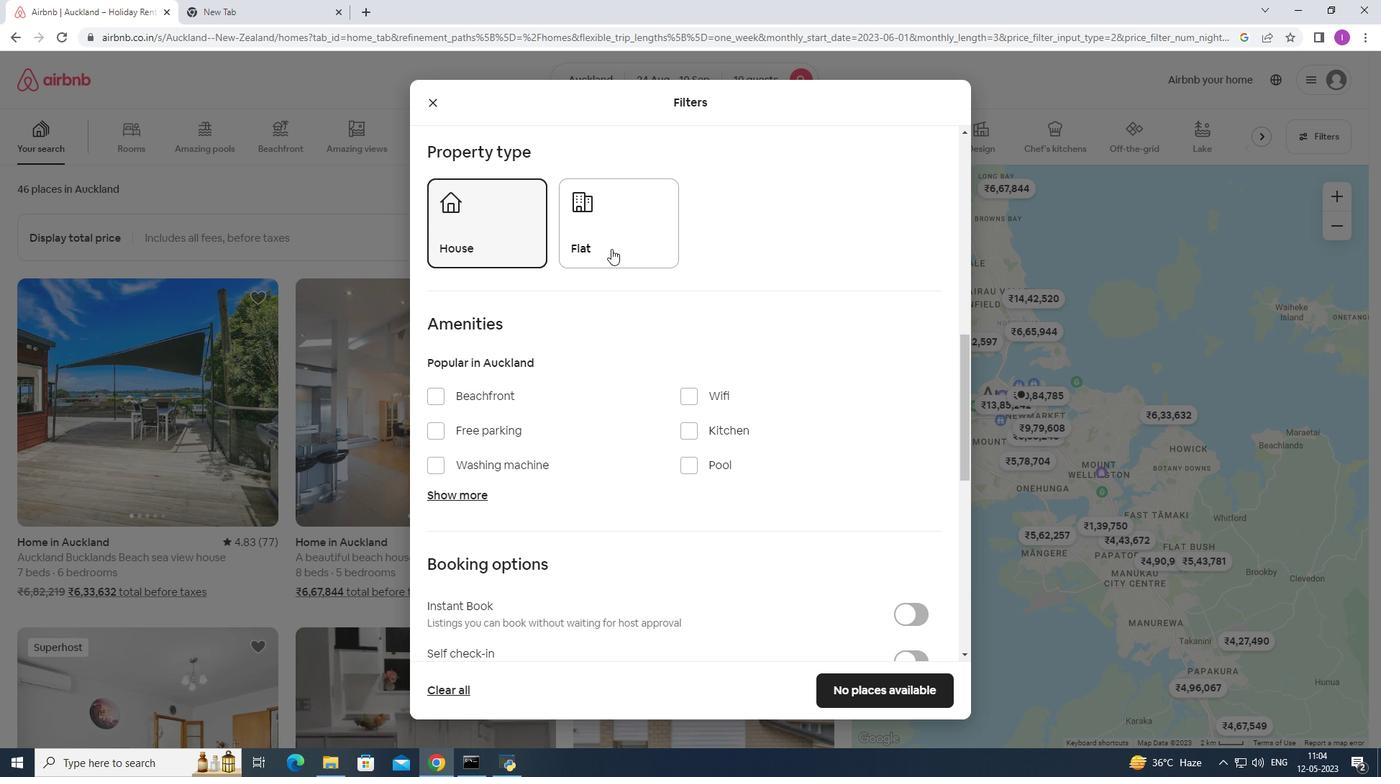 
Action: Mouse moved to (593, 379)
Screenshot: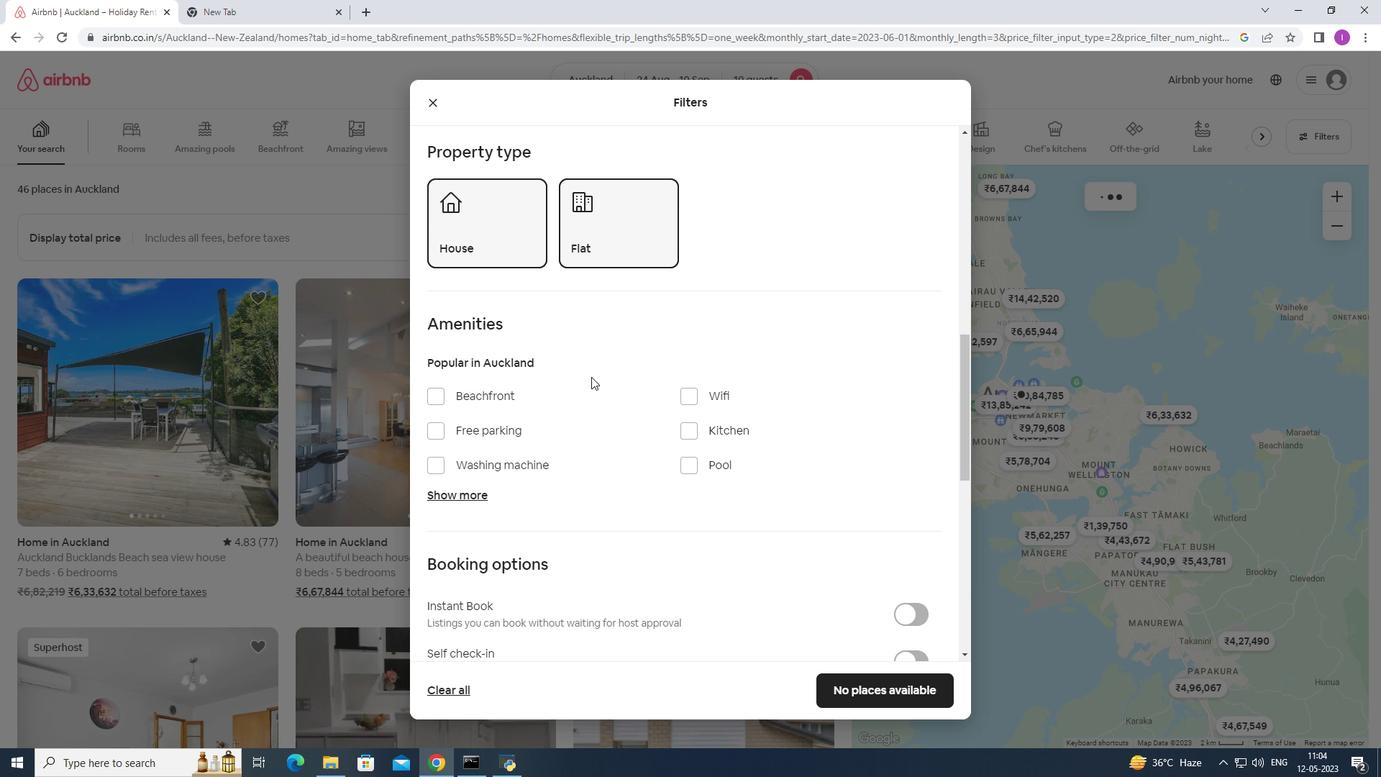 
Action: Mouse scrolled (593, 378) with delta (0, 0)
Screenshot: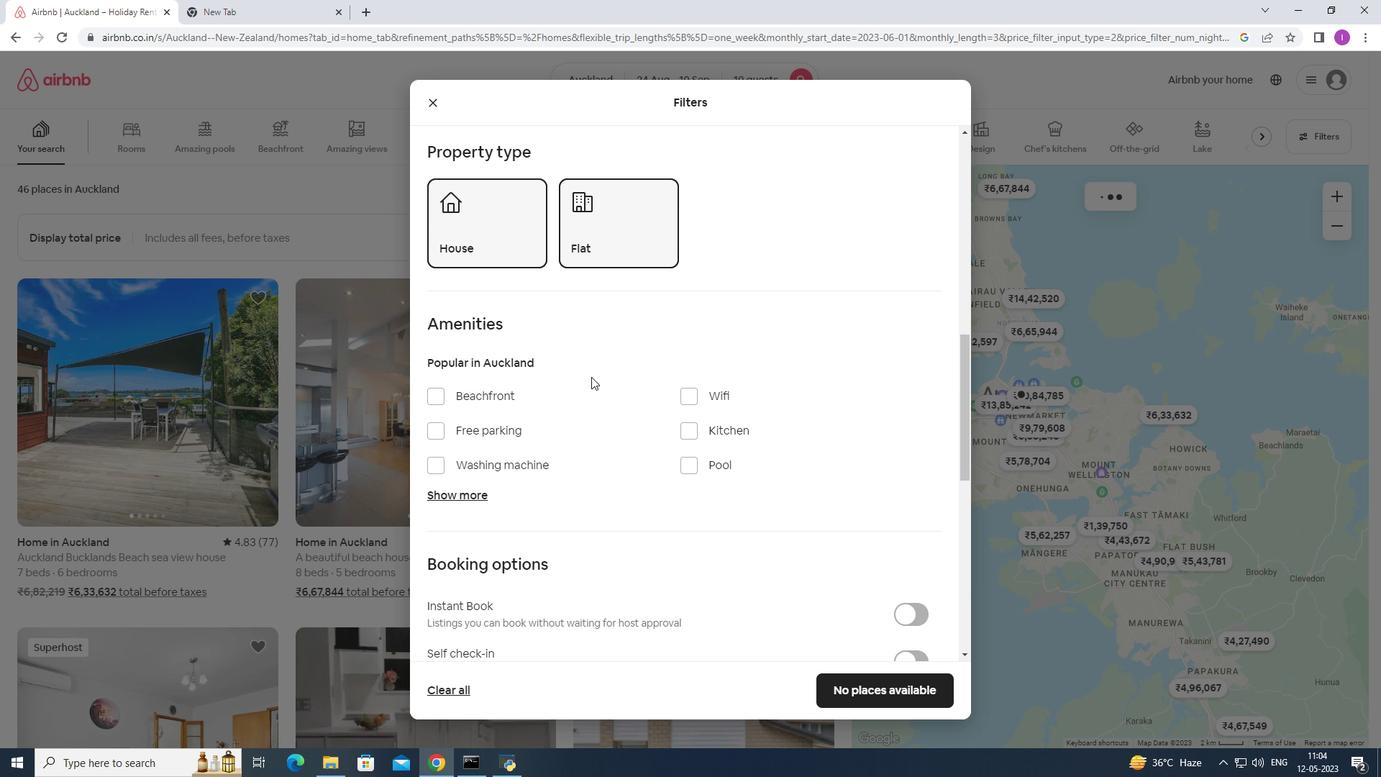 
Action: Mouse moved to (593, 379)
Screenshot: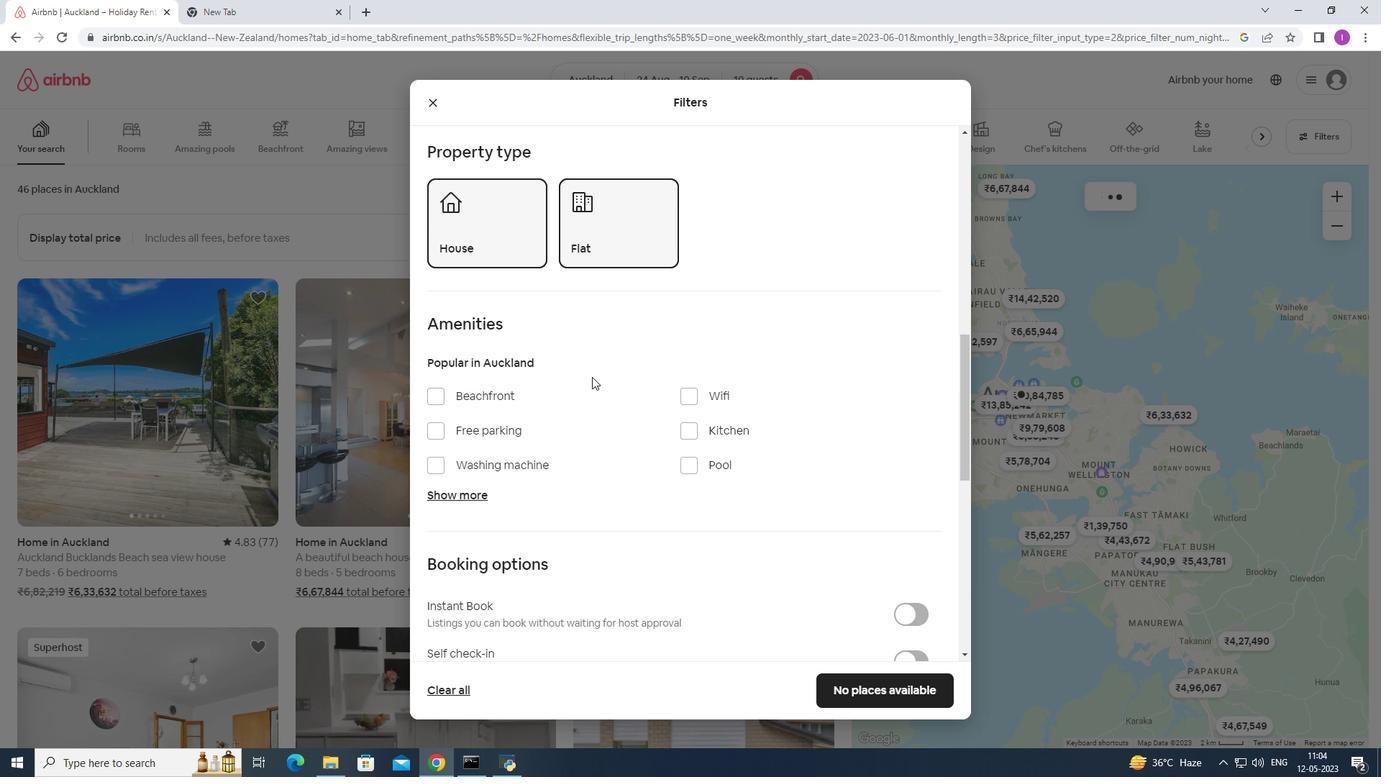 
Action: Mouse scrolled (593, 378) with delta (0, 0)
Screenshot: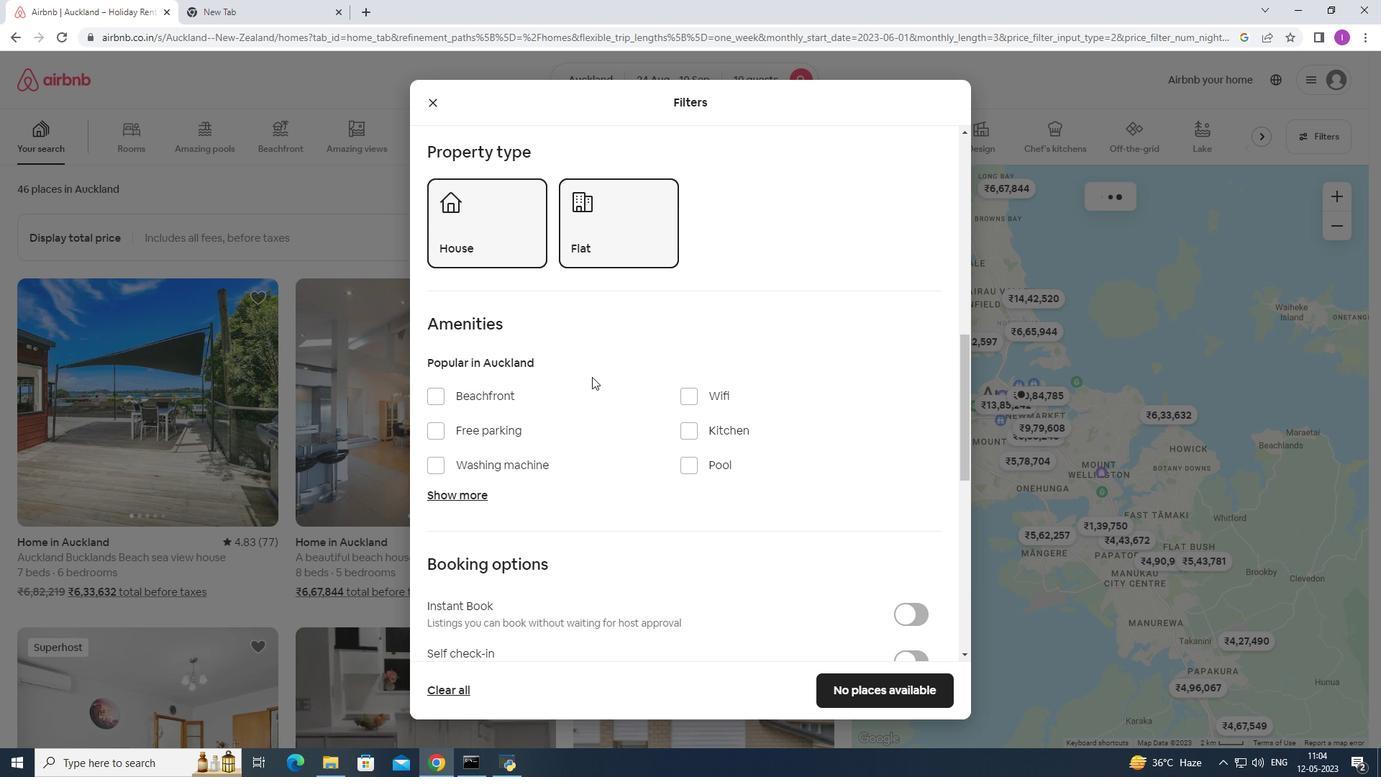 
Action: Mouse moved to (441, 284)
Screenshot: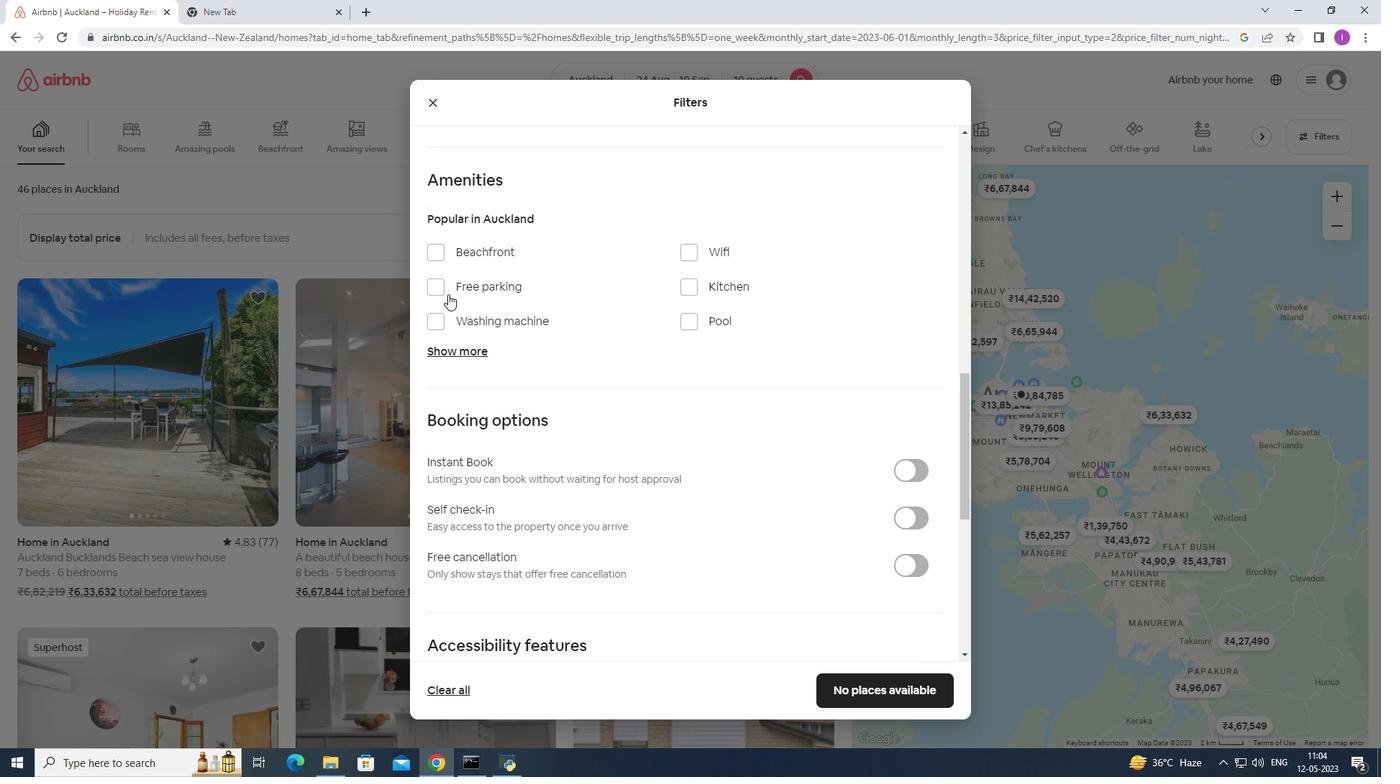 
Action: Mouse pressed left at (441, 284)
Screenshot: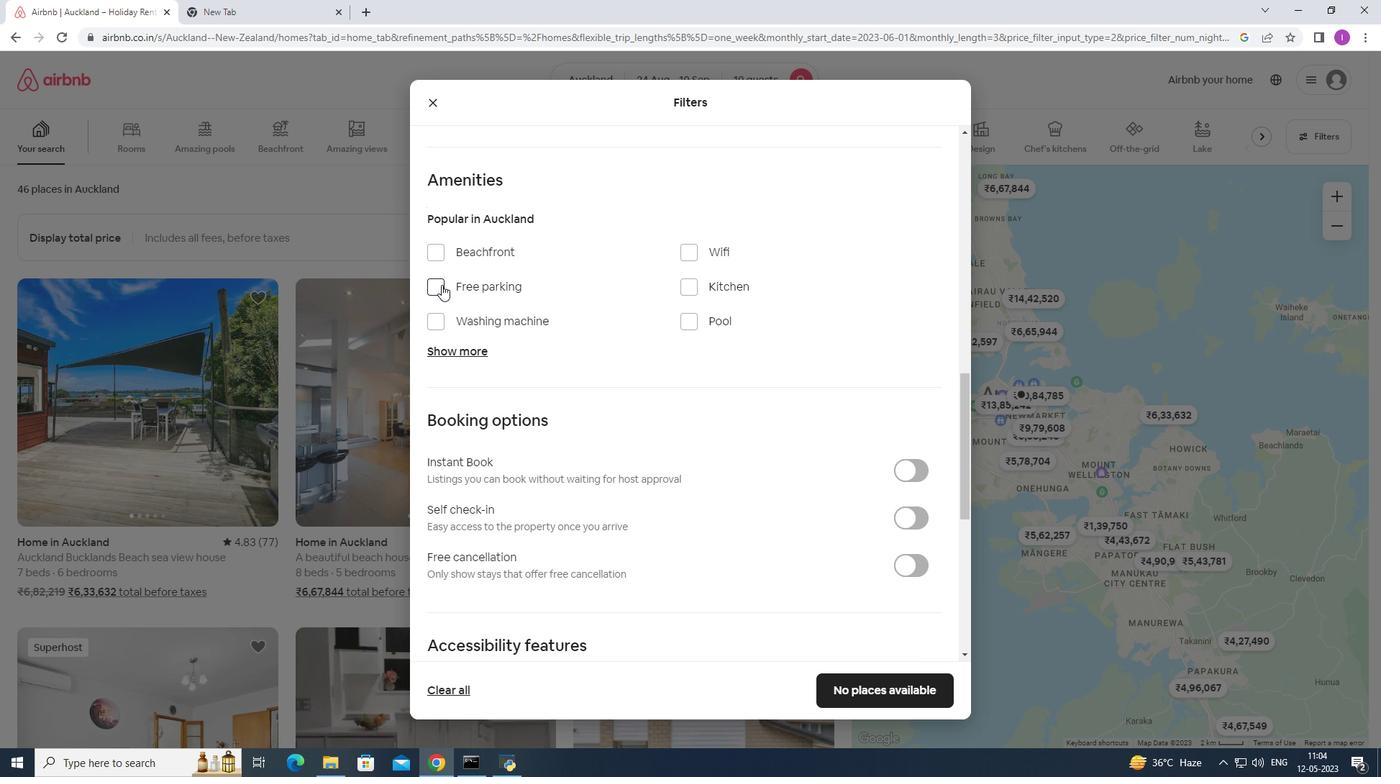 
Action: Mouse moved to (695, 248)
Screenshot: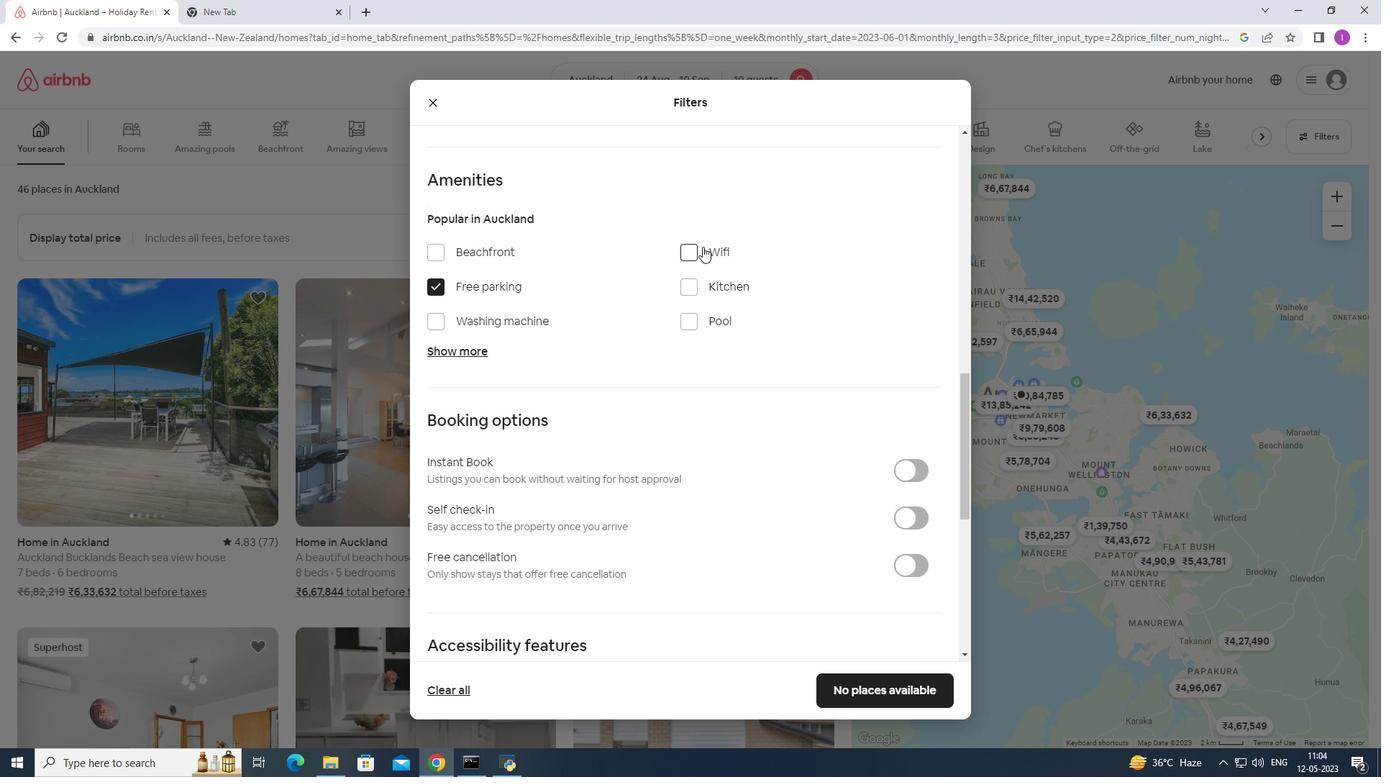
Action: Mouse pressed left at (695, 248)
Screenshot: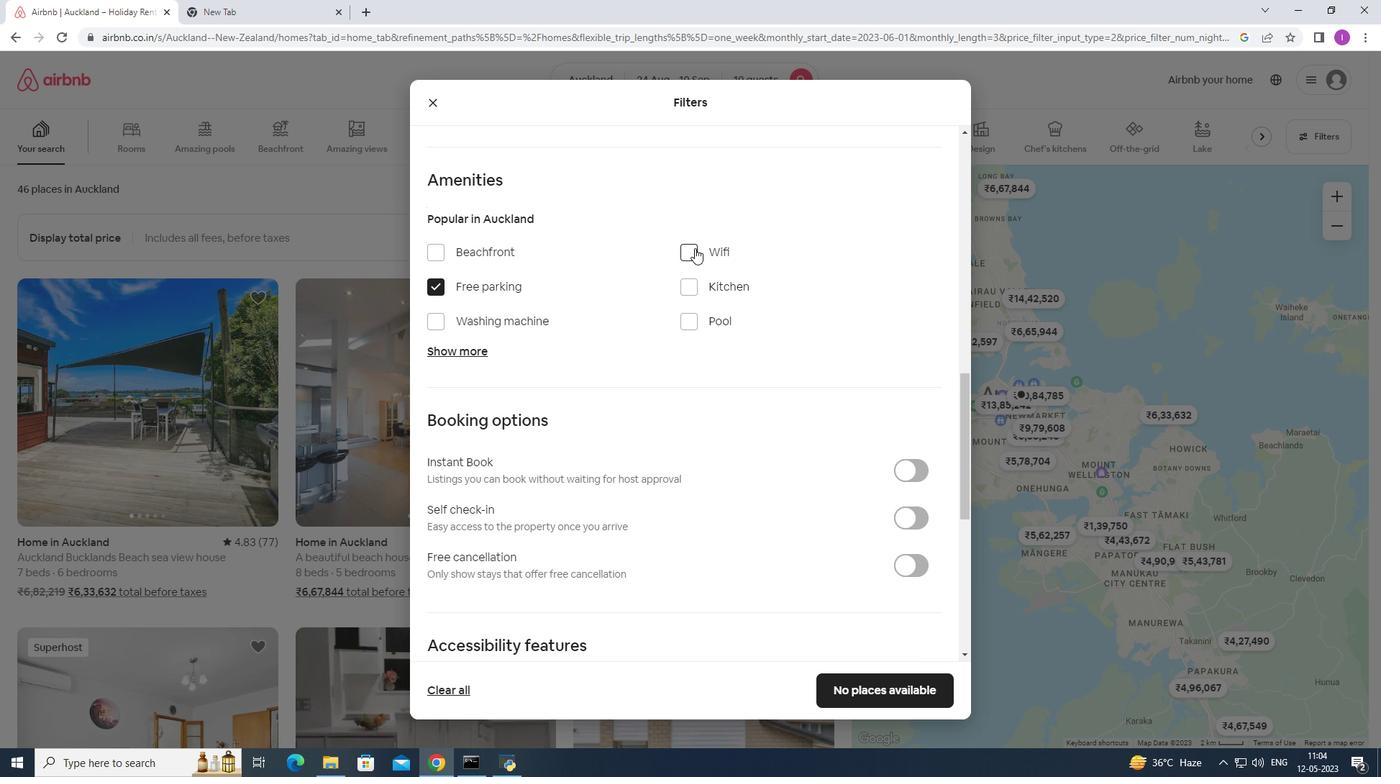 
Action: Mouse moved to (443, 347)
Screenshot: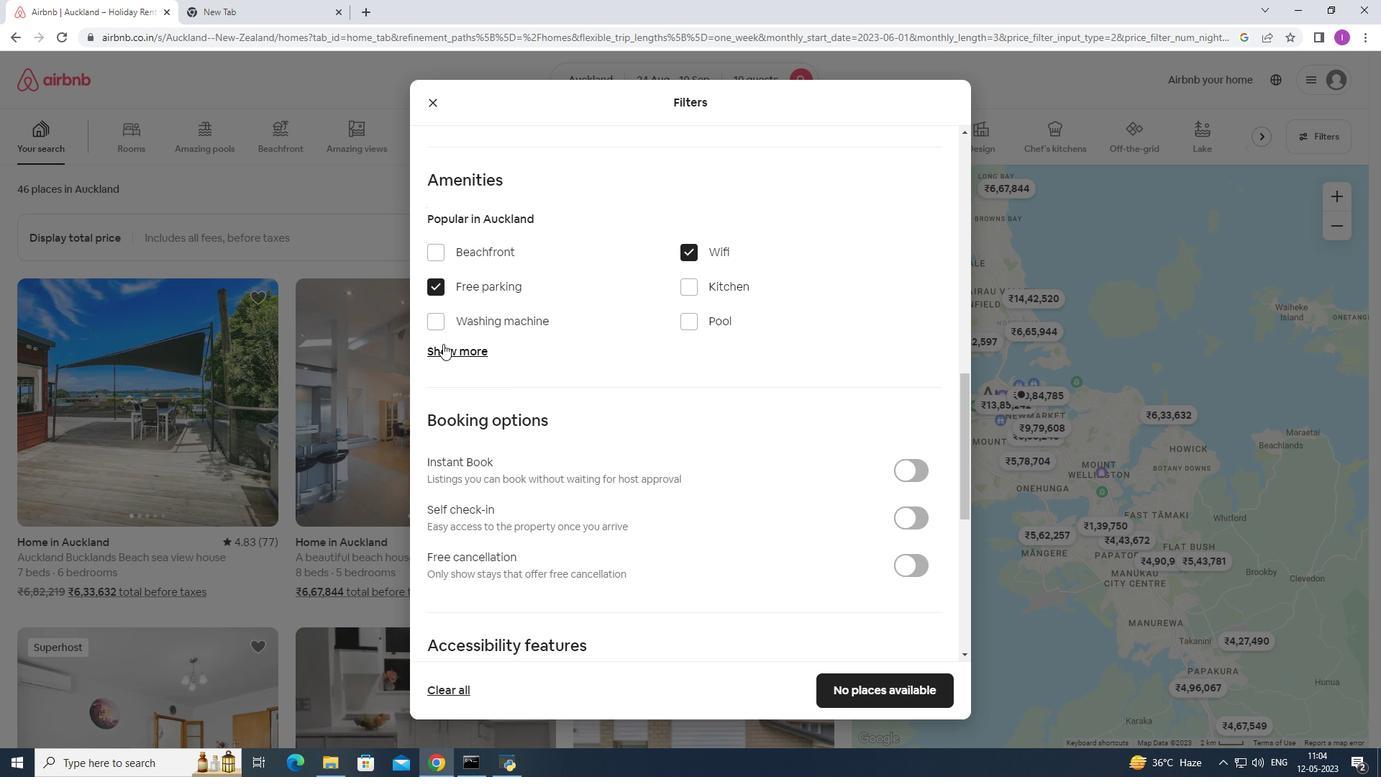 
Action: Mouse pressed left at (443, 347)
Screenshot: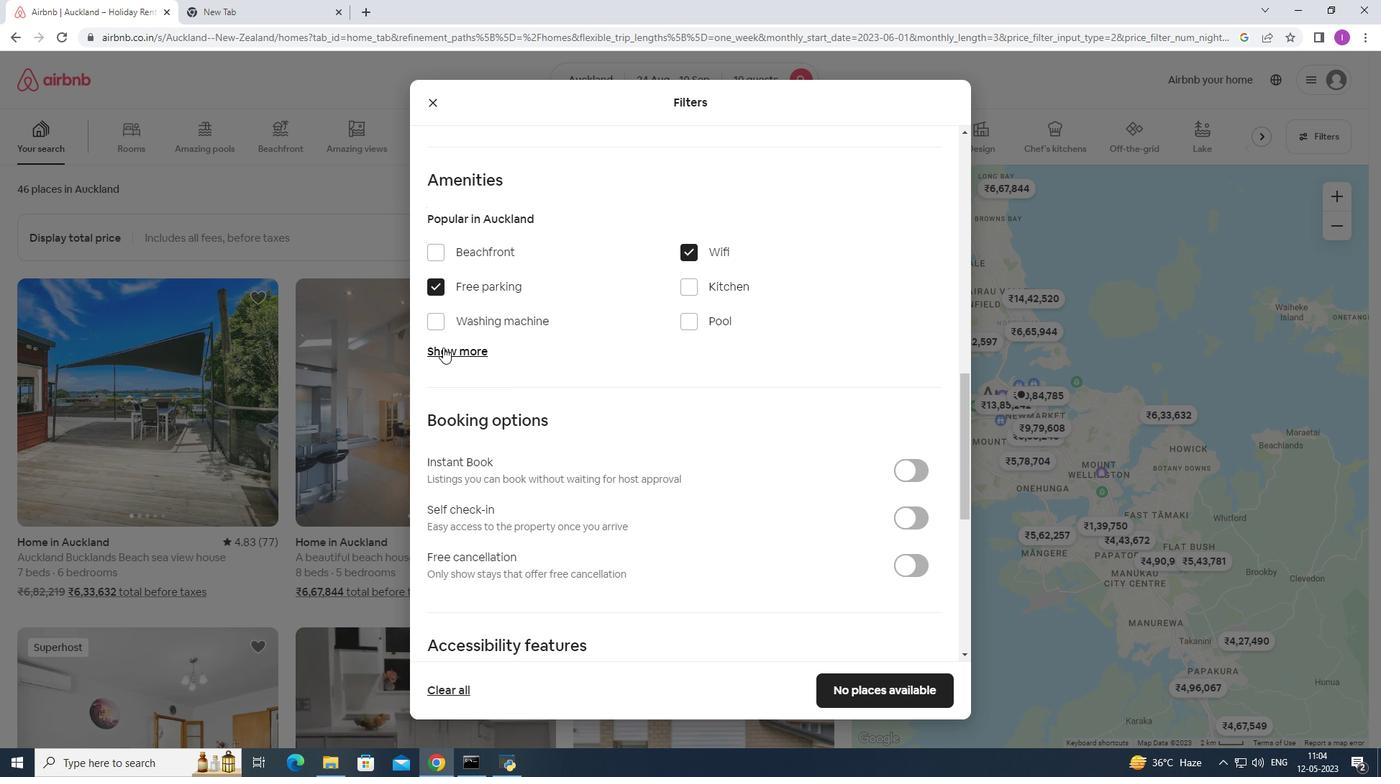 
Action: Mouse moved to (443, 473)
Screenshot: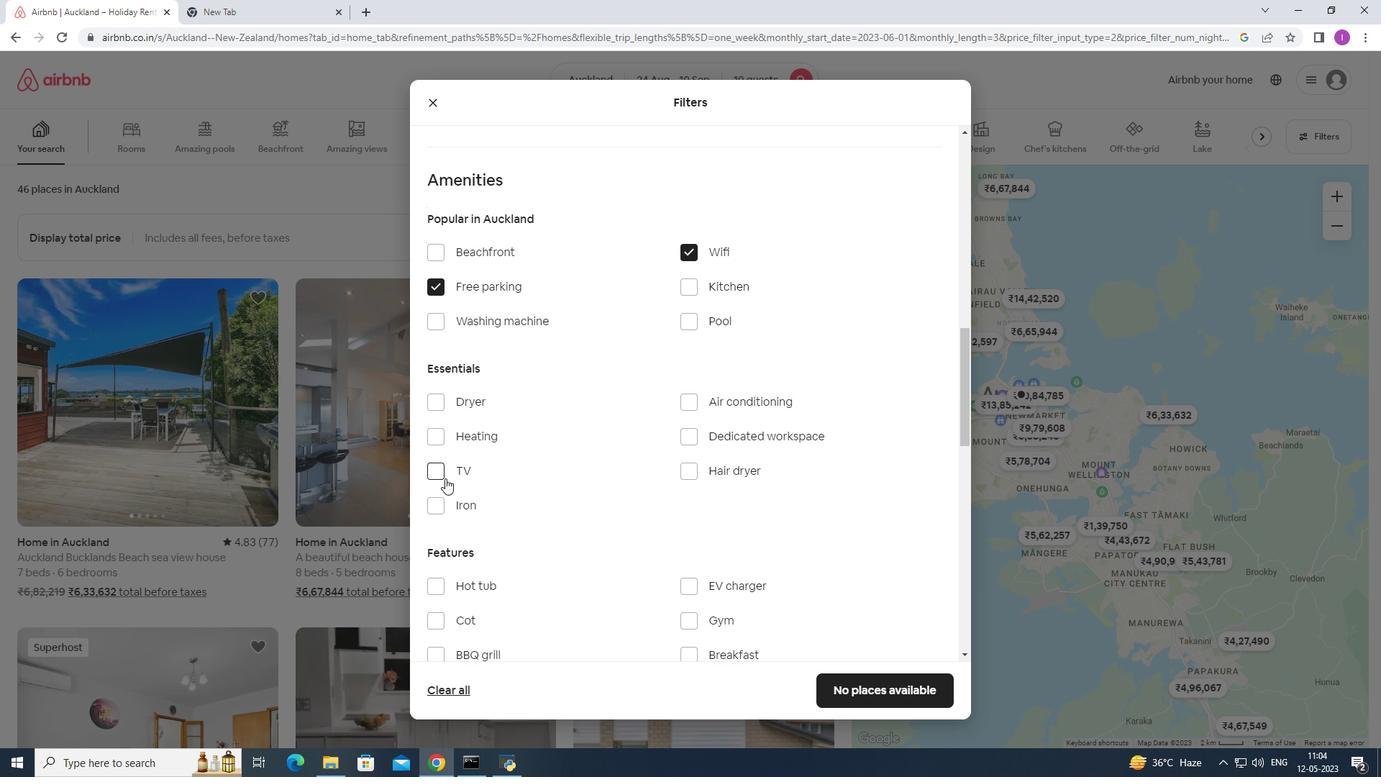 
Action: Mouse pressed left at (443, 473)
Screenshot: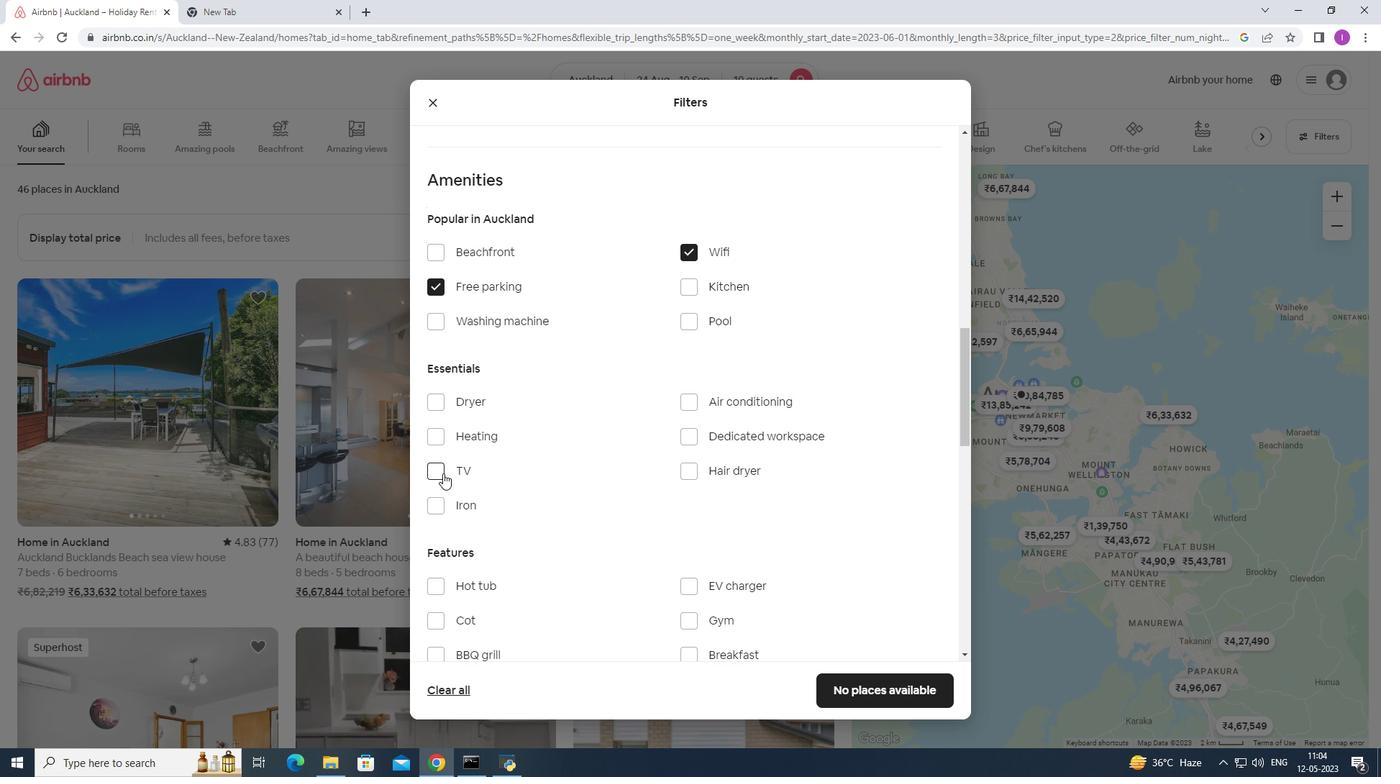 
Action: Mouse moved to (587, 472)
Screenshot: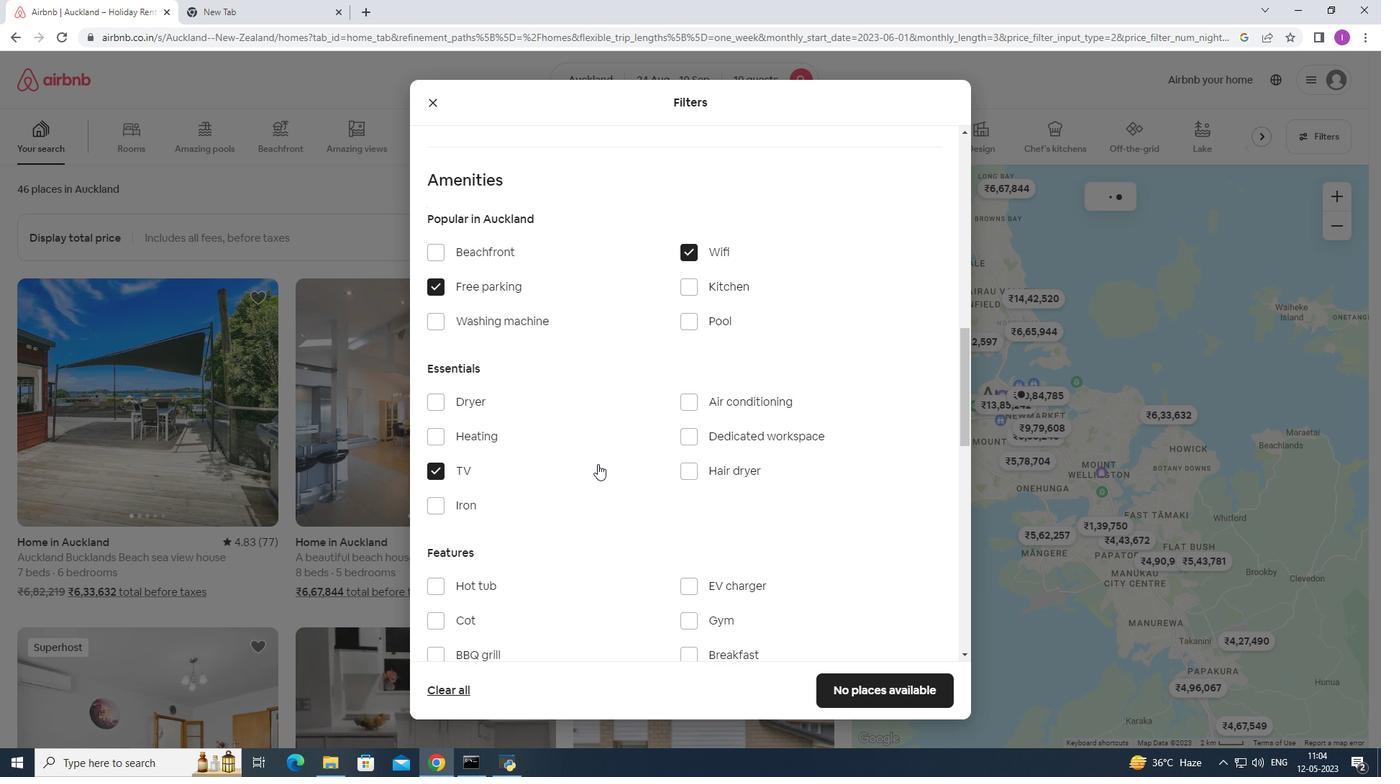 
Action: Mouse scrolled (587, 471) with delta (0, 0)
Screenshot: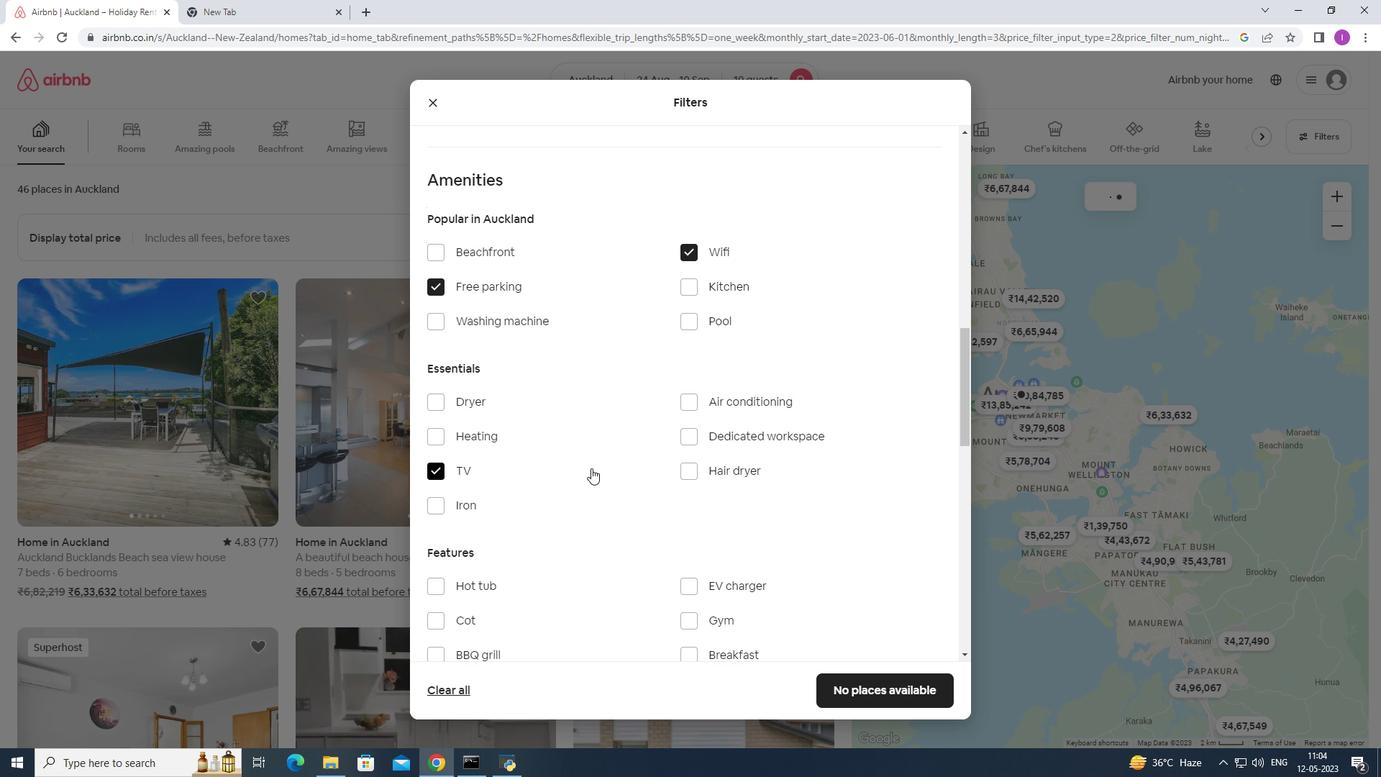 
Action: Mouse scrolled (587, 471) with delta (0, 0)
Screenshot: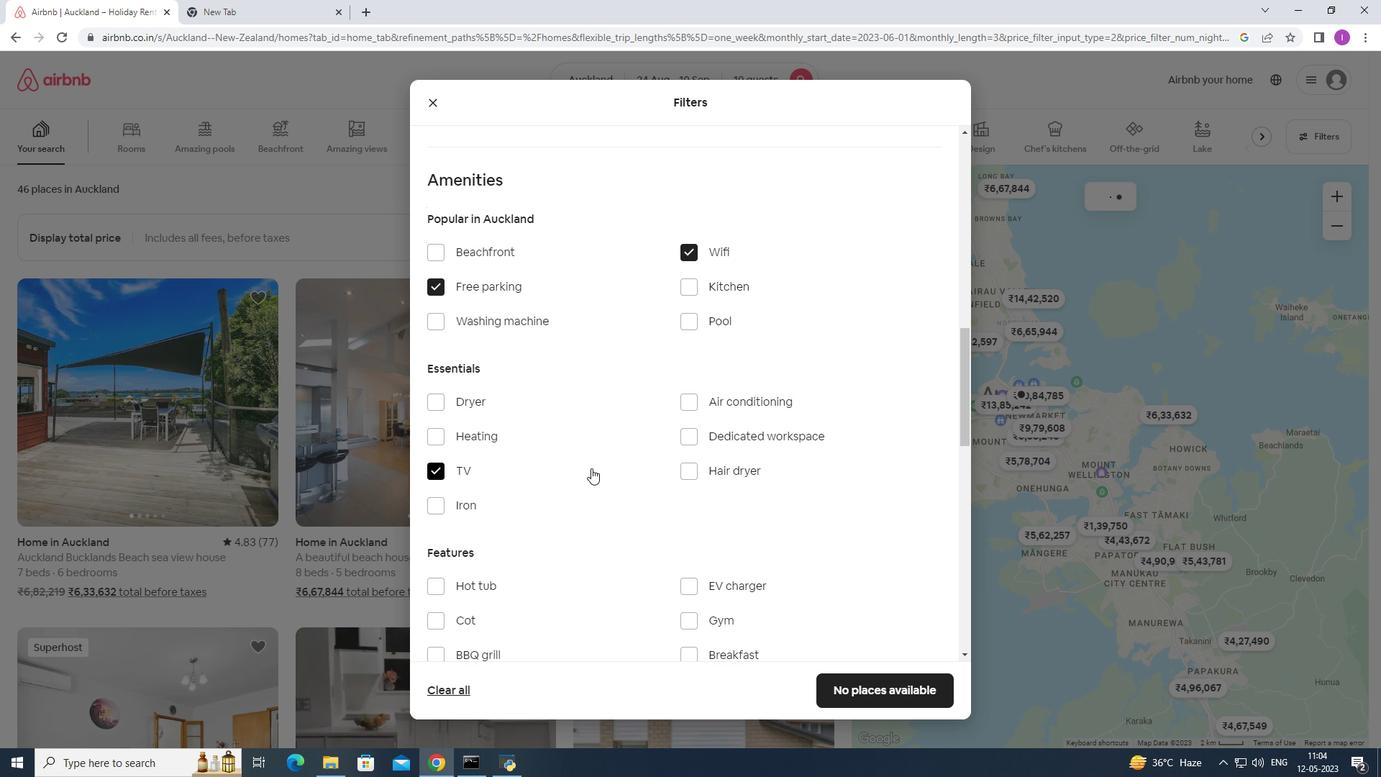 
Action: Mouse scrolled (587, 471) with delta (0, 0)
Screenshot: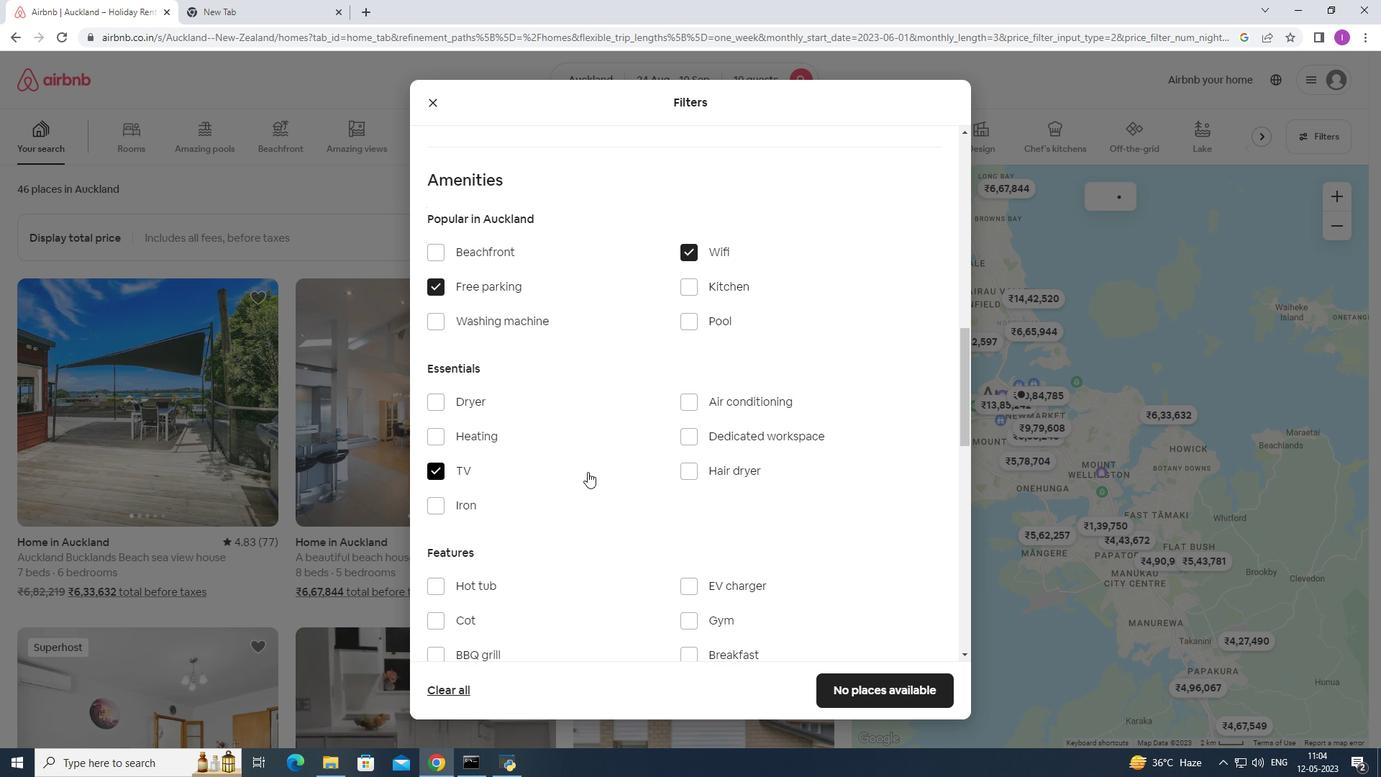 
Action: Mouse moved to (692, 403)
Screenshot: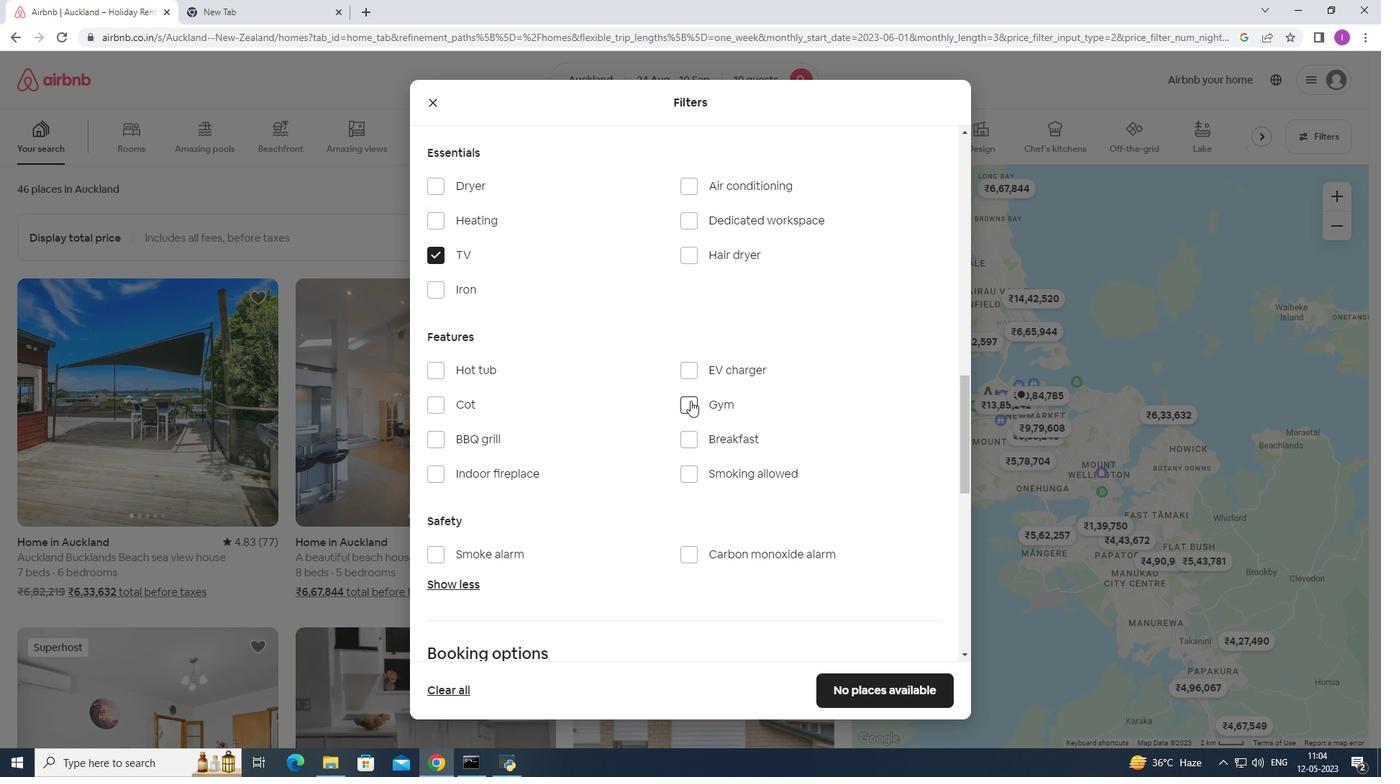 
Action: Mouse pressed left at (692, 403)
Screenshot: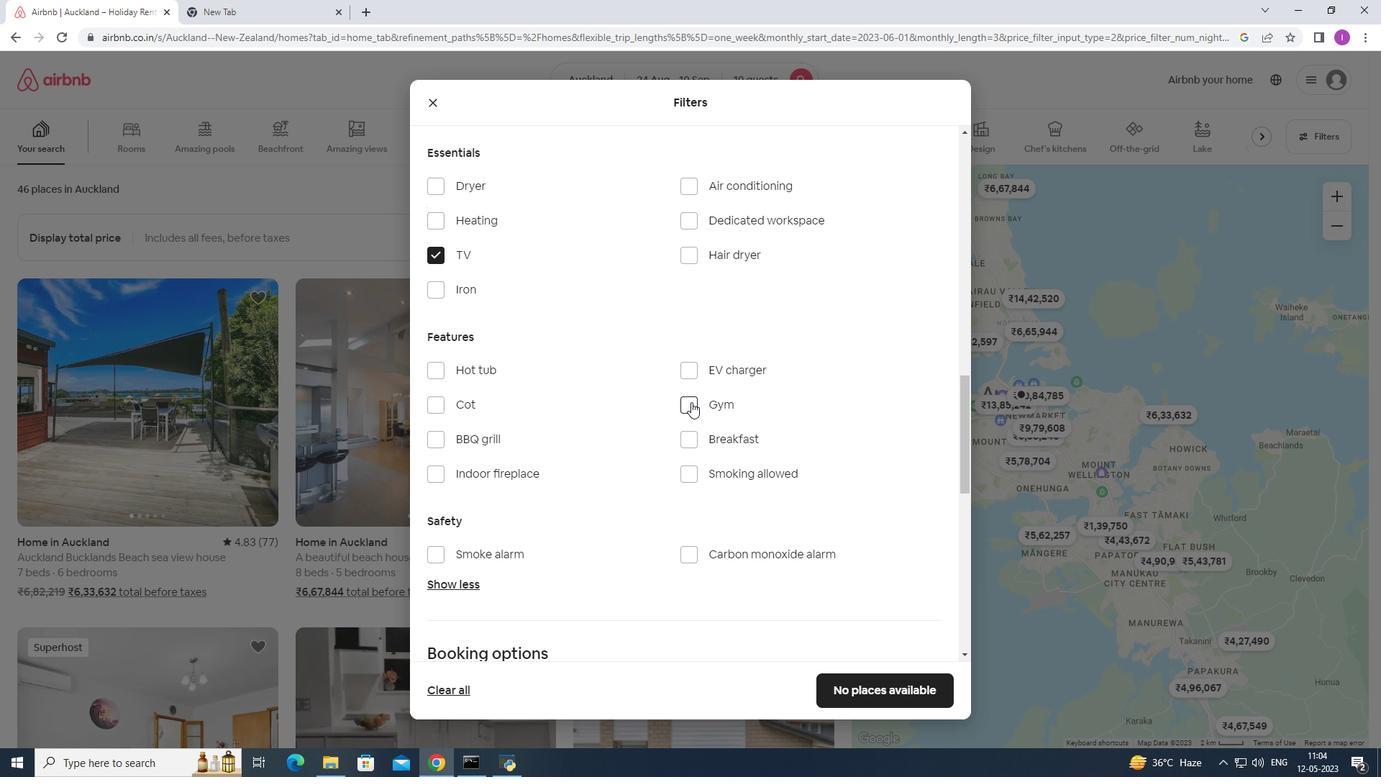 
Action: Mouse moved to (697, 440)
Screenshot: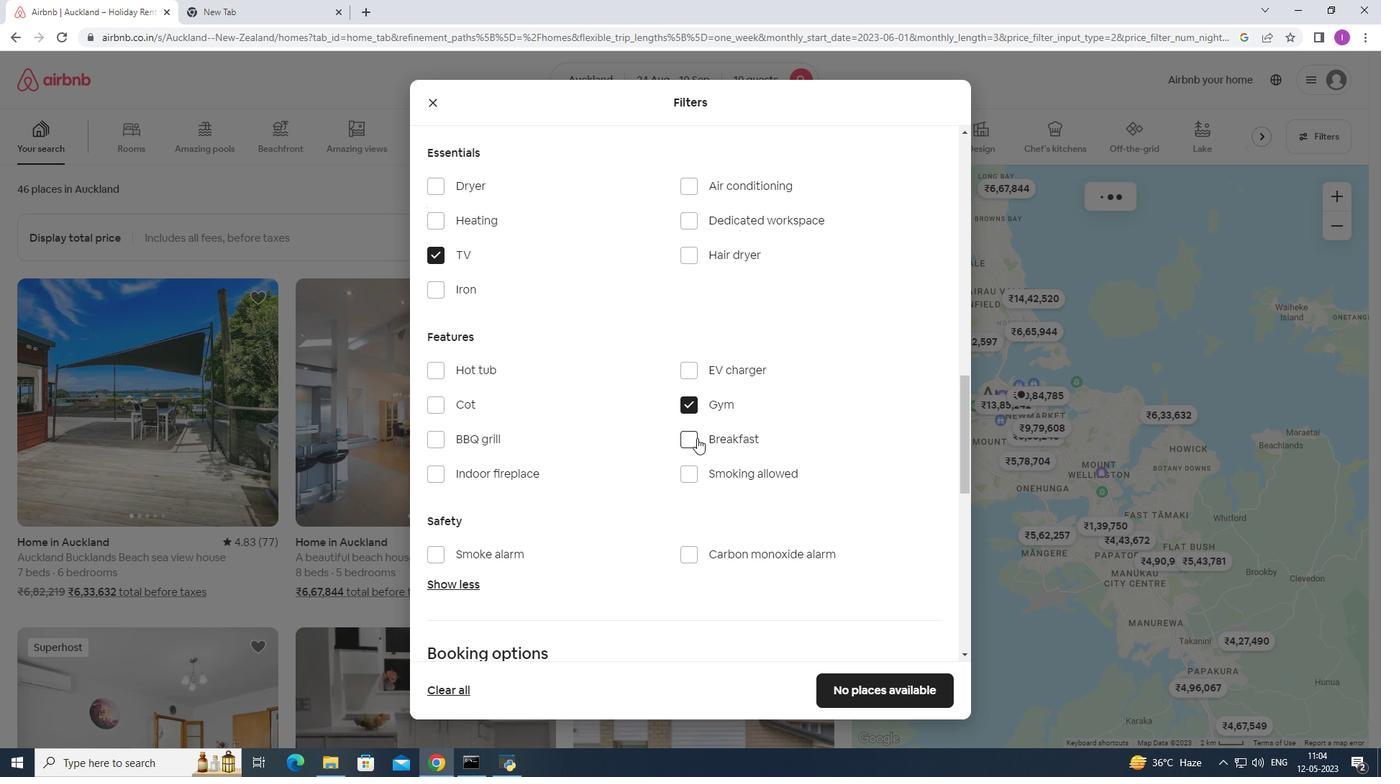
Action: Mouse pressed left at (697, 440)
Screenshot: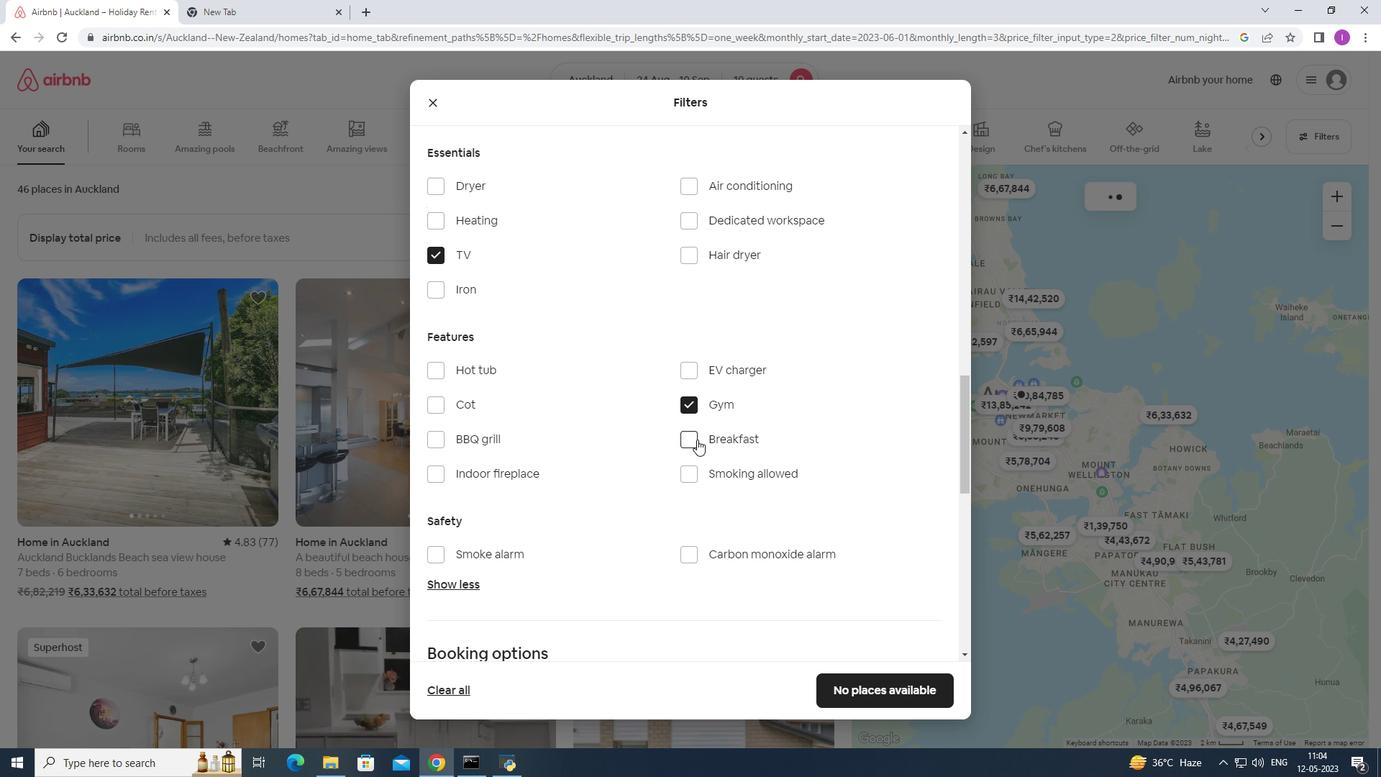 
Action: Mouse moved to (609, 442)
Screenshot: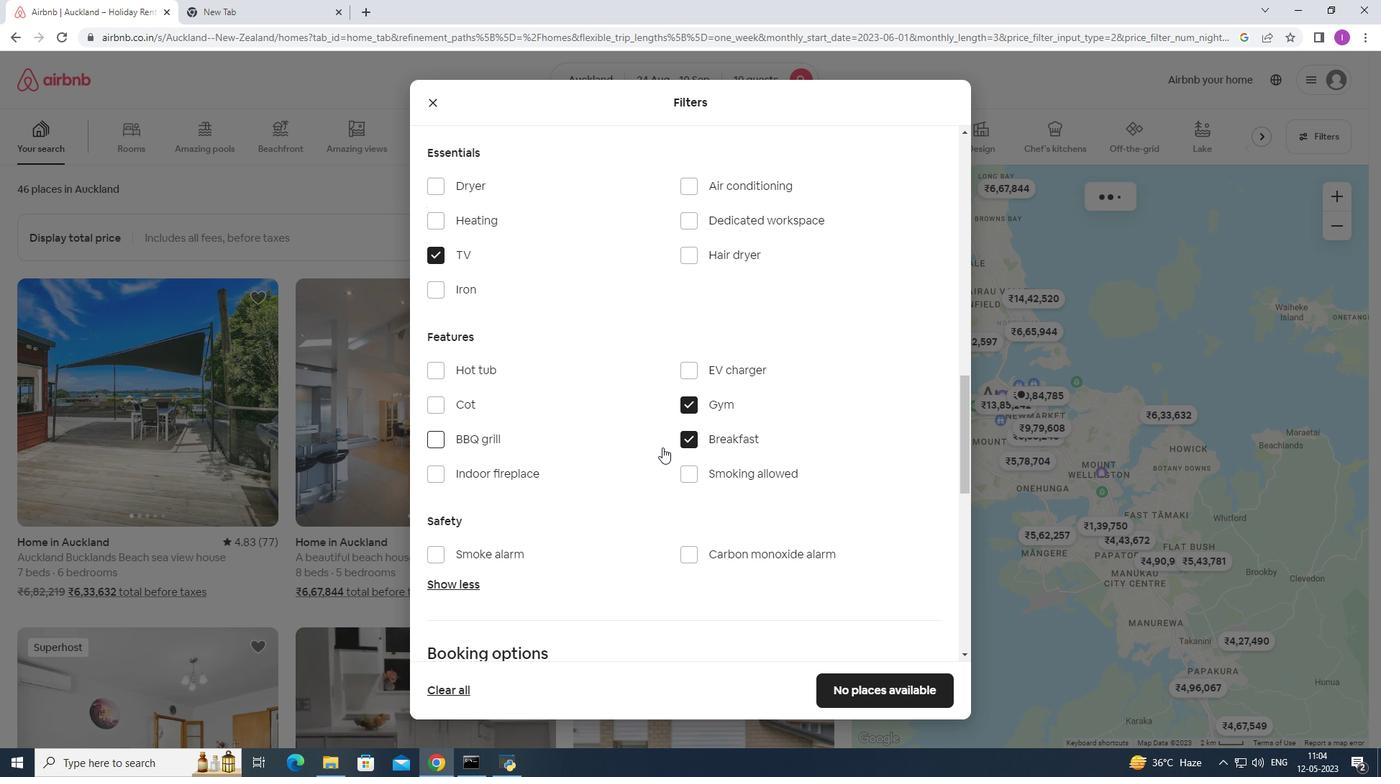 
Action: Mouse scrolled (609, 441) with delta (0, 0)
Screenshot: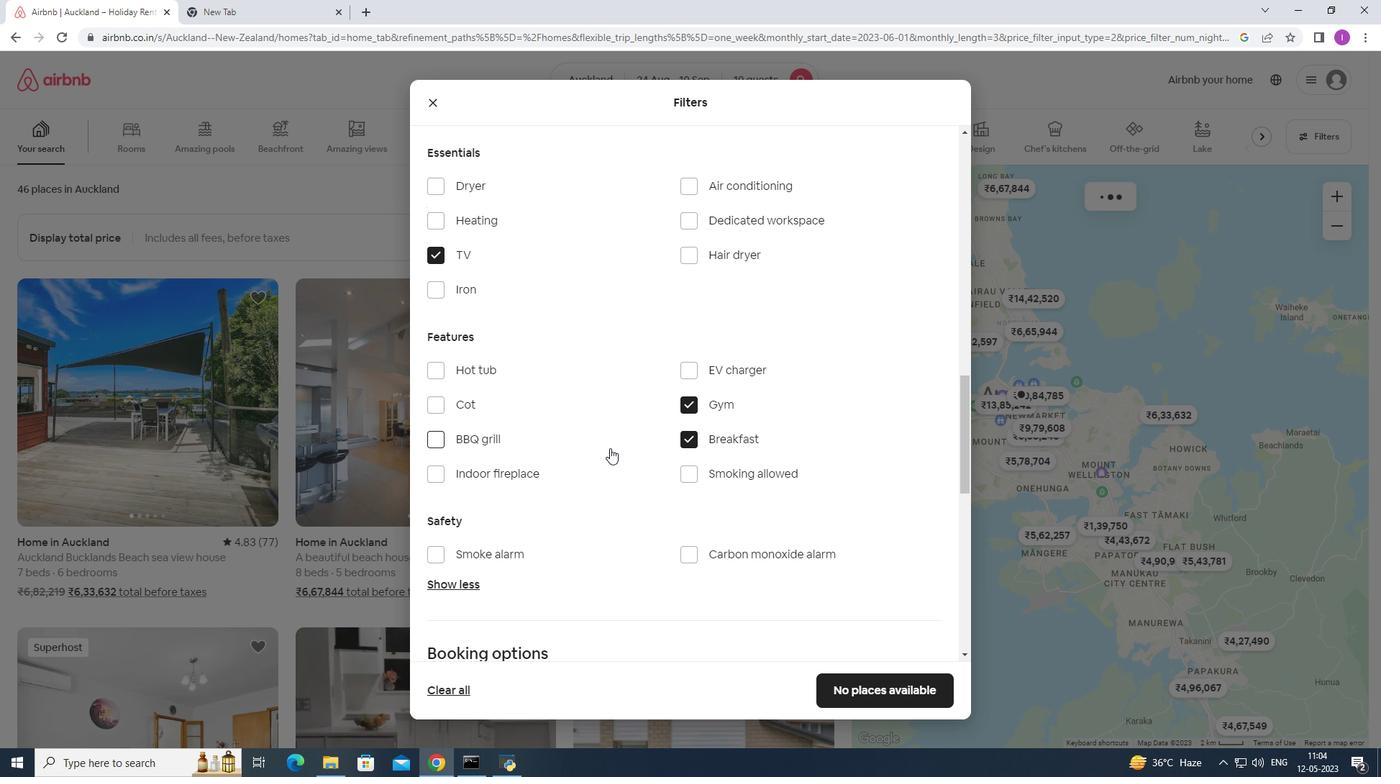 
Action: Mouse scrolled (609, 441) with delta (0, 0)
Screenshot: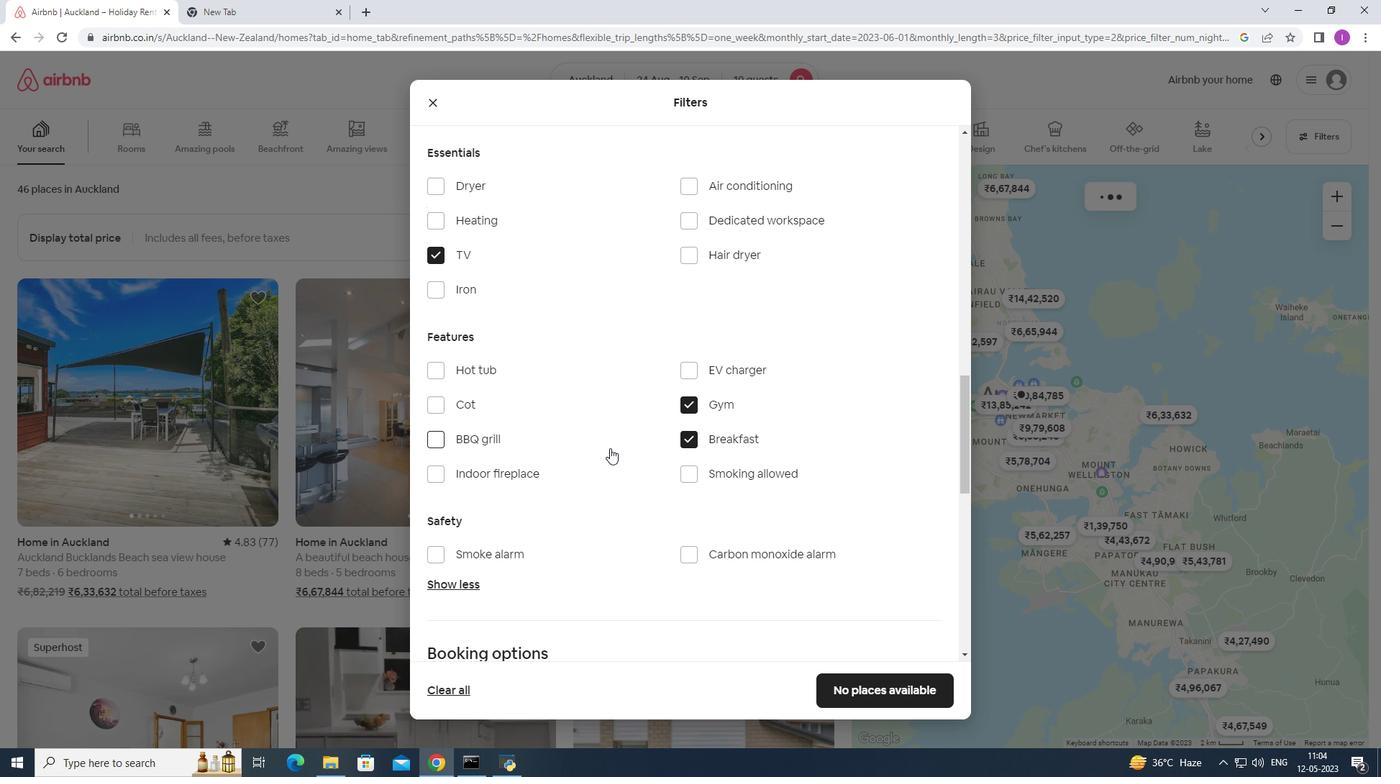 
Action: Mouse scrolled (609, 441) with delta (0, 0)
Screenshot: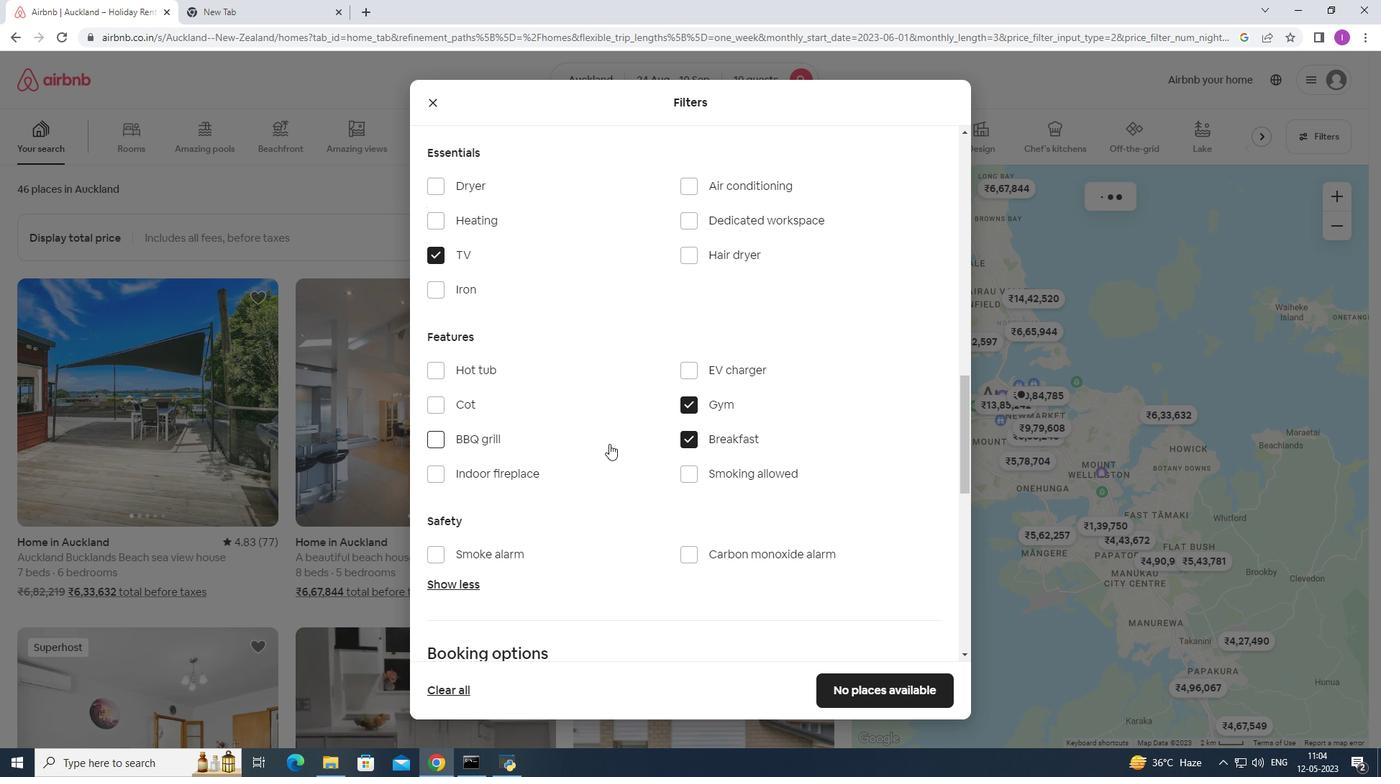 
Action: Mouse scrolled (609, 441) with delta (0, 0)
Screenshot: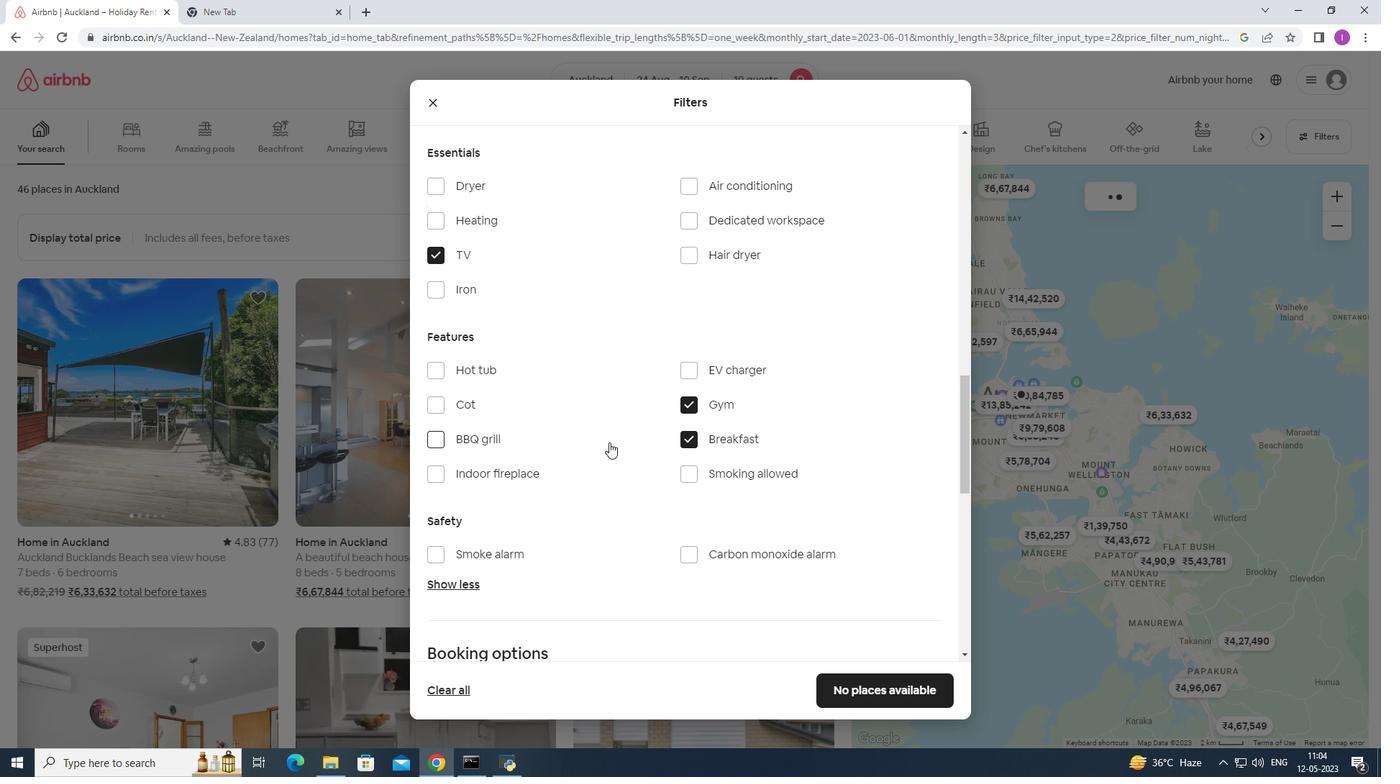 
Action: Mouse scrolled (609, 441) with delta (0, 0)
Screenshot: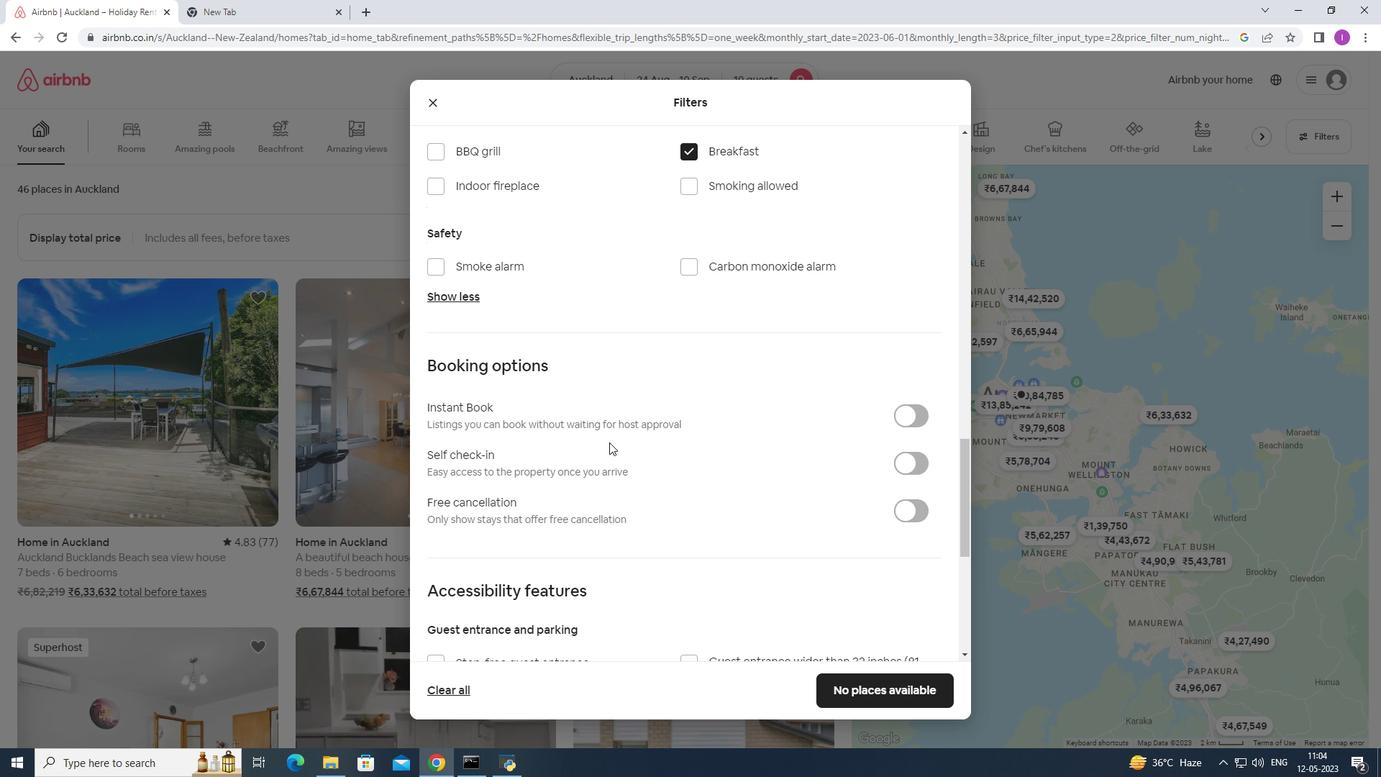 
Action: Mouse scrolled (609, 441) with delta (0, 0)
Screenshot: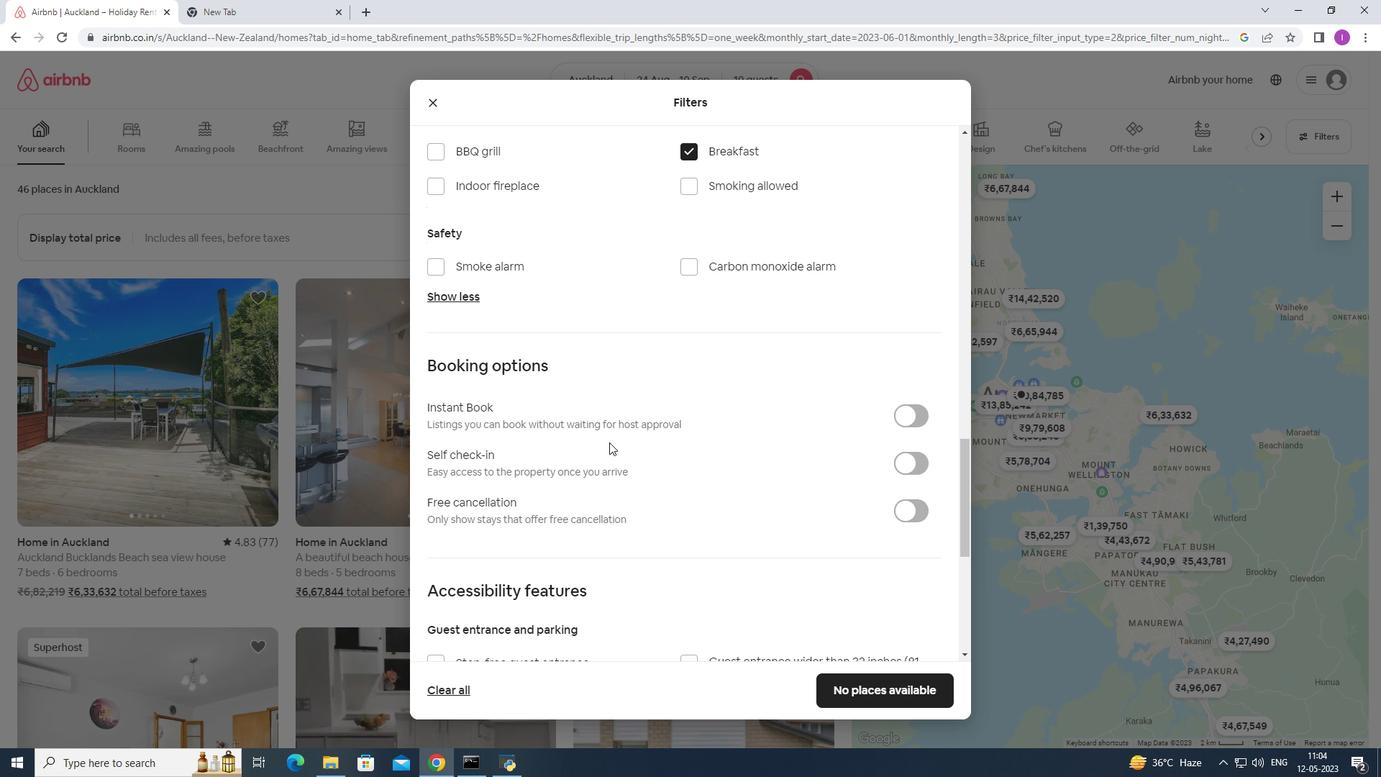 
Action: Mouse moved to (913, 320)
Screenshot: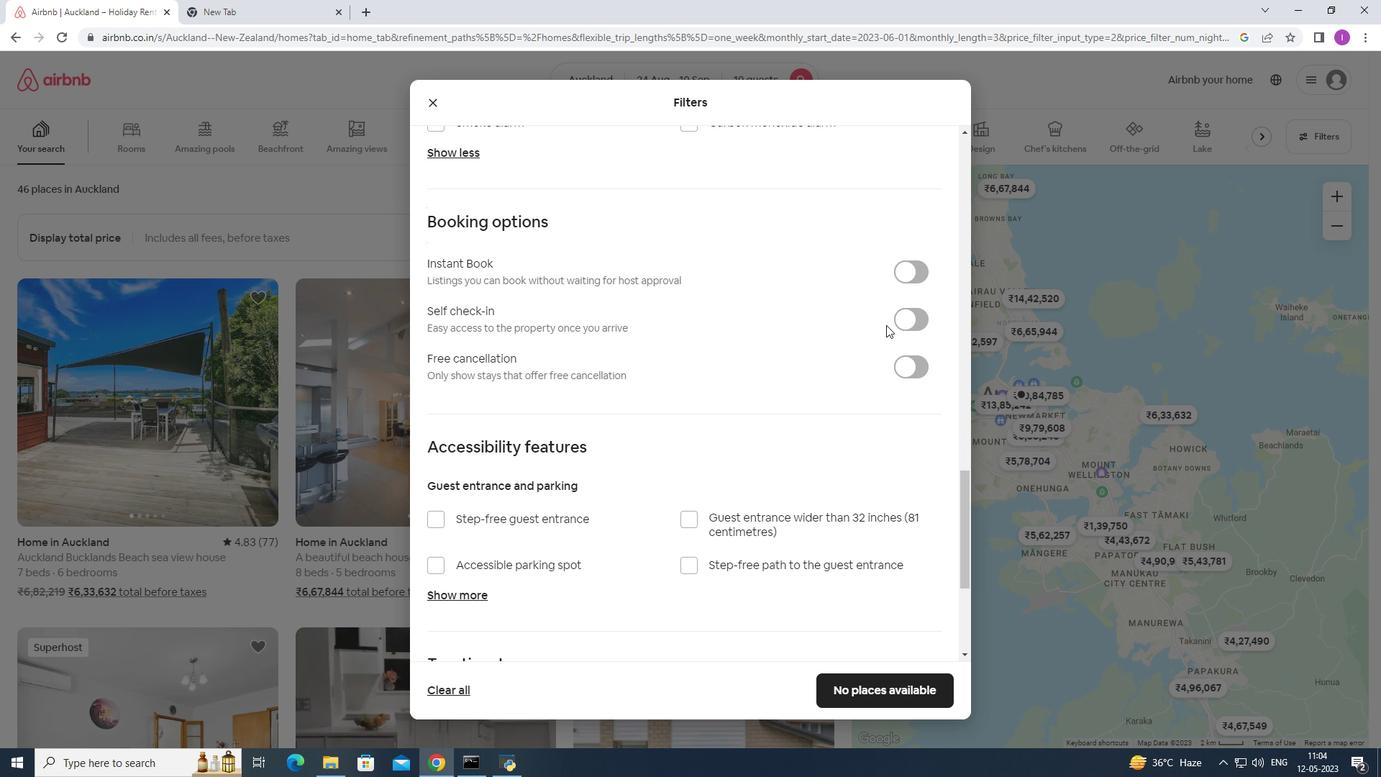 
Action: Mouse pressed left at (913, 320)
Screenshot: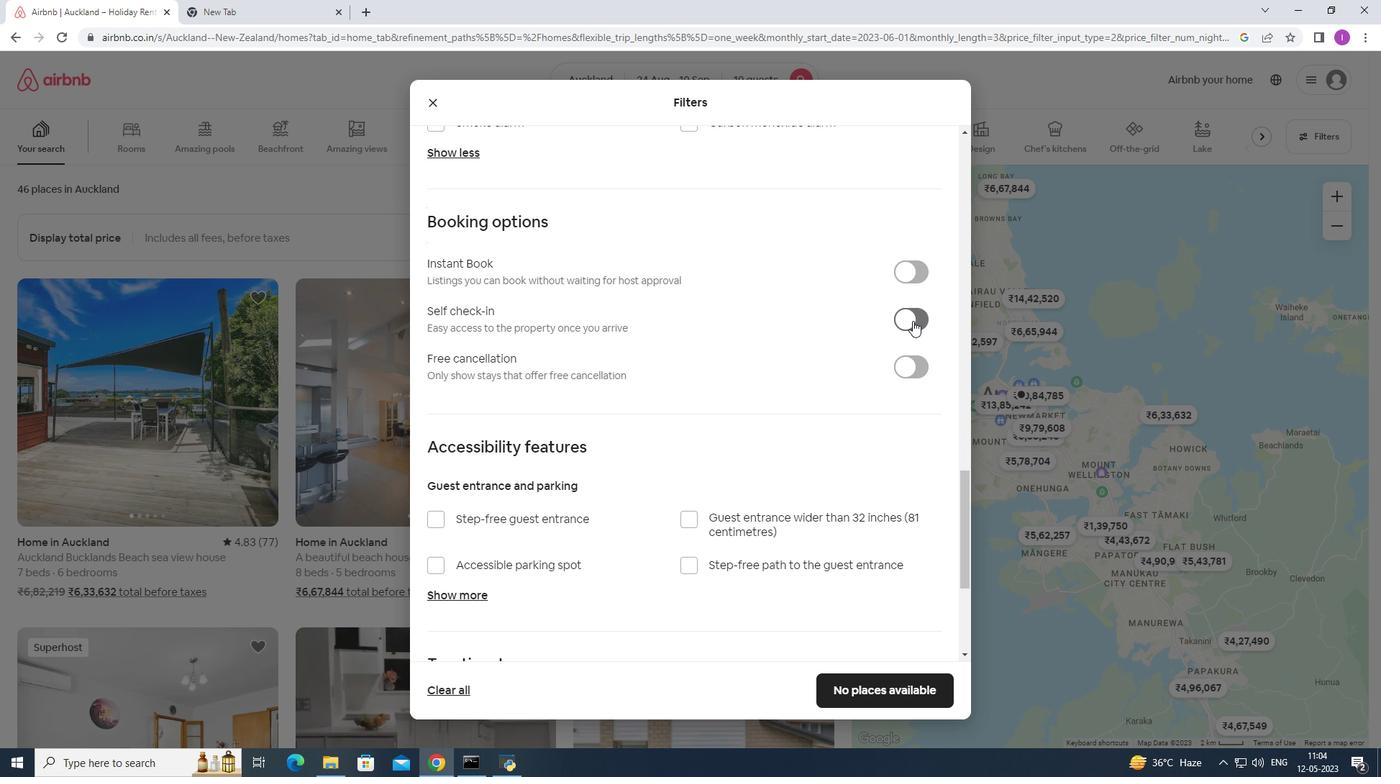 
Action: Mouse moved to (543, 484)
Screenshot: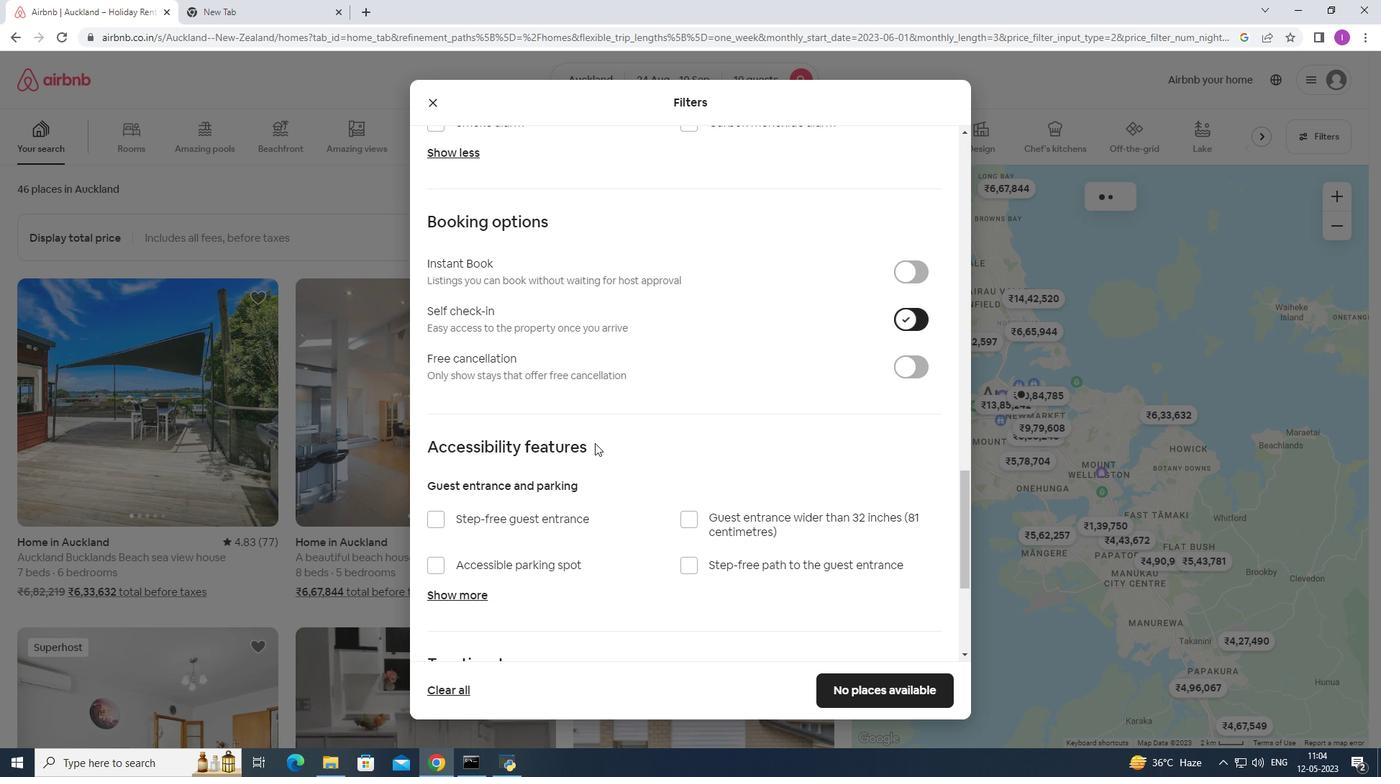 
Action: Mouse scrolled (543, 483) with delta (0, 0)
Screenshot: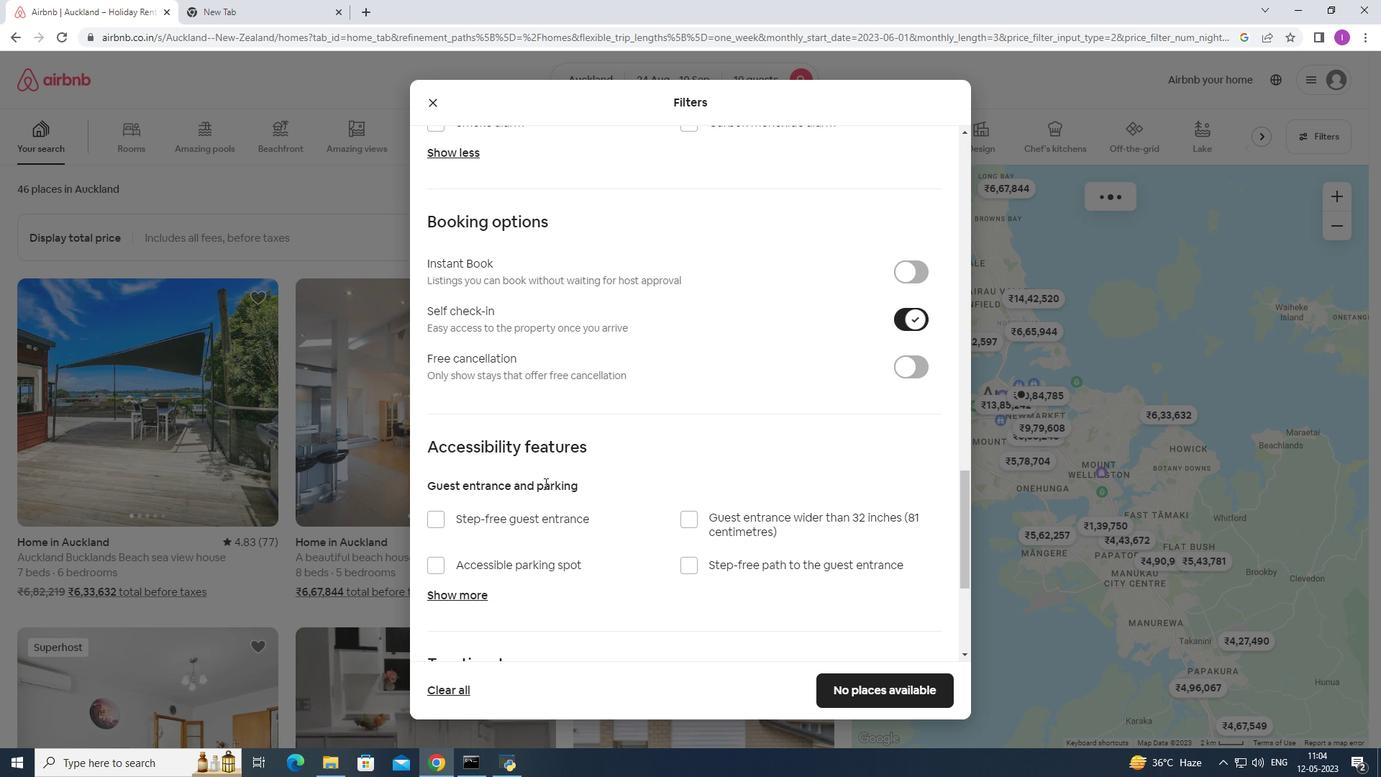 
Action: Mouse scrolled (543, 483) with delta (0, 0)
Screenshot: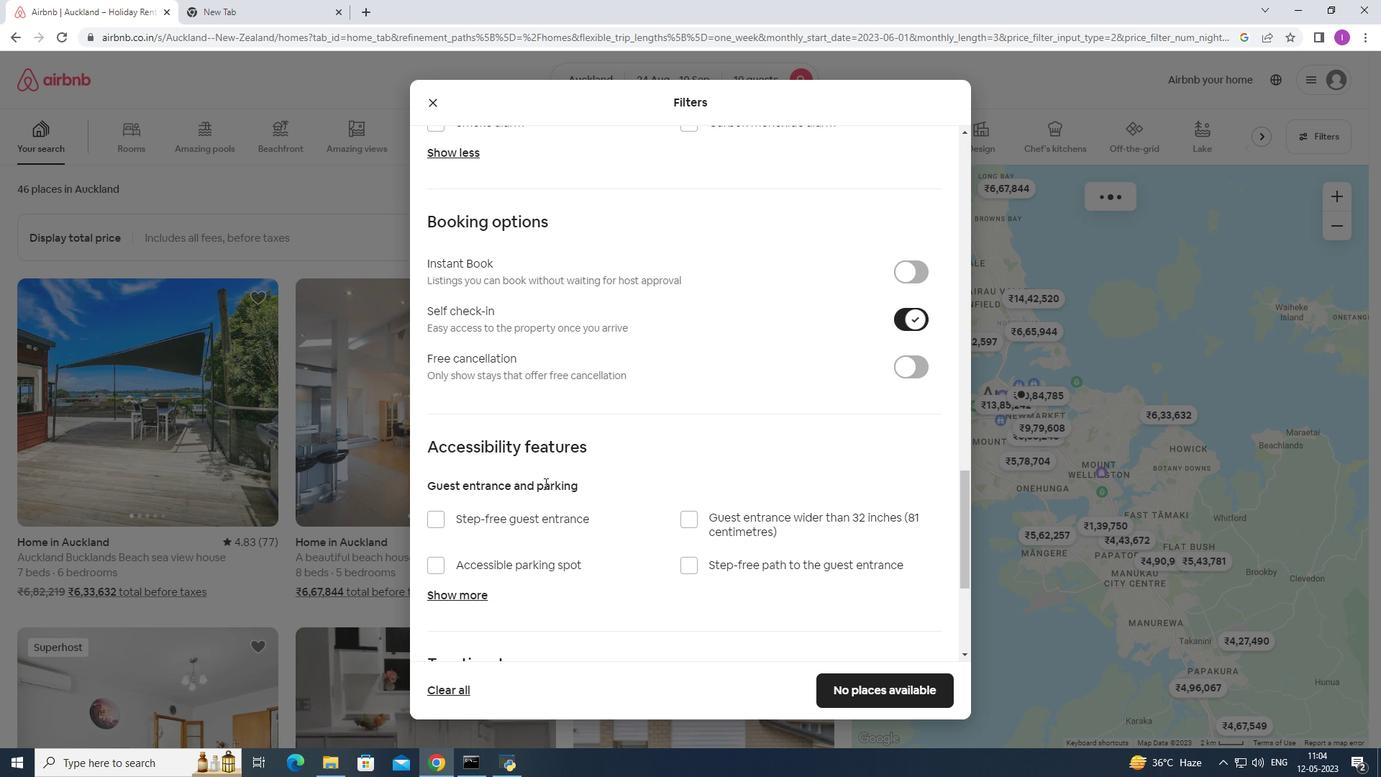 
Action: Mouse scrolled (543, 483) with delta (0, 0)
Screenshot: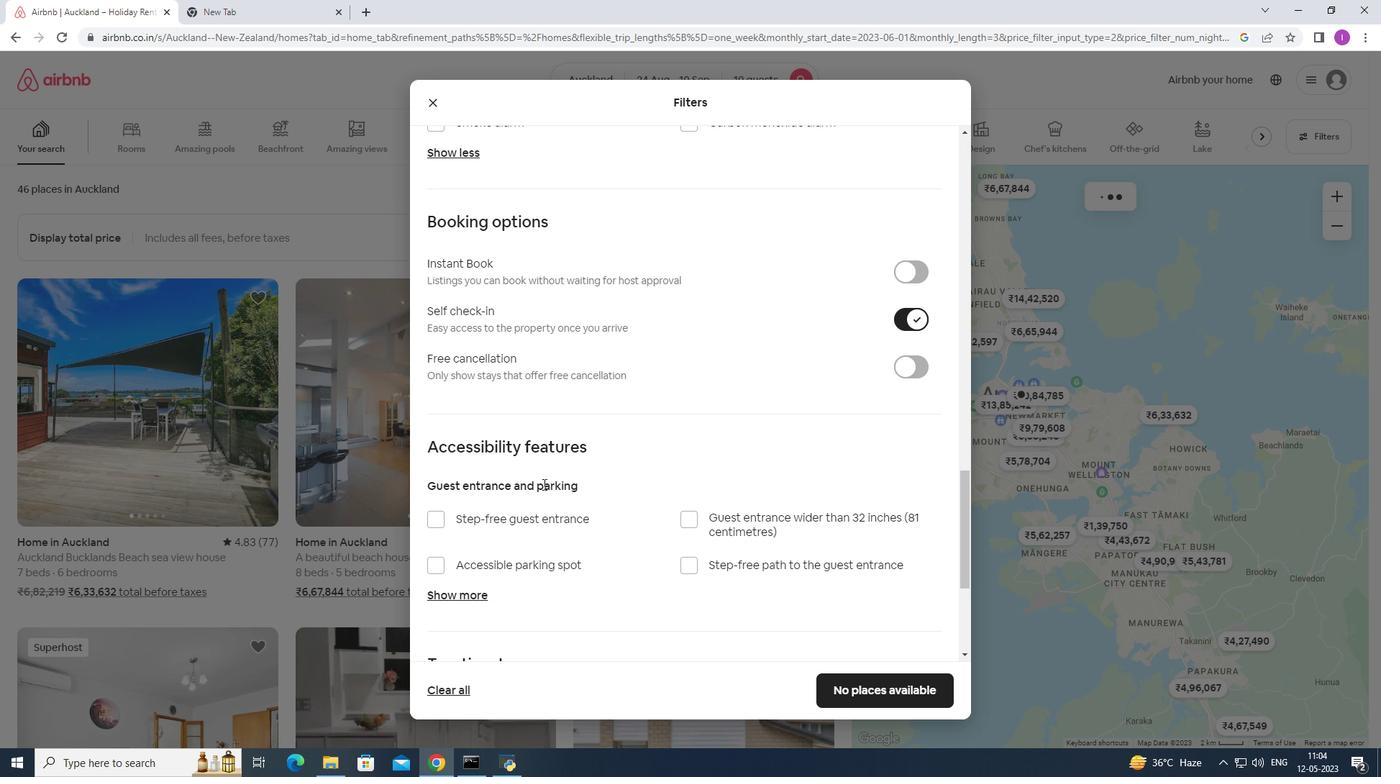 
Action: Mouse moved to (544, 477)
Screenshot: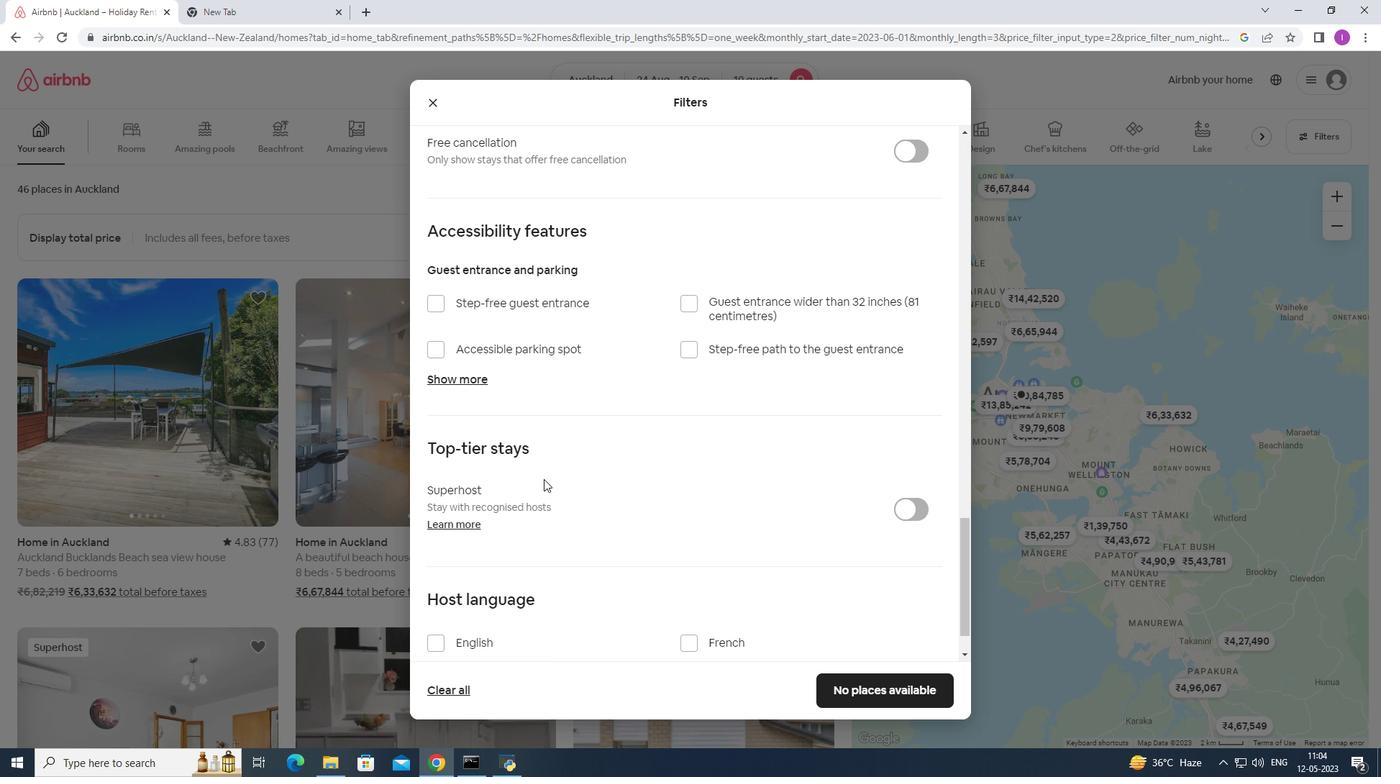 
Action: Mouse scrolled (544, 477) with delta (0, 0)
Screenshot: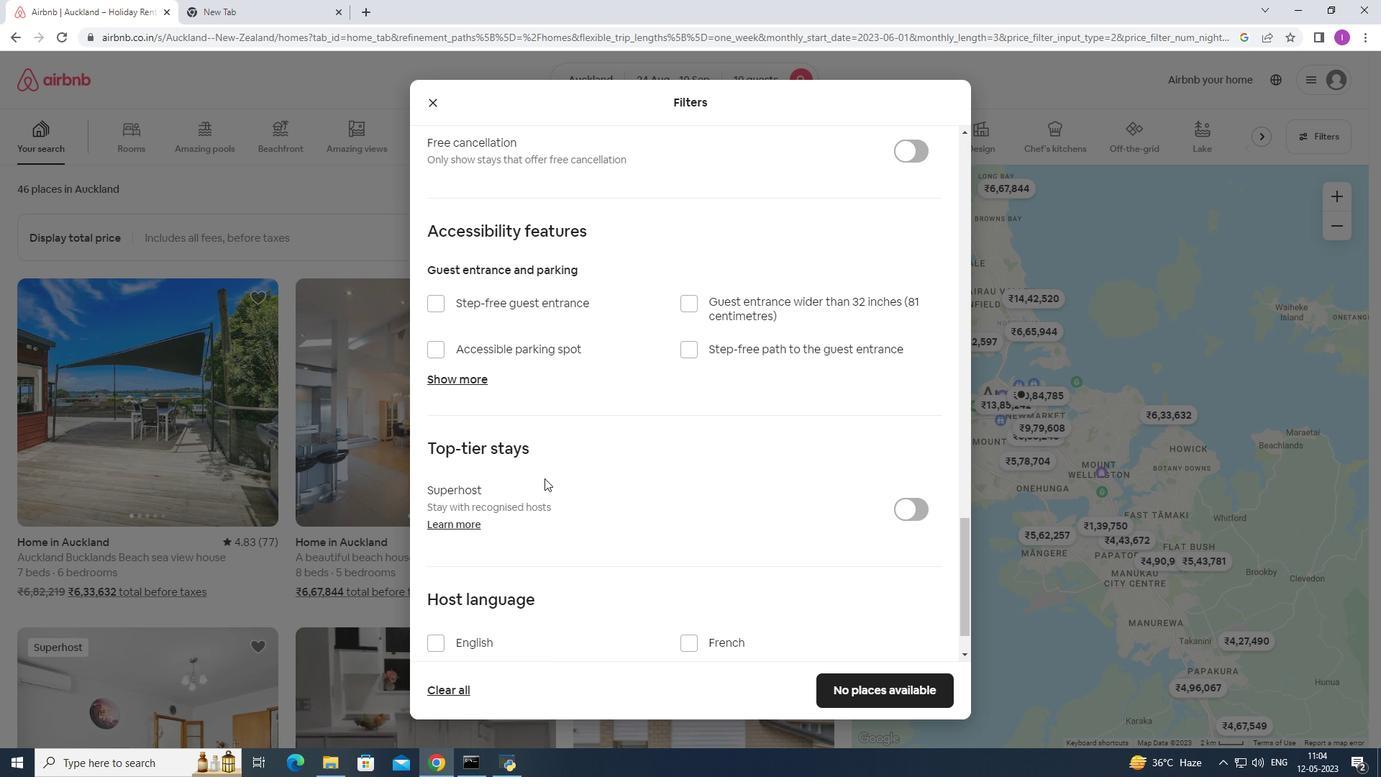 
Action: Mouse scrolled (544, 477) with delta (0, 0)
Screenshot: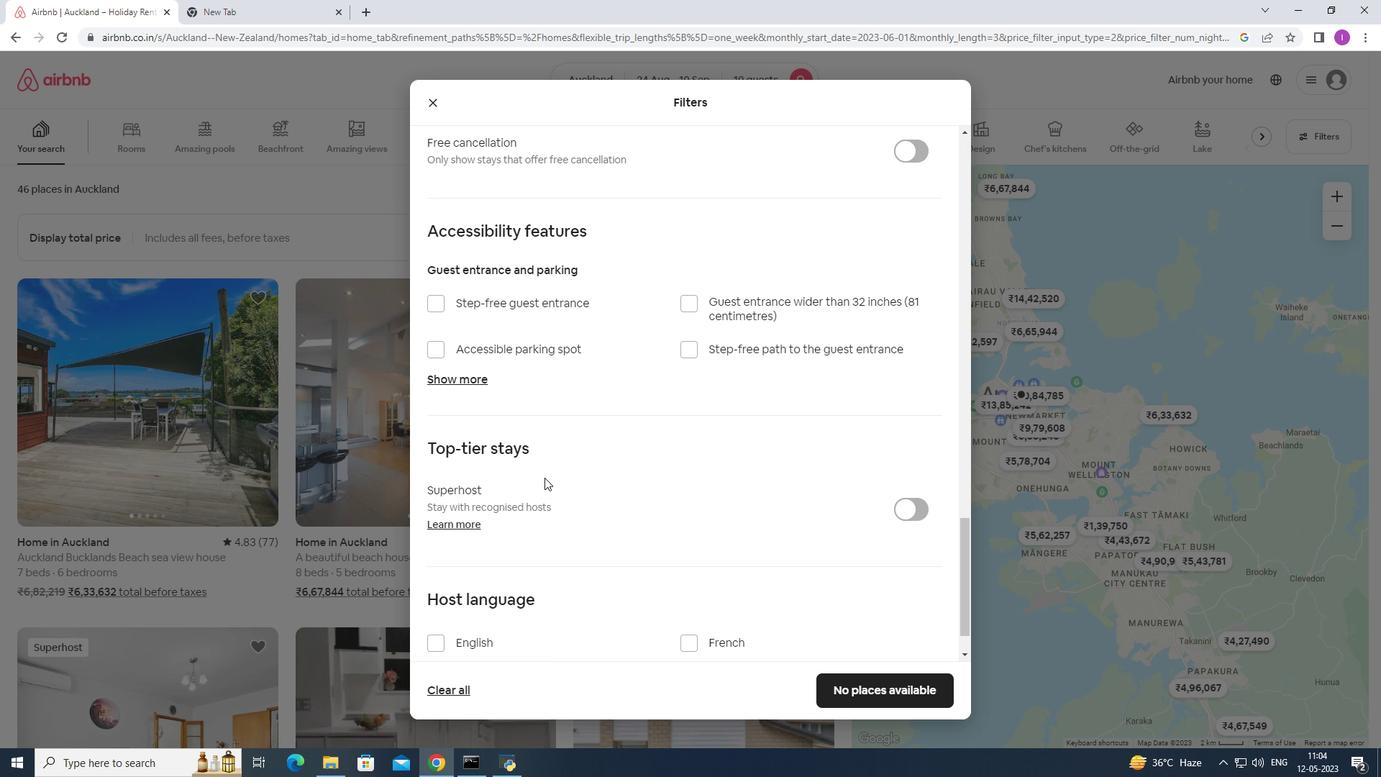 
Action: Mouse scrolled (544, 477) with delta (0, 0)
Screenshot: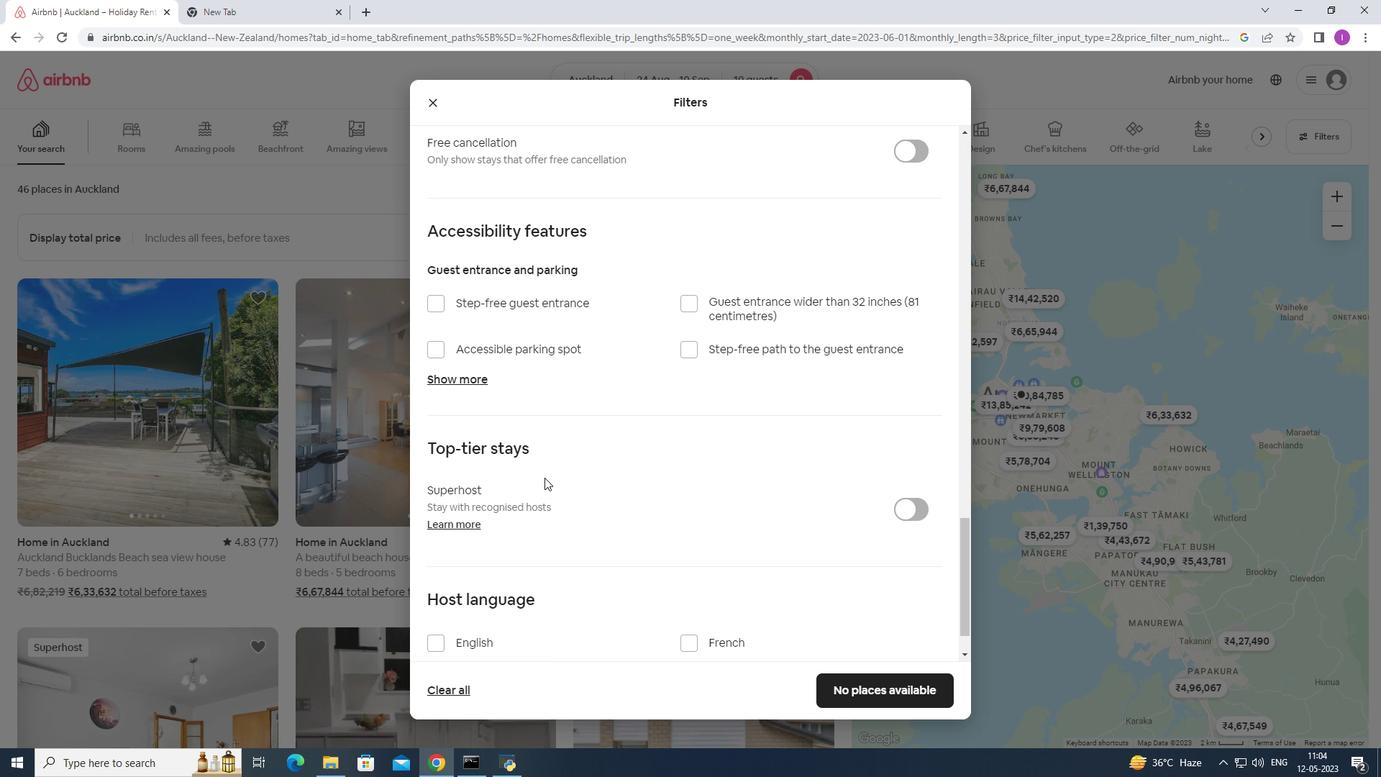 
Action: Mouse scrolled (544, 477) with delta (0, 0)
Screenshot: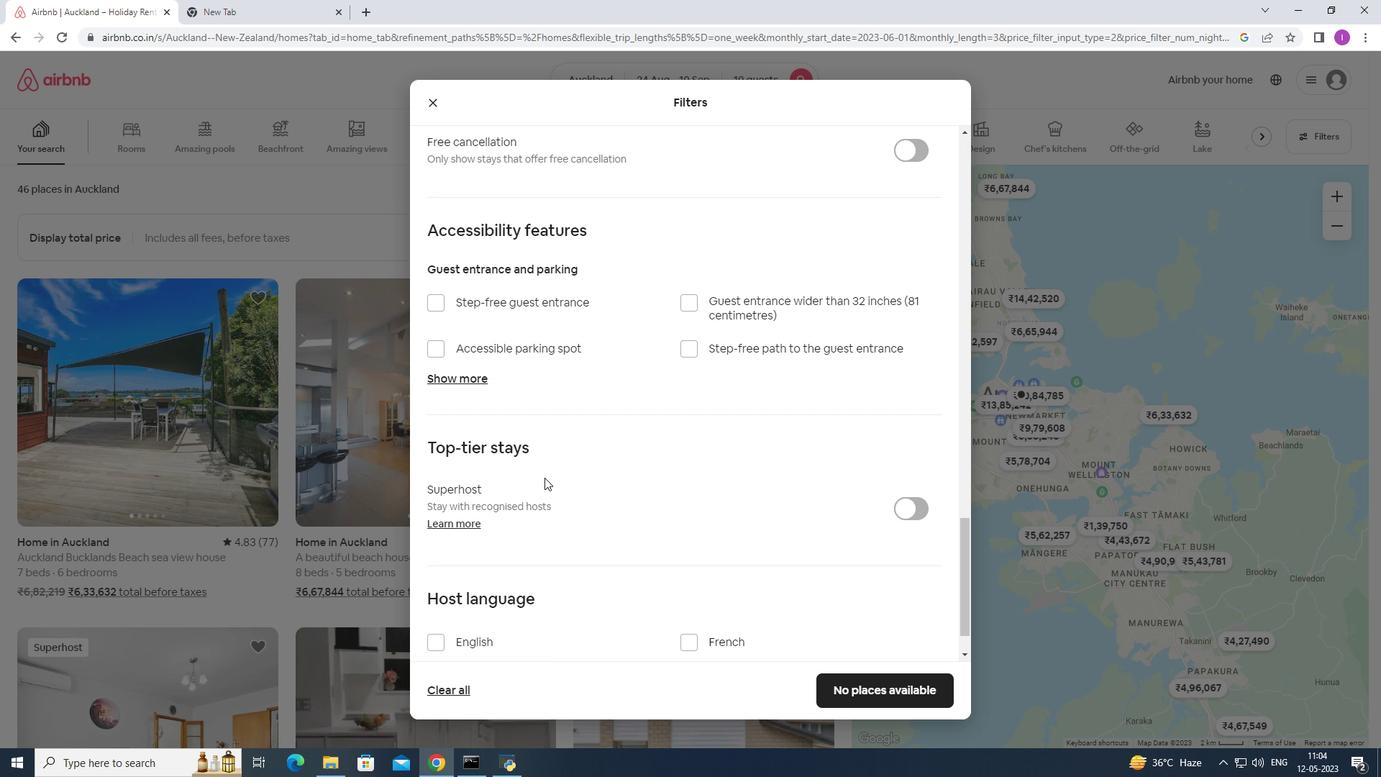 
Action: Mouse moved to (548, 472)
Screenshot: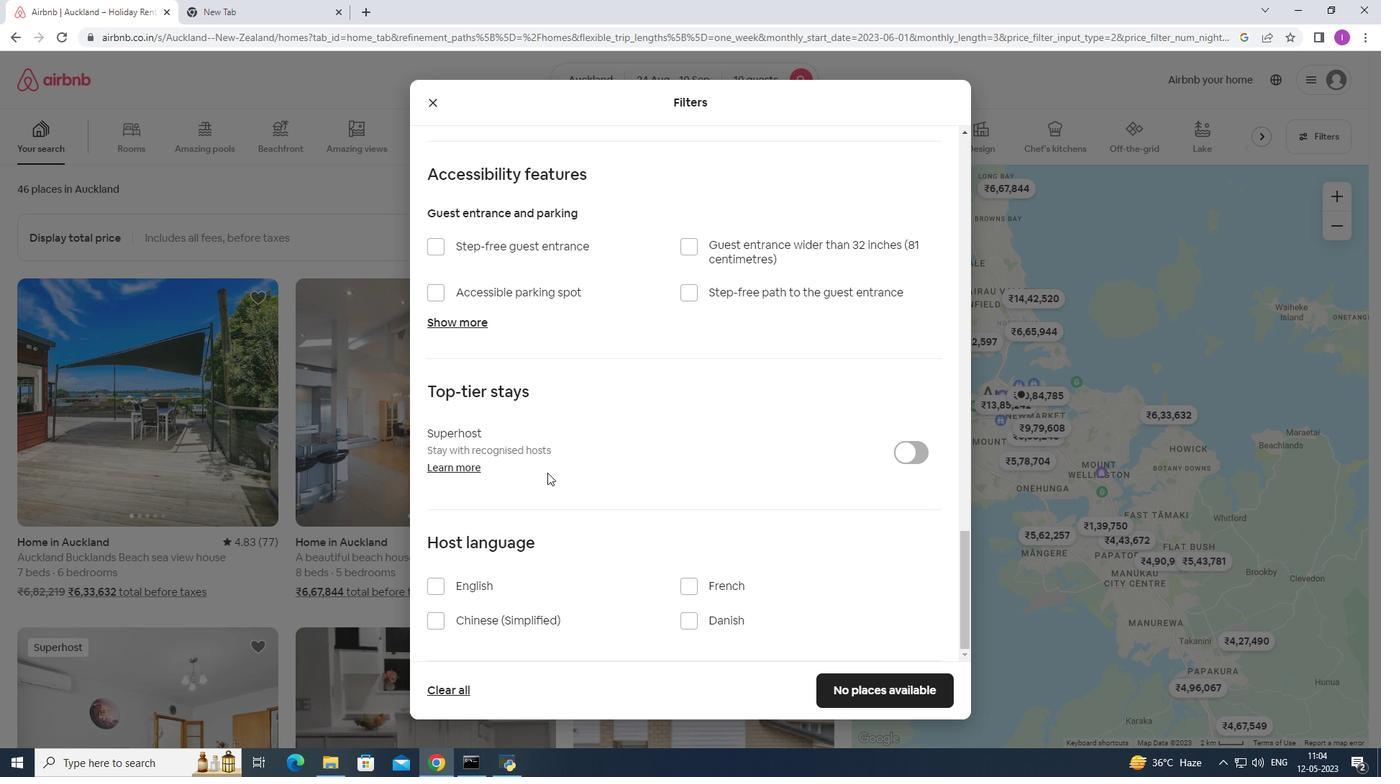 
Action: Mouse scrolled (548, 471) with delta (0, 0)
Screenshot: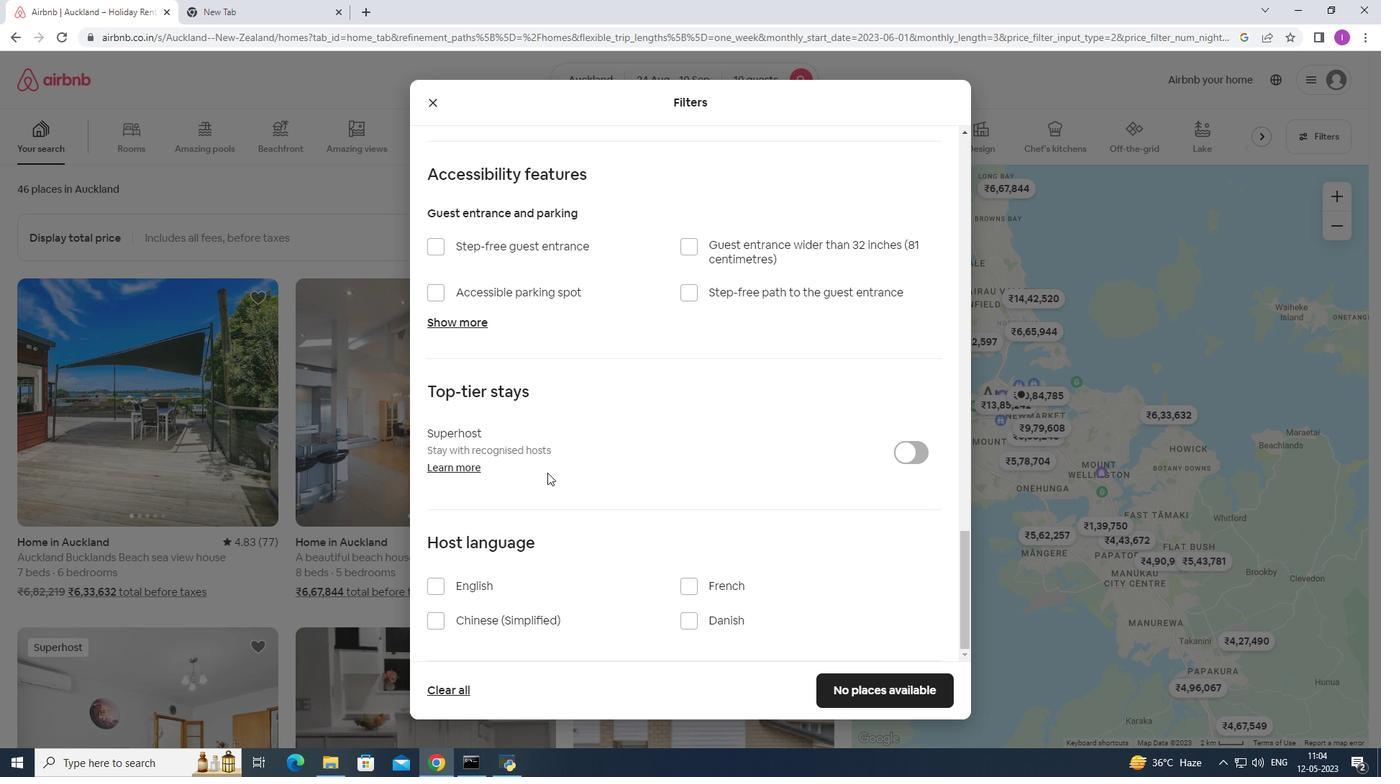 
Action: Mouse scrolled (548, 471) with delta (0, 0)
Screenshot: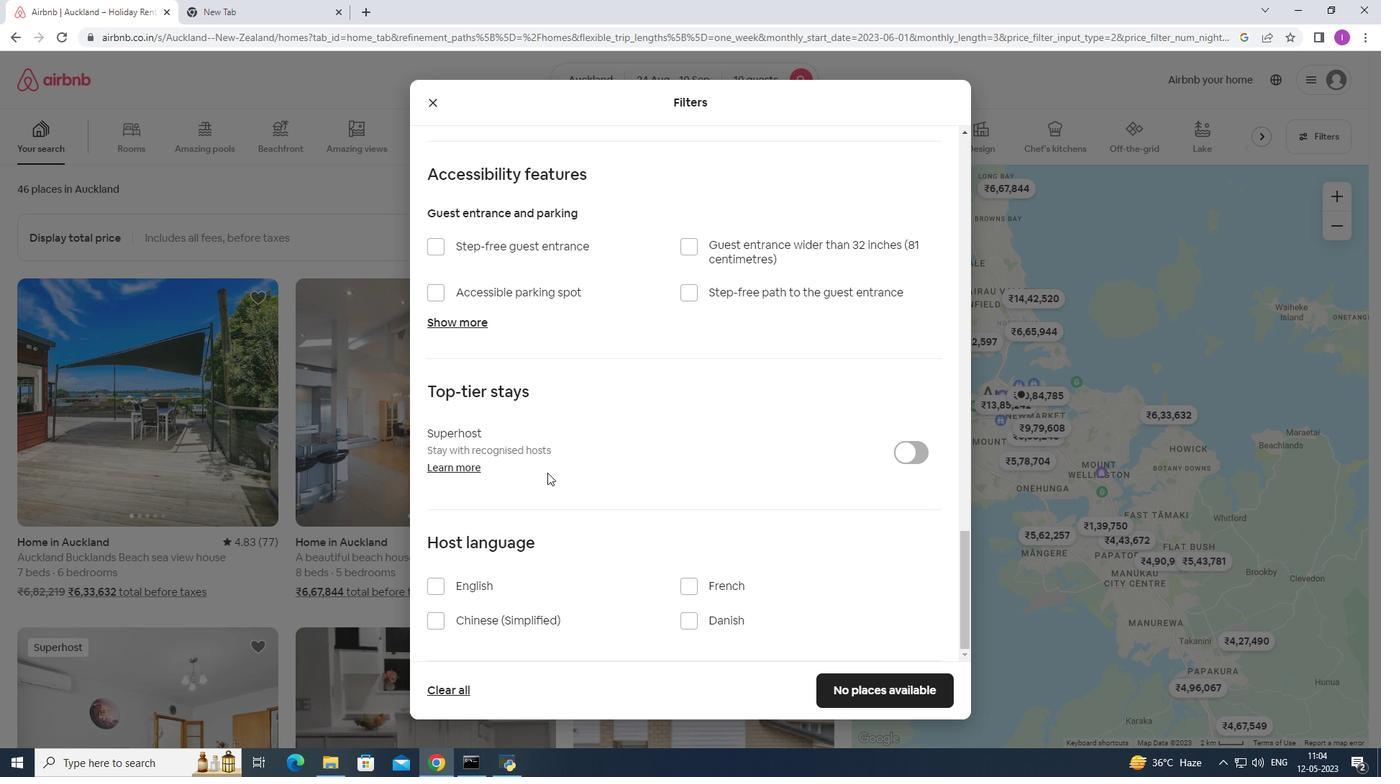 
Action: Mouse moved to (548, 472)
Screenshot: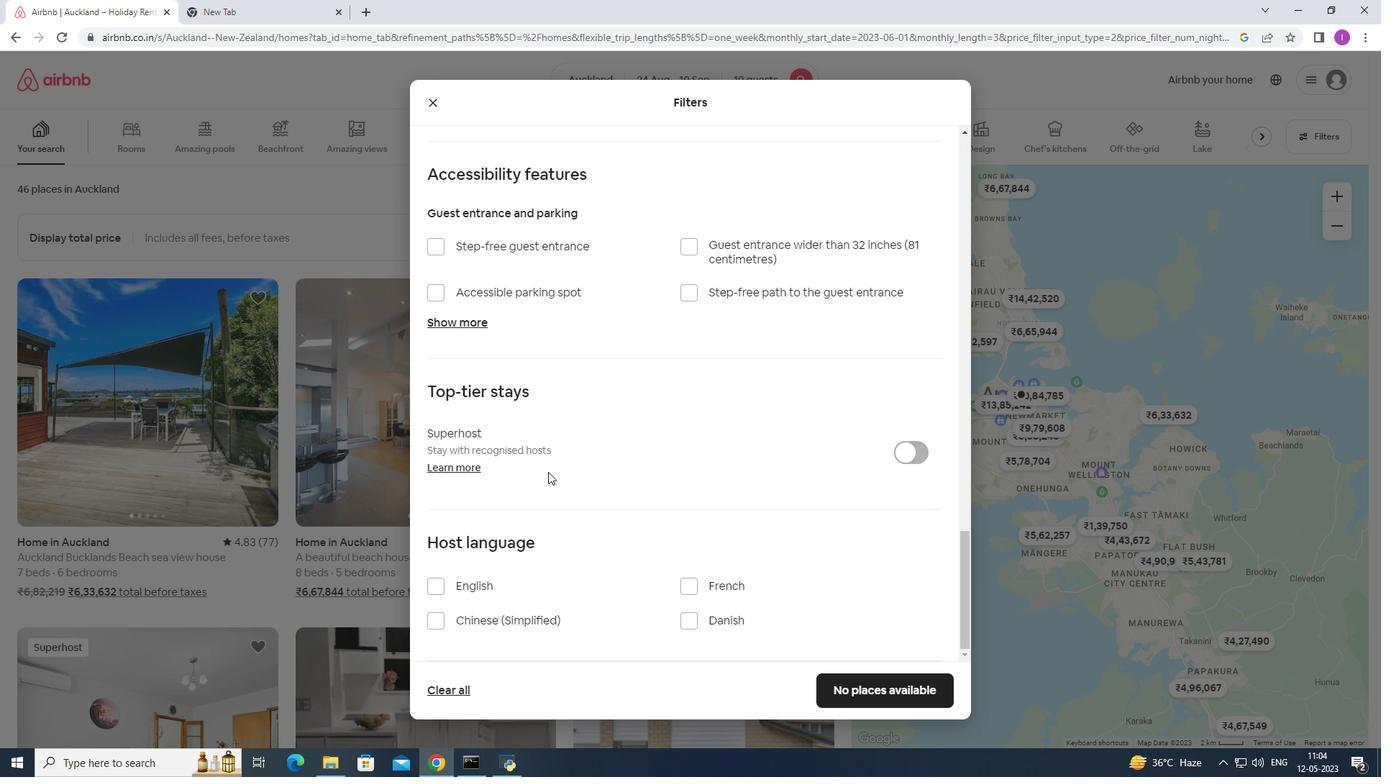 
Action: Mouse scrolled (548, 472) with delta (0, 0)
Screenshot: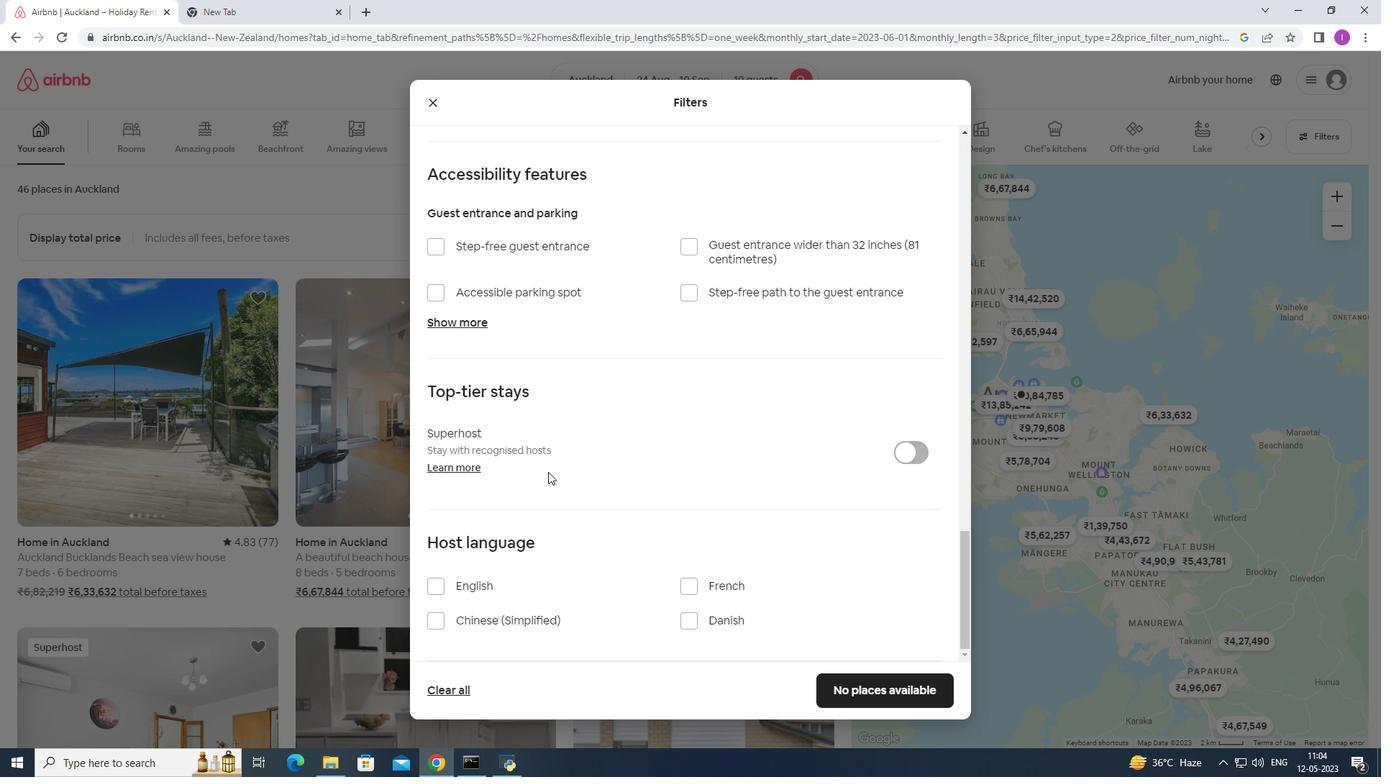
Action: Mouse moved to (441, 589)
Screenshot: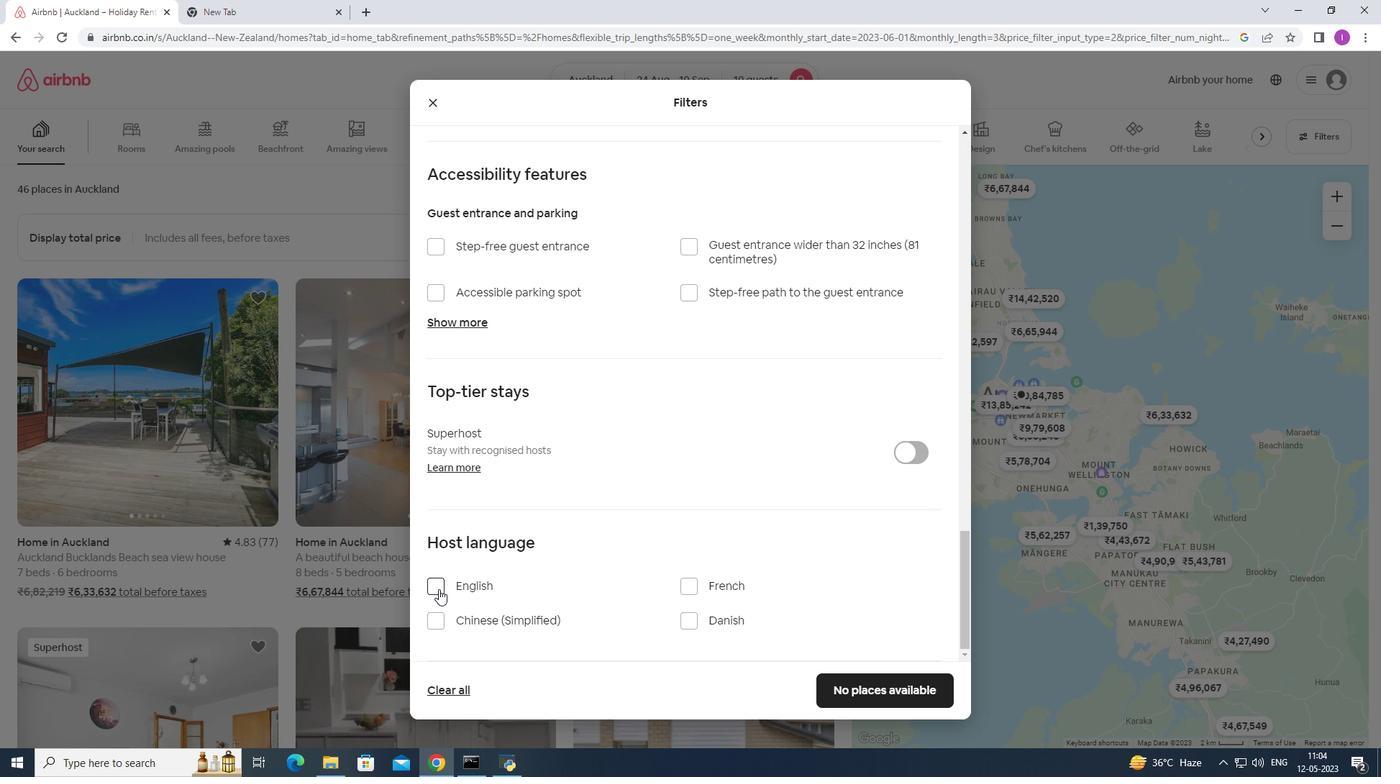 
Action: Mouse pressed left at (441, 589)
Screenshot: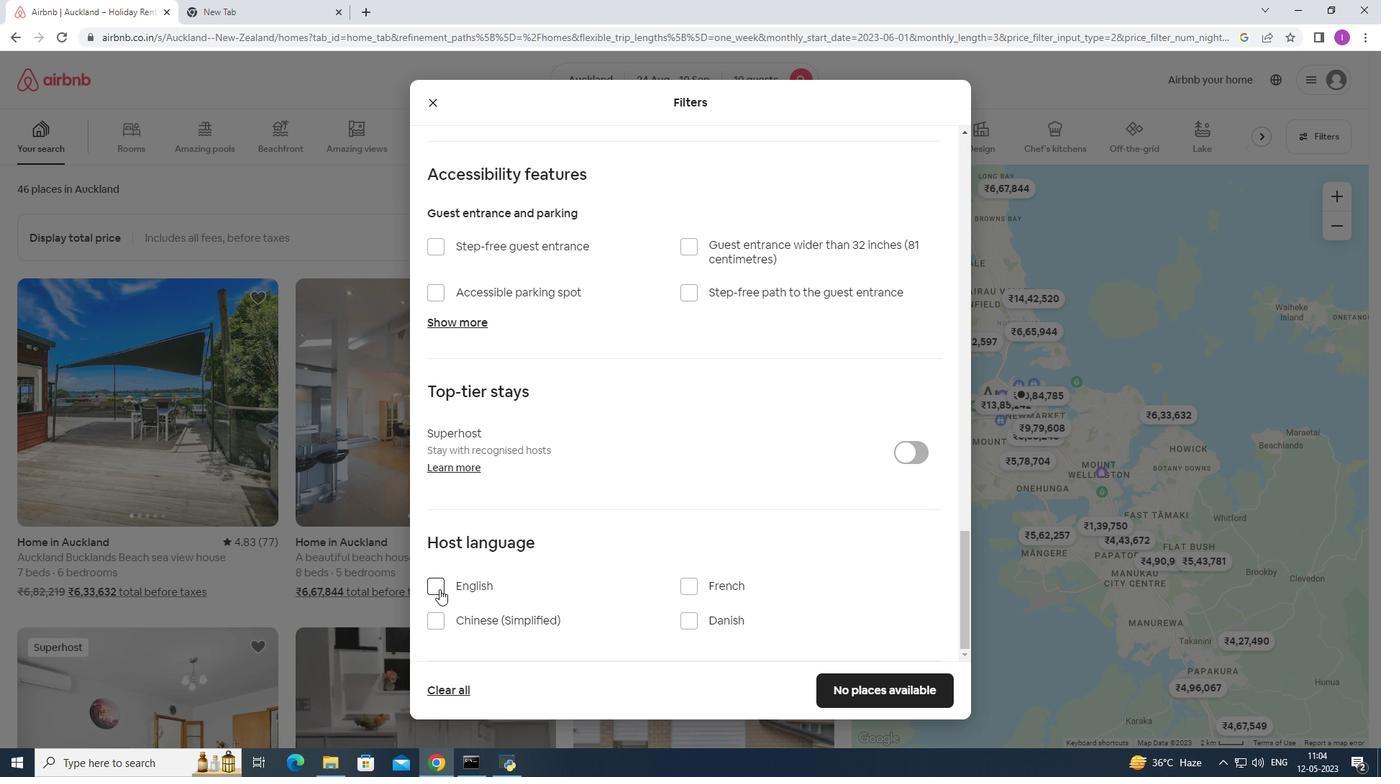 
Action: Mouse moved to (605, 528)
Screenshot: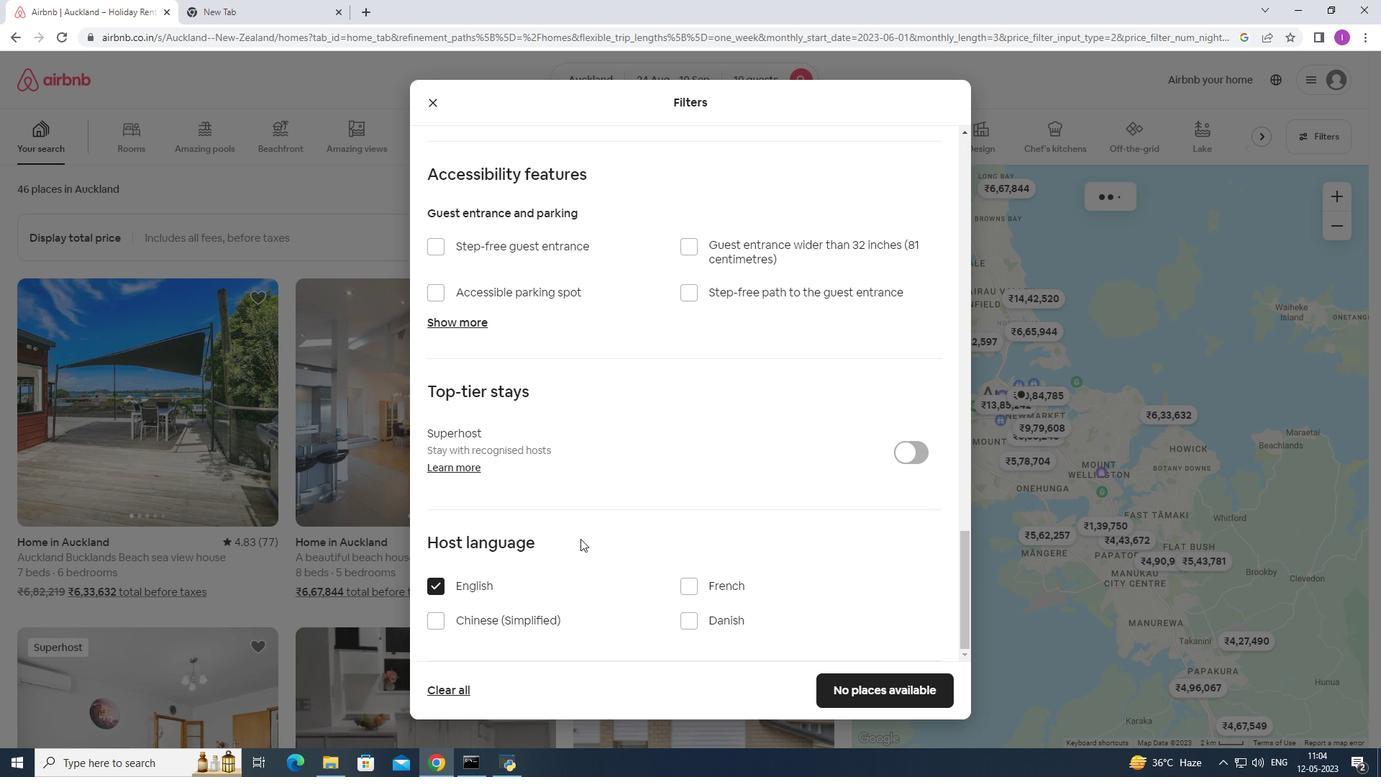 
Action: Mouse scrolled (605, 527) with delta (0, 0)
Screenshot: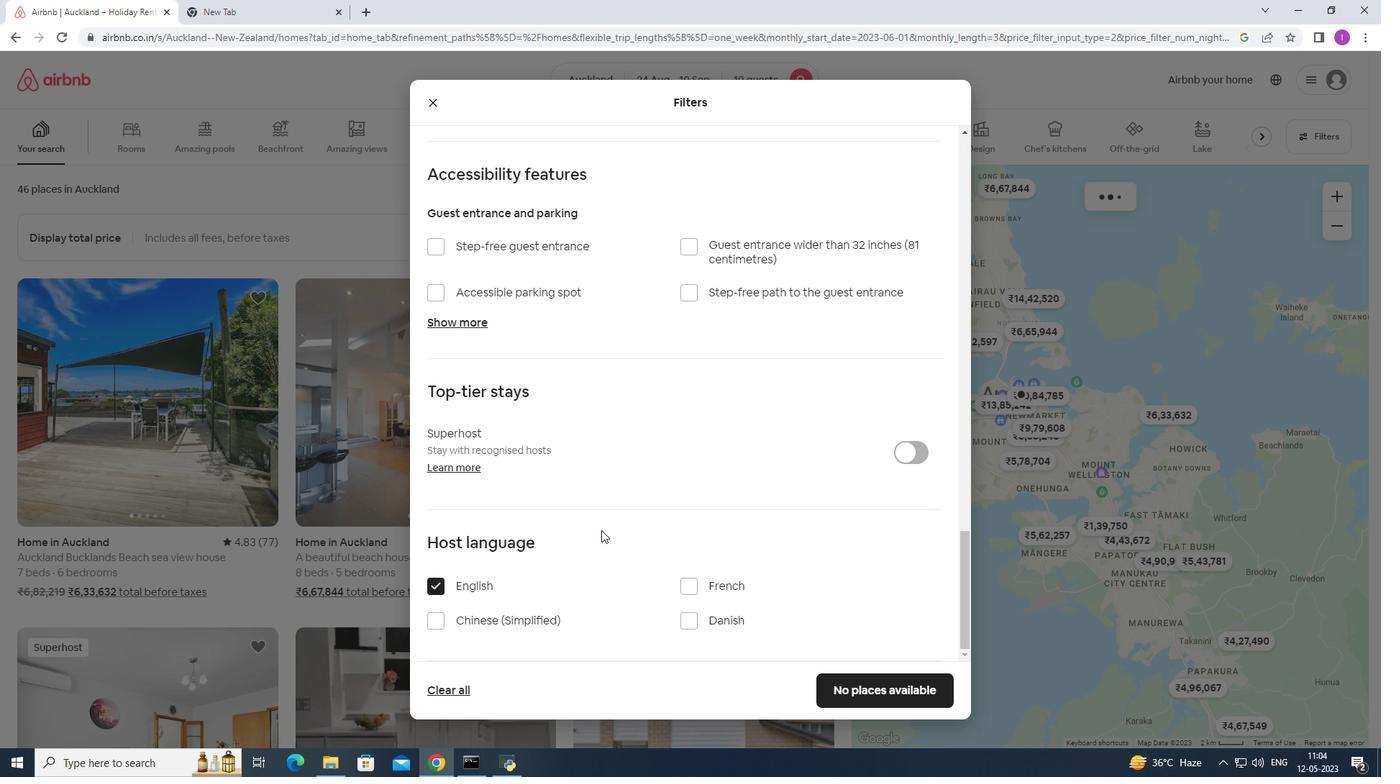 
Action: Mouse scrolled (605, 527) with delta (0, 0)
Screenshot: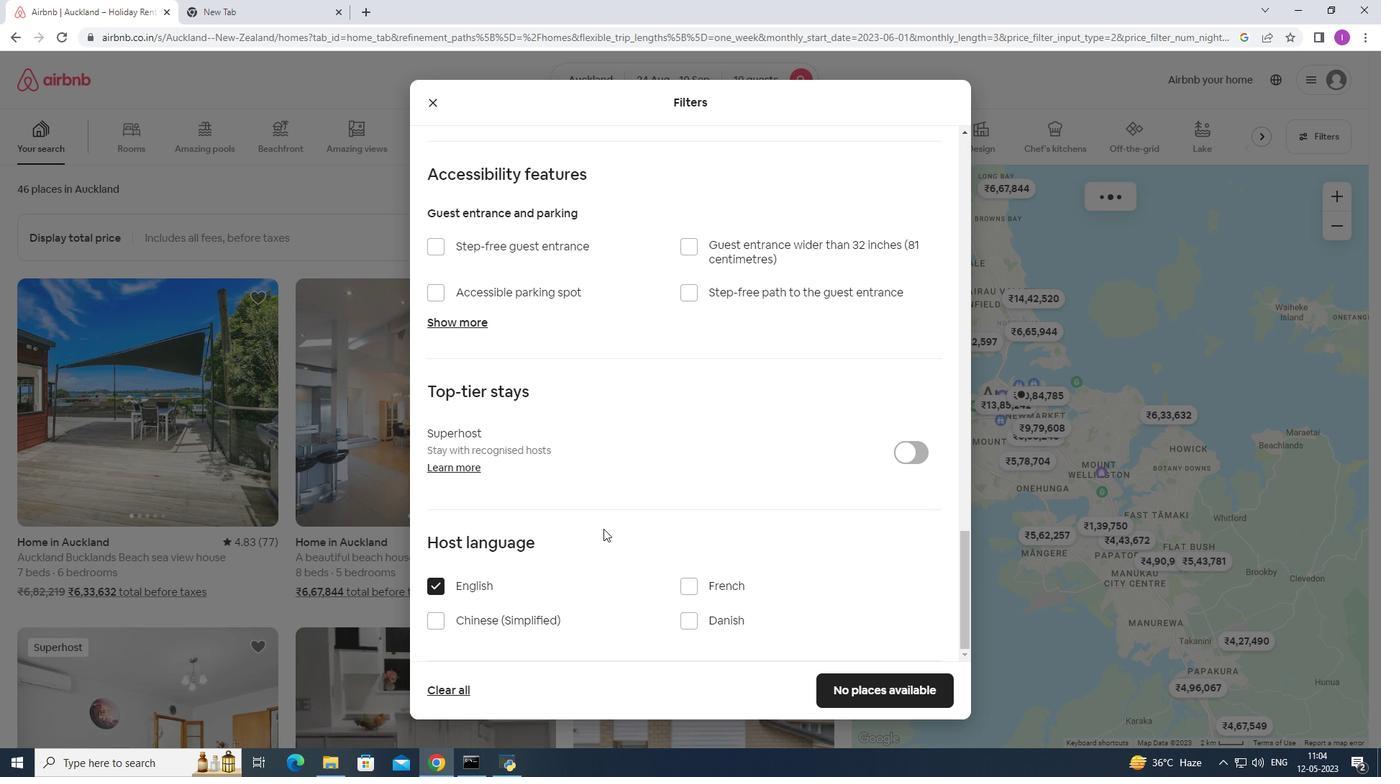 
Action: Mouse scrolled (605, 527) with delta (0, 0)
Screenshot: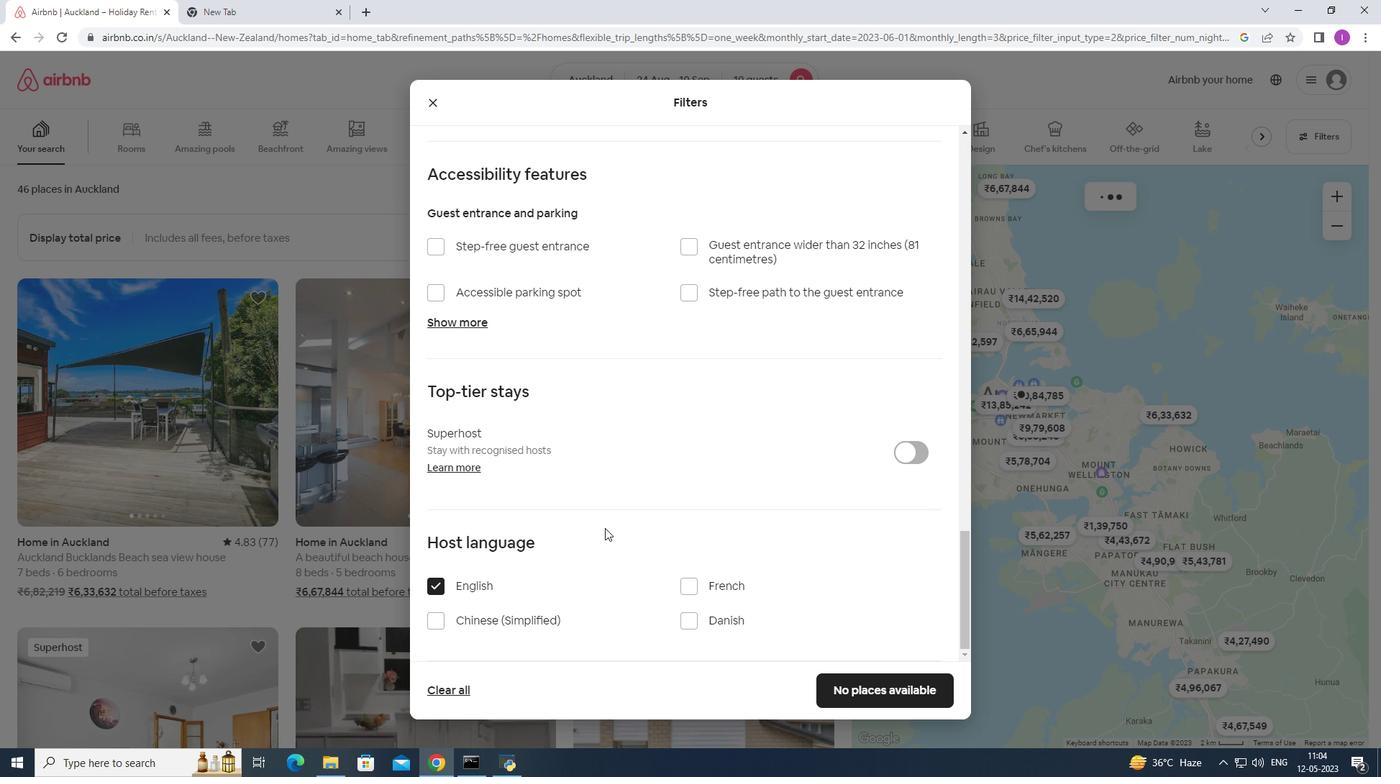 
Action: Mouse scrolled (605, 527) with delta (0, 0)
Screenshot: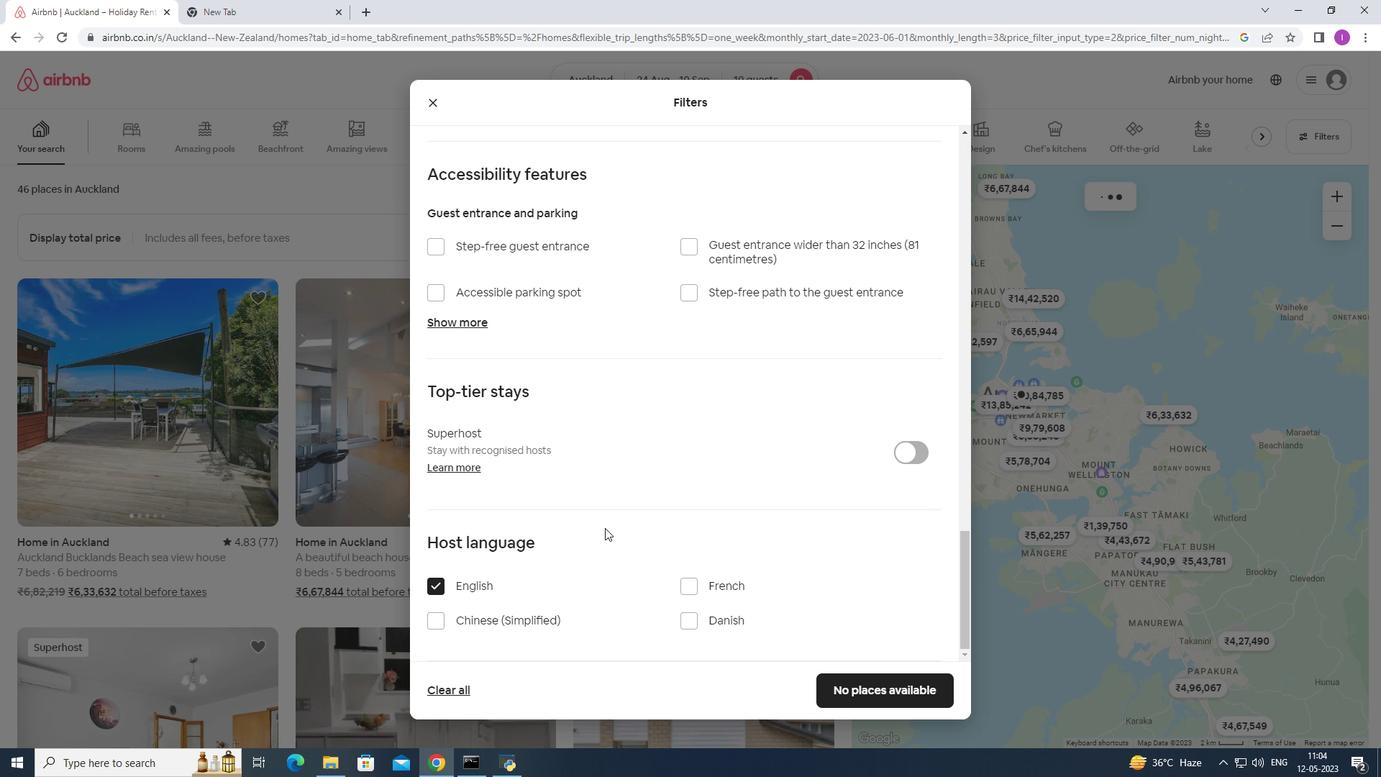 
Action: Mouse moved to (608, 526)
Screenshot: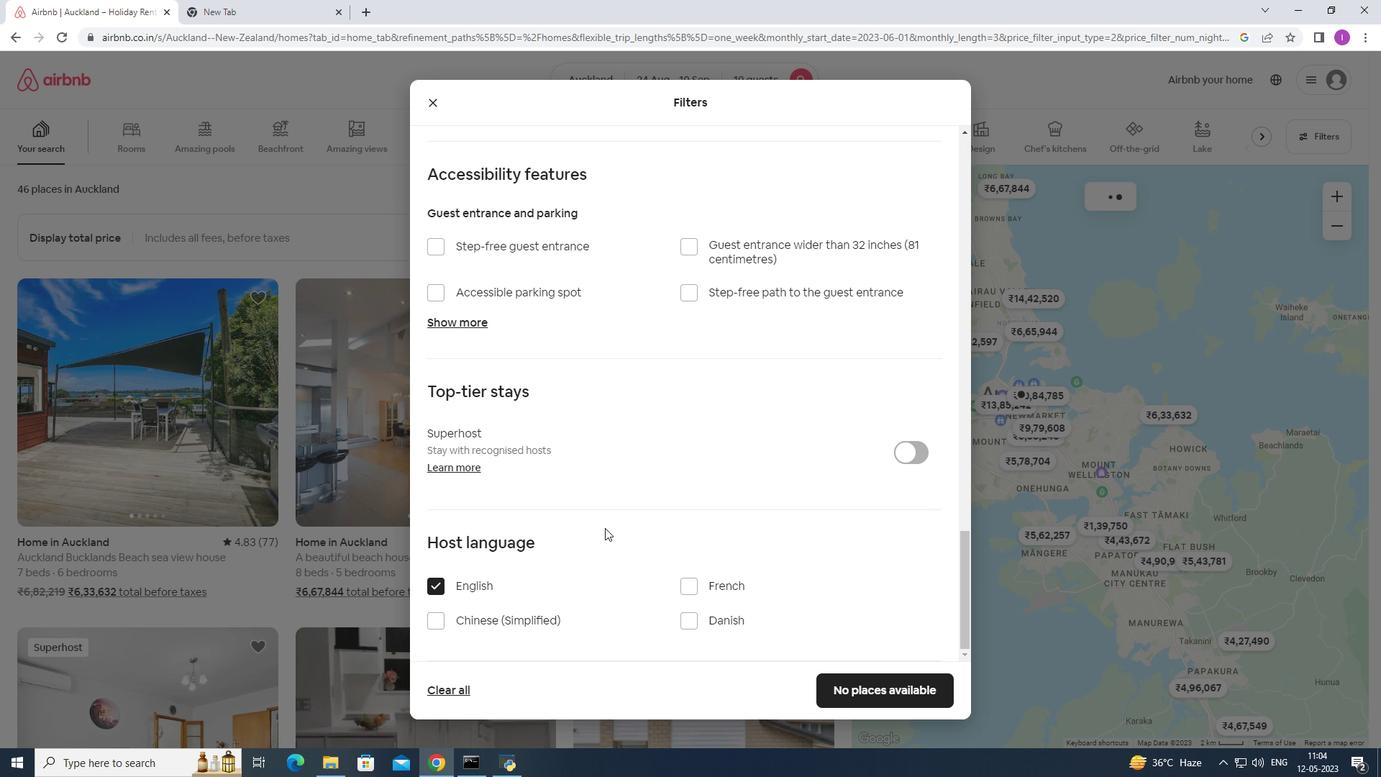 
Action: Mouse scrolled (608, 525) with delta (0, 0)
Screenshot: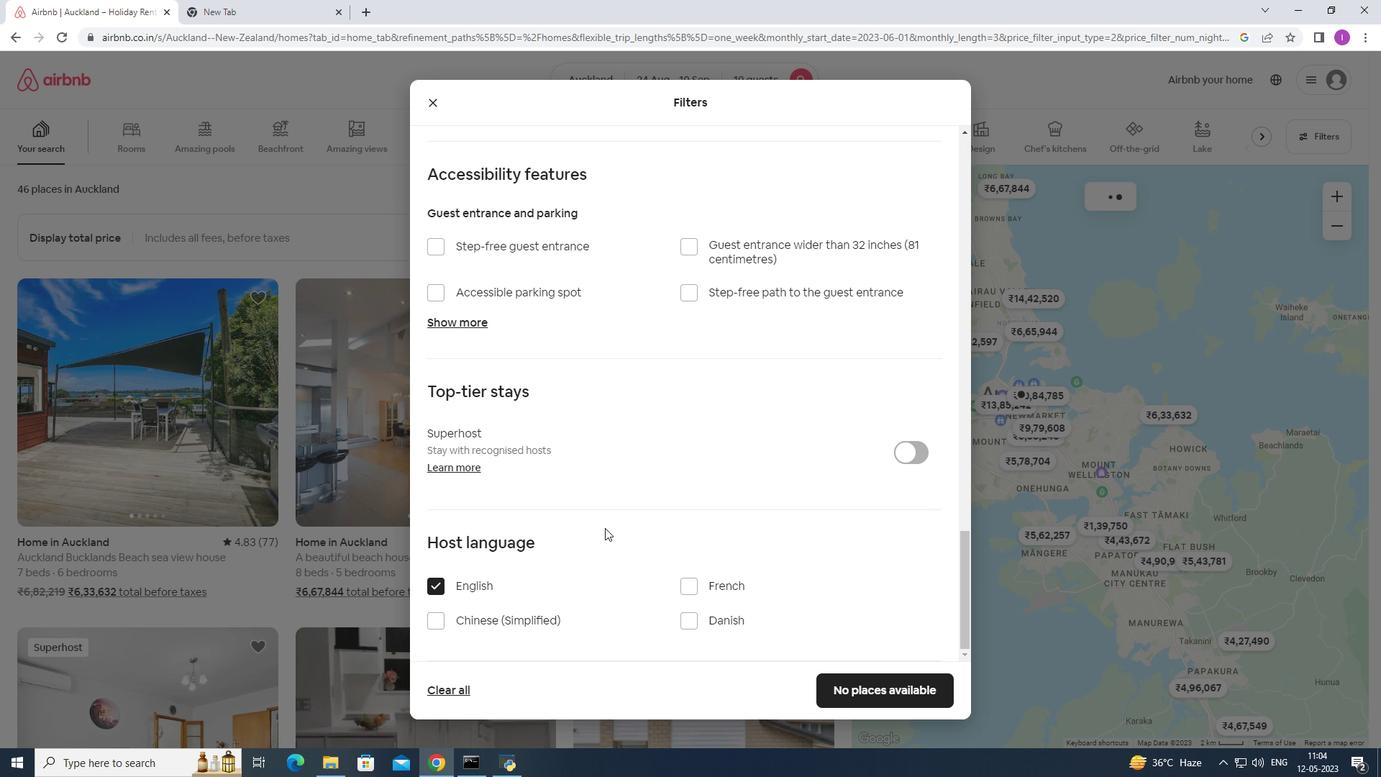 
Action: Mouse moved to (862, 693)
Screenshot: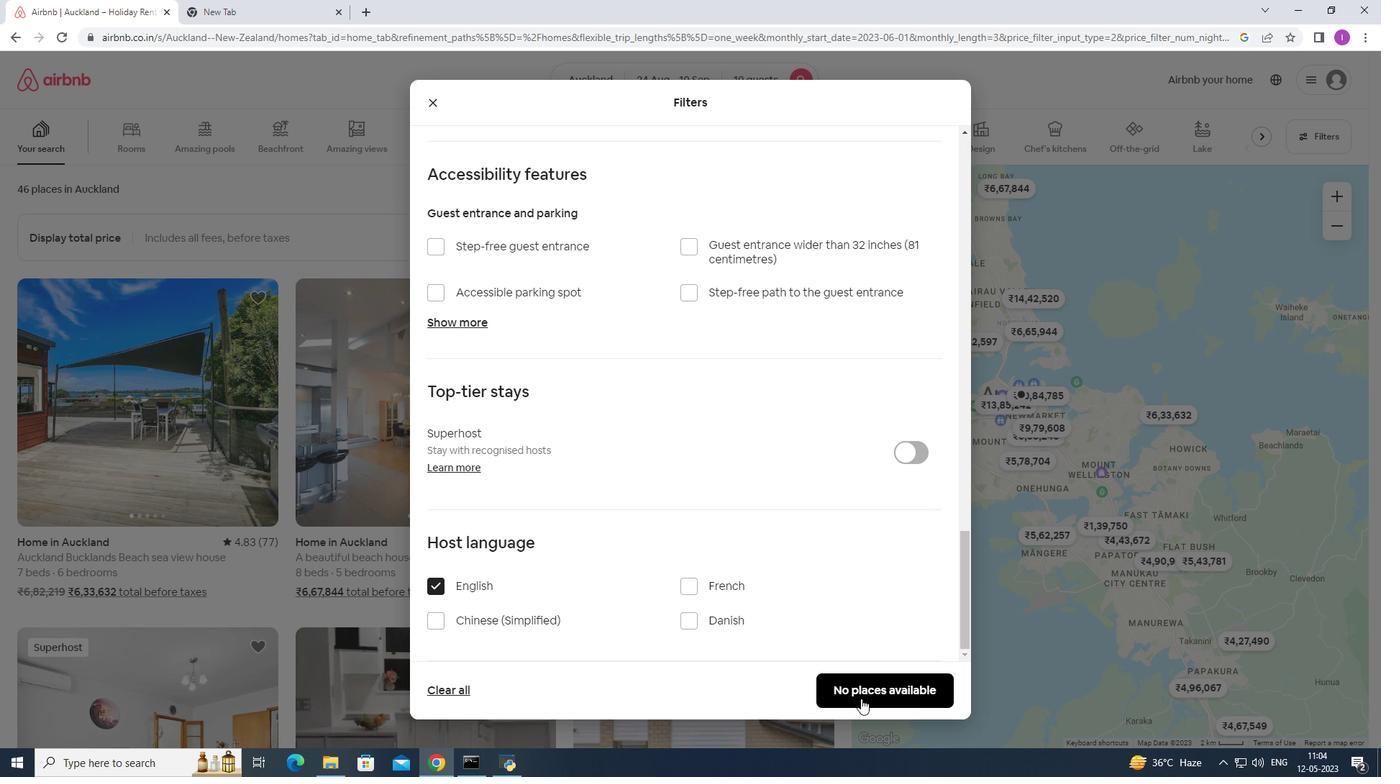 
Action: Mouse pressed left at (862, 693)
Screenshot: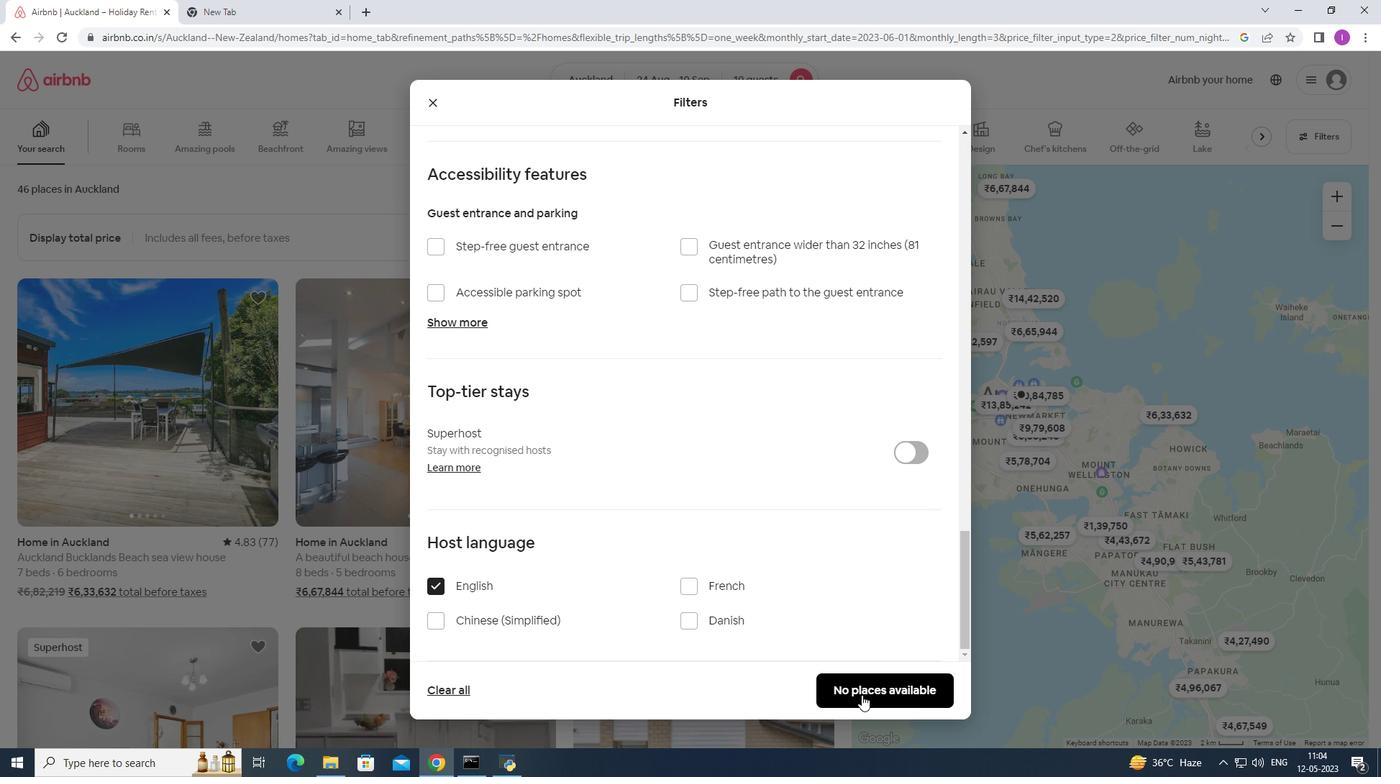 
Action: Mouse moved to (873, 654)
Screenshot: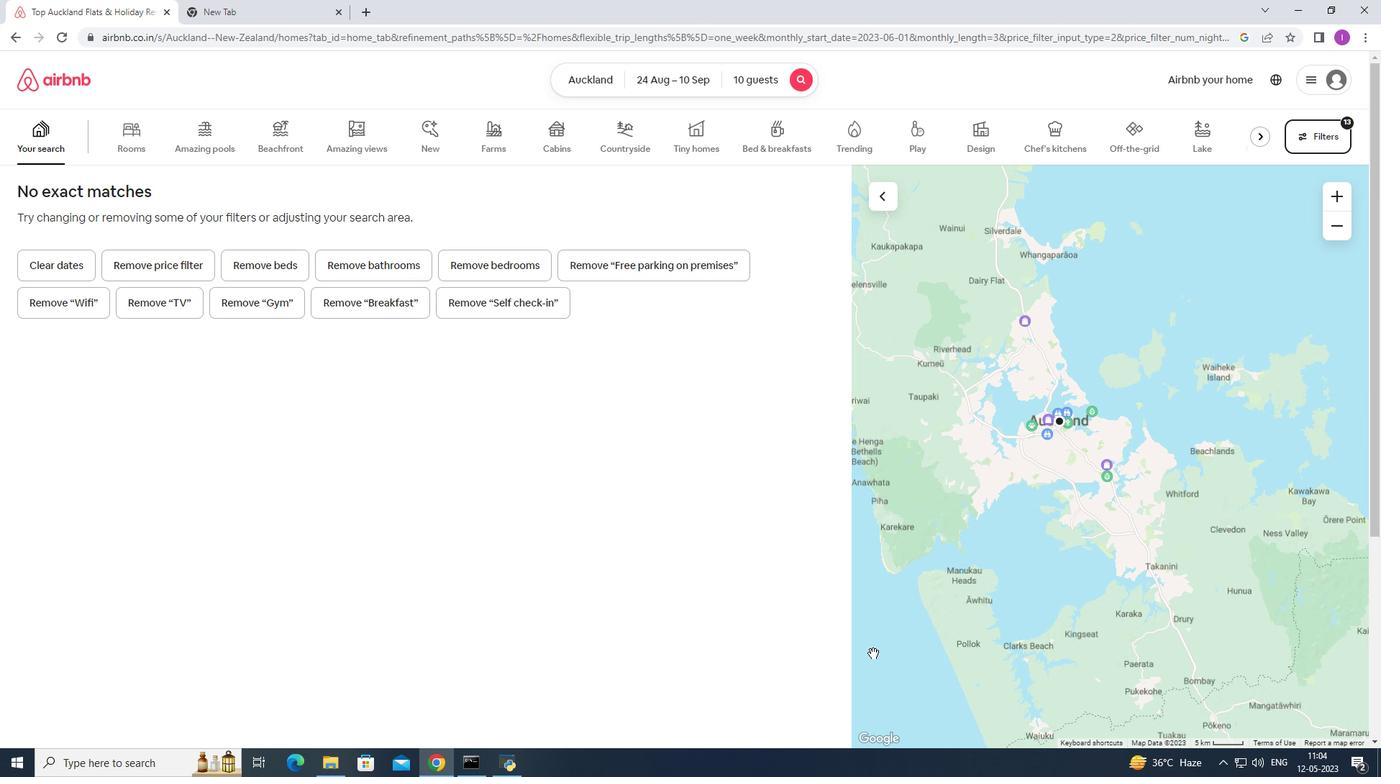 
